 Task: Look for space in Rosamond, United States from 15th August, 2023 to 20th August, 2023 for 1 adult in price range Rs.5000 to Rs.10000. Place can be private room with 1  bedroom having 1 bed and 1 bathroom. Property type can be house, flat, guest house, hotel. Booking option can be shelf check-in. Required host language is English.
Action: Mouse moved to (524, 129)
Screenshot: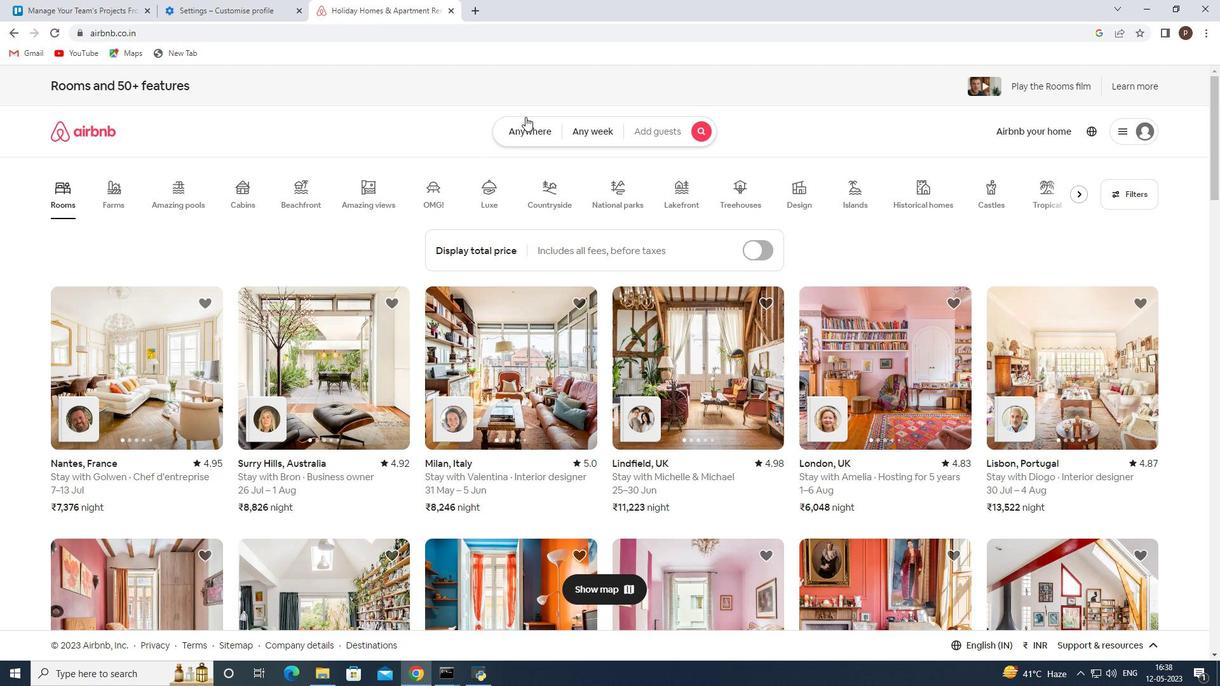
Action: Mouse pressed left at (524, 129)
Screenshot: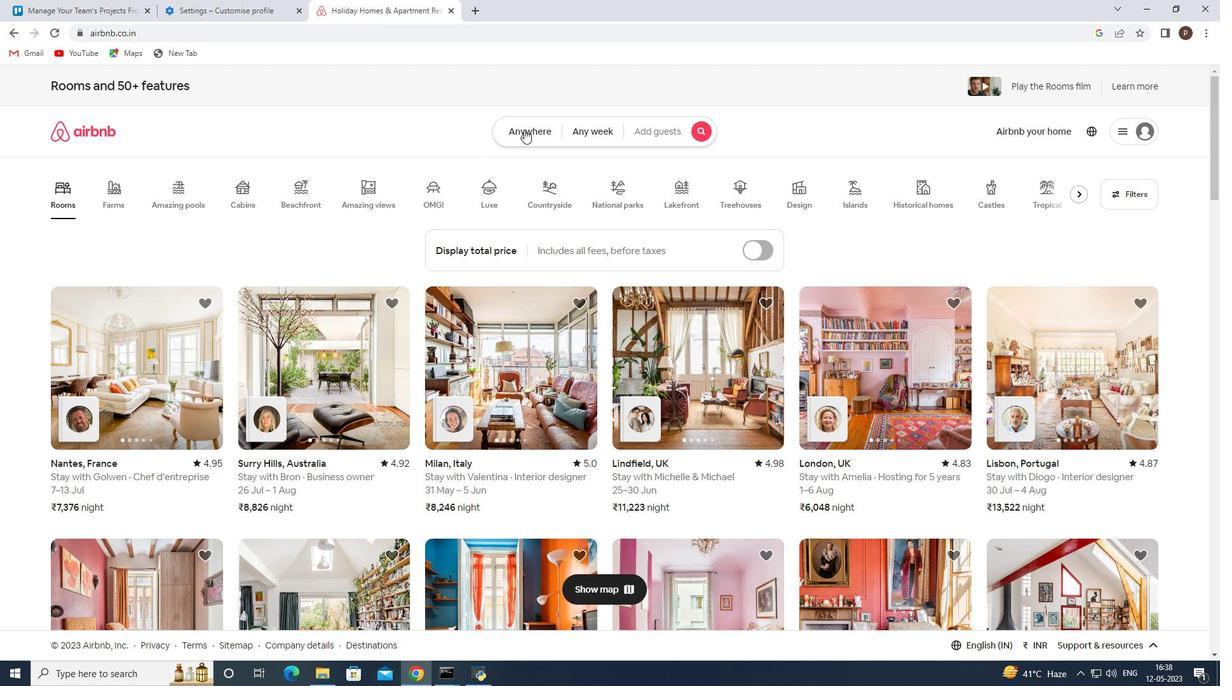 
Action: Mouse moved to (436, 178)
Screenshot: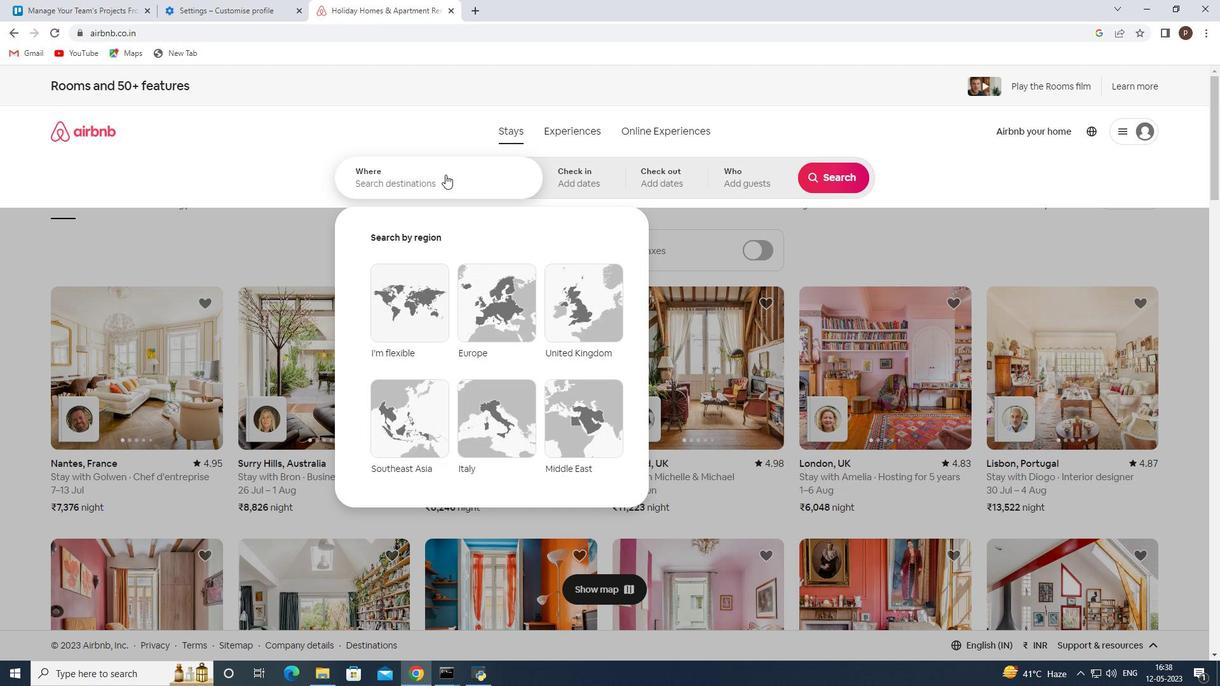 
Action: Mouse pressed left at (436, 178)
Screenshot: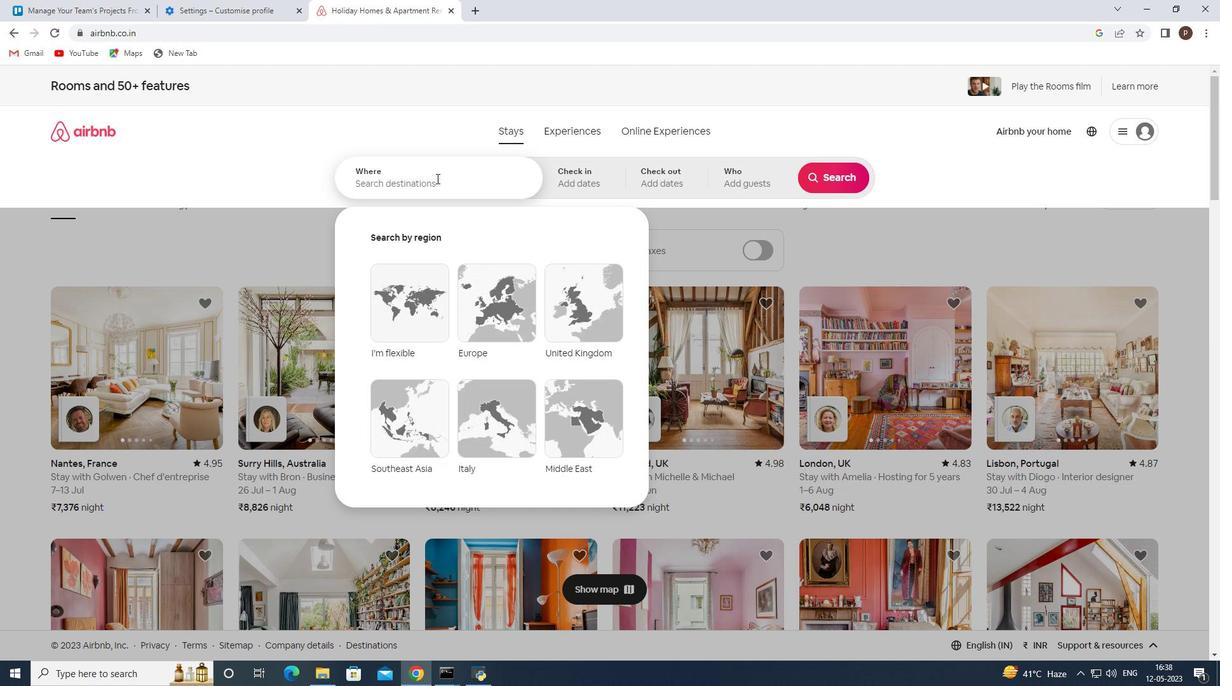 
Action: Key pressed <Key.caps_lock>R<Key.caps_lock>osamond<Key.space>
Screenshot: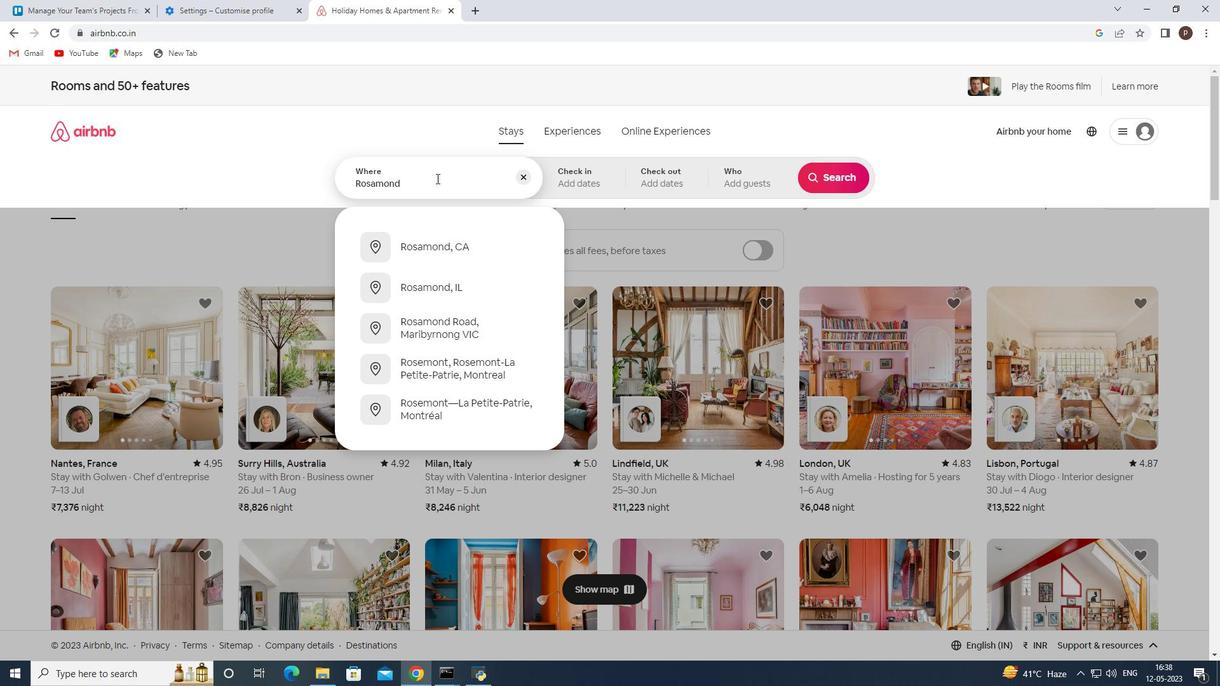 
Action: Mouse moved to (445, 242)
Screenshot: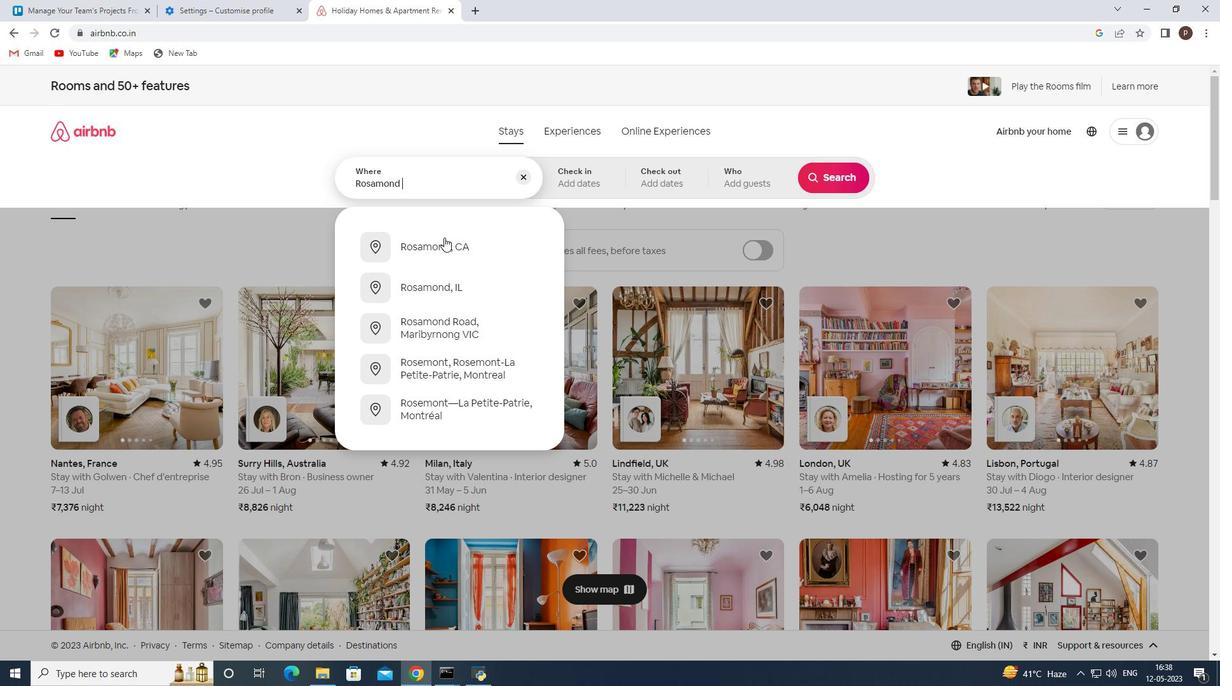 
Action: Mouse pressed left at (445, 242)
Screenshot: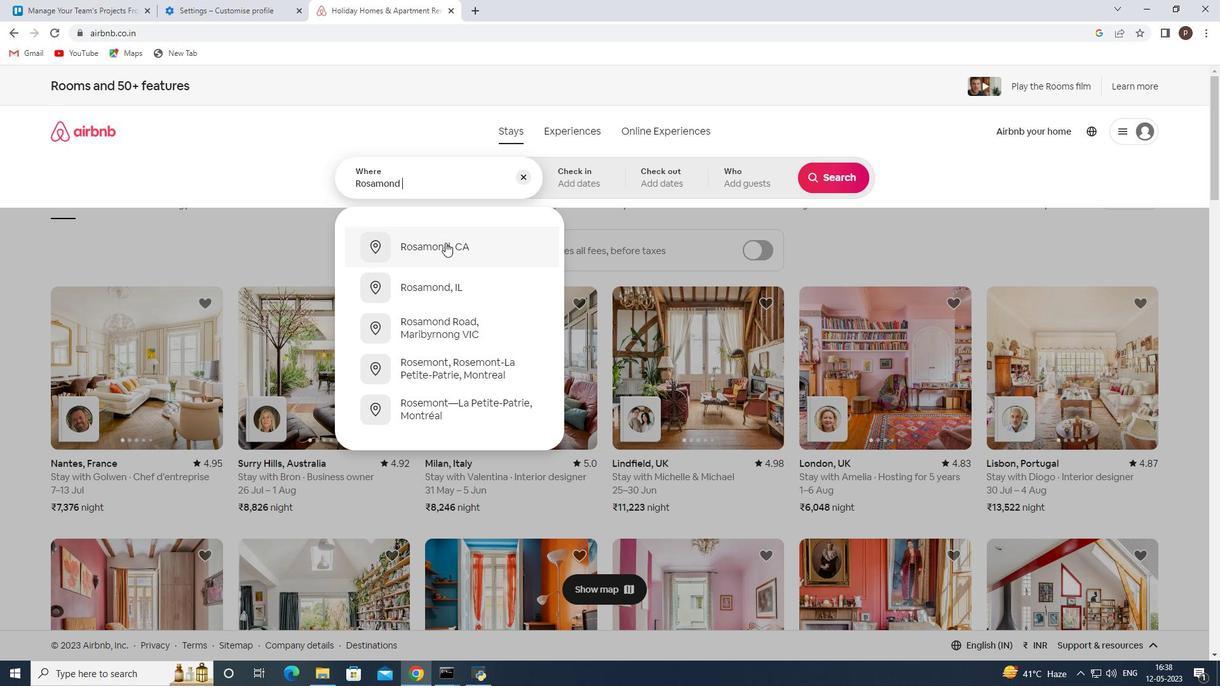
Action: Mouse moved to (826, 272)
Screenshot: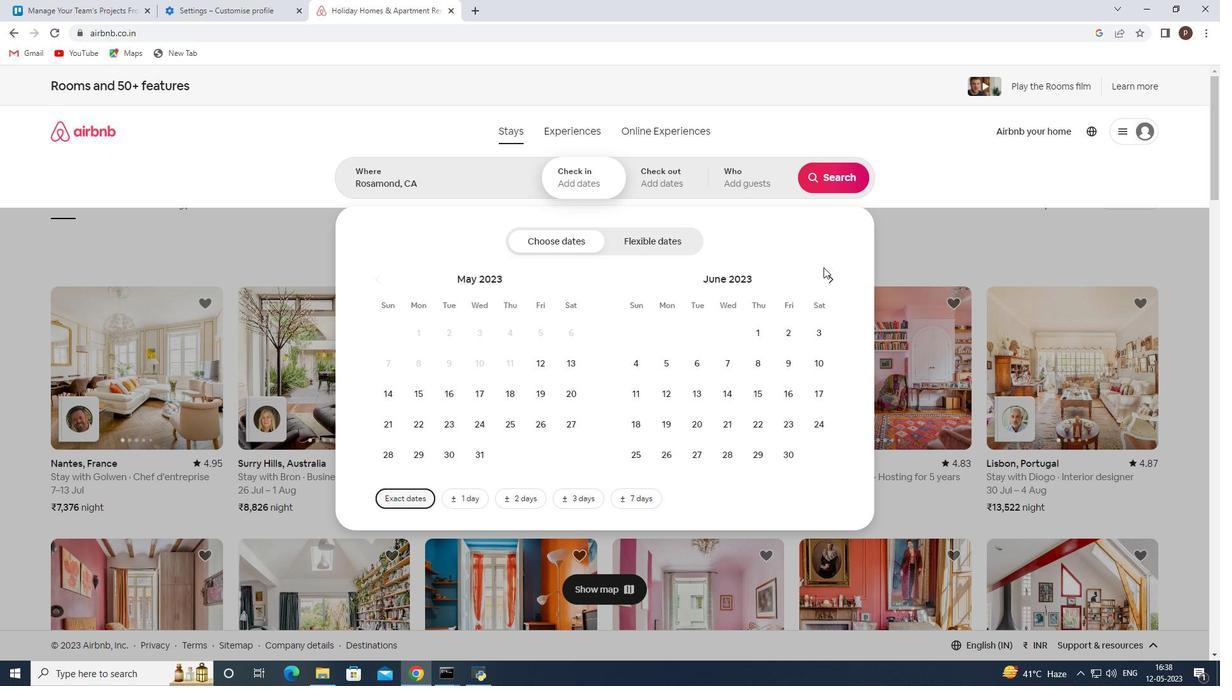 
Action: Mouse pressed left at (826, 272)
Screenshot: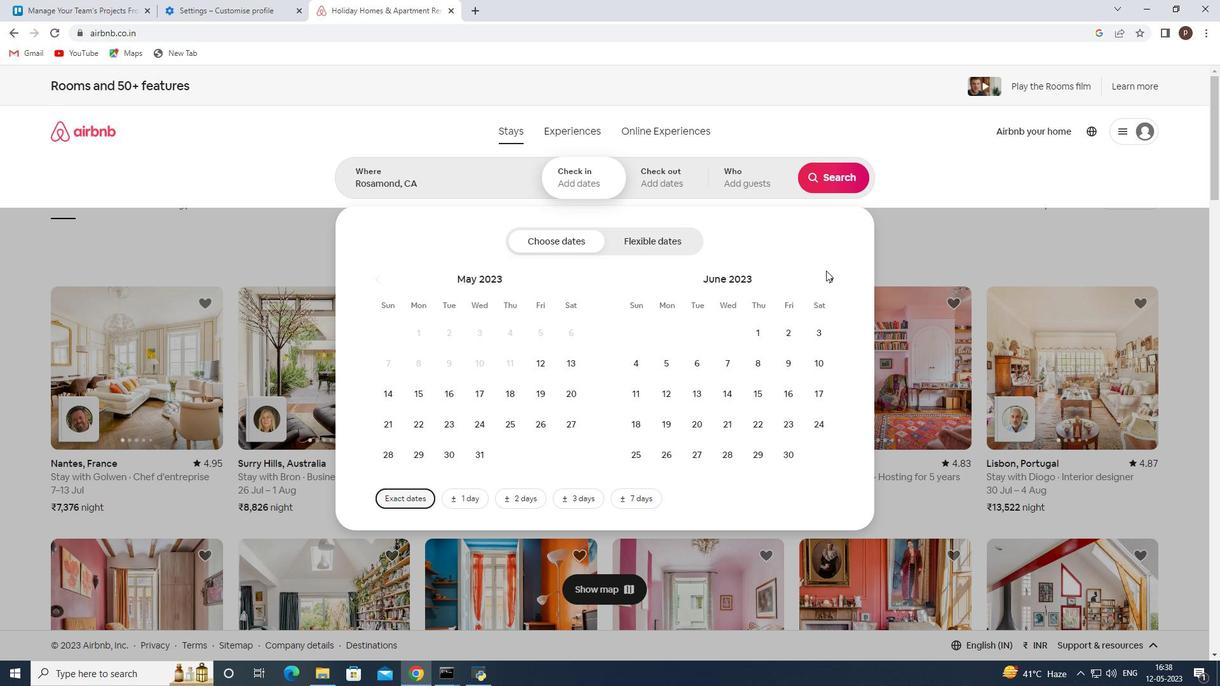 
Action: Mouse pressed left at (826, 272)
Screenshot: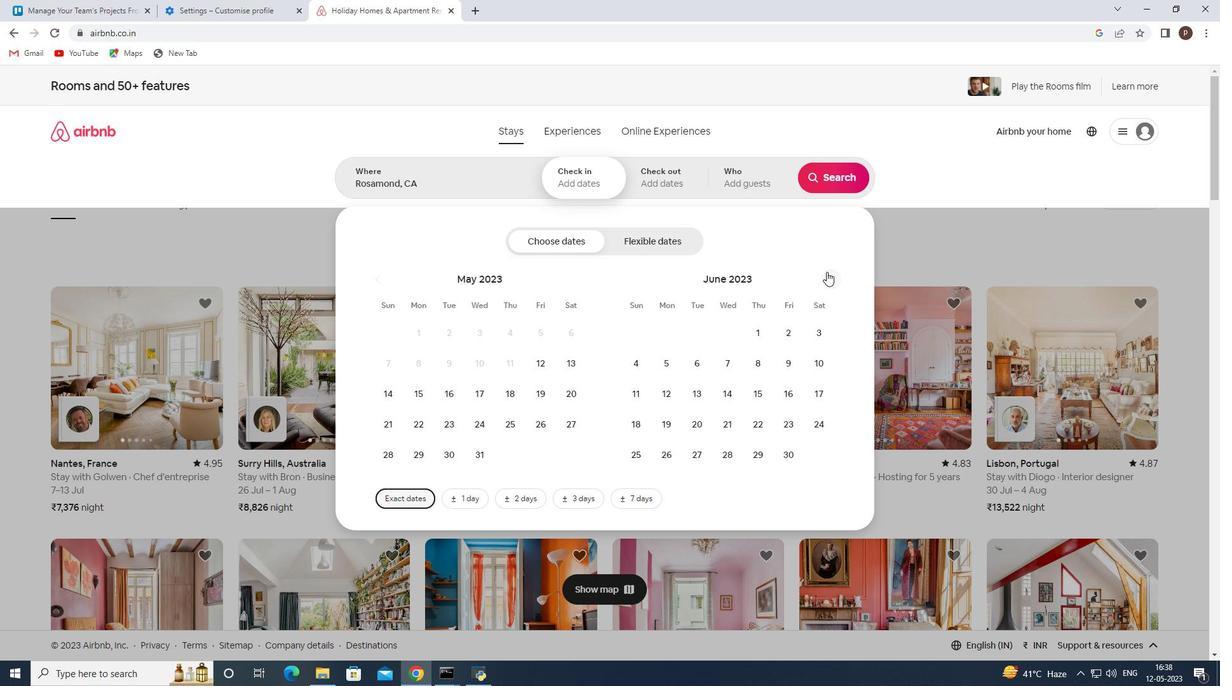 
Action: Mouse pressed left at (826, 272)
Screenshot: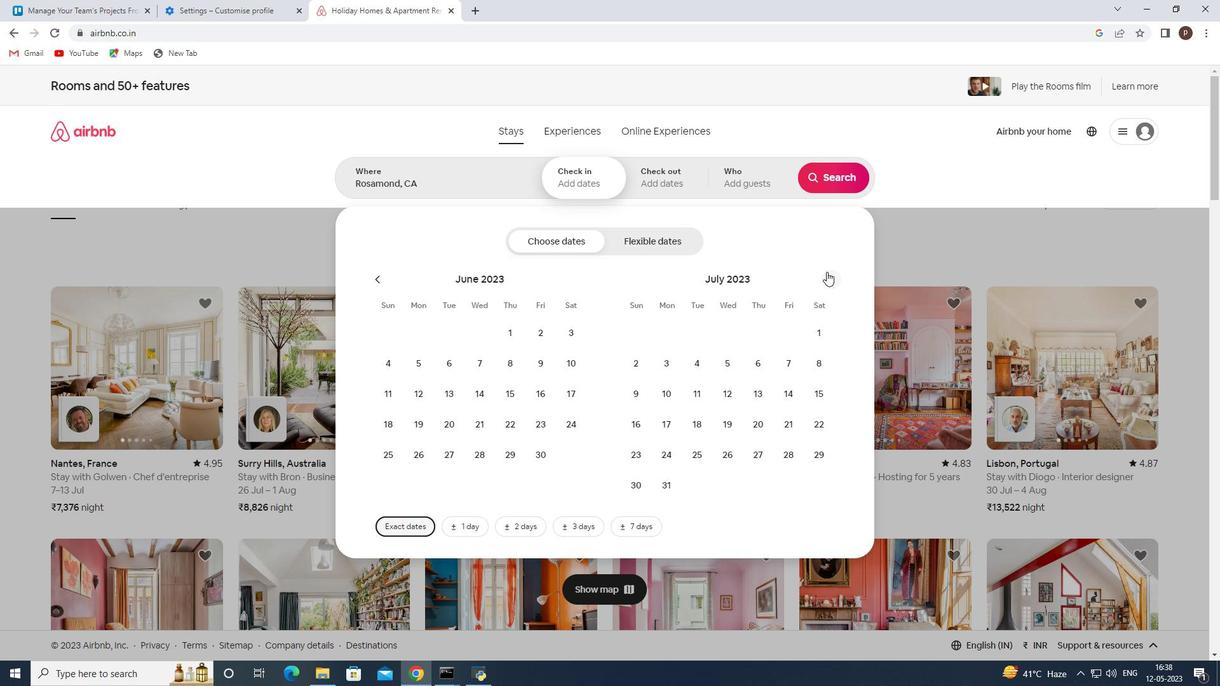 
Action: Mouse moved to (699, 388)
Screenshot: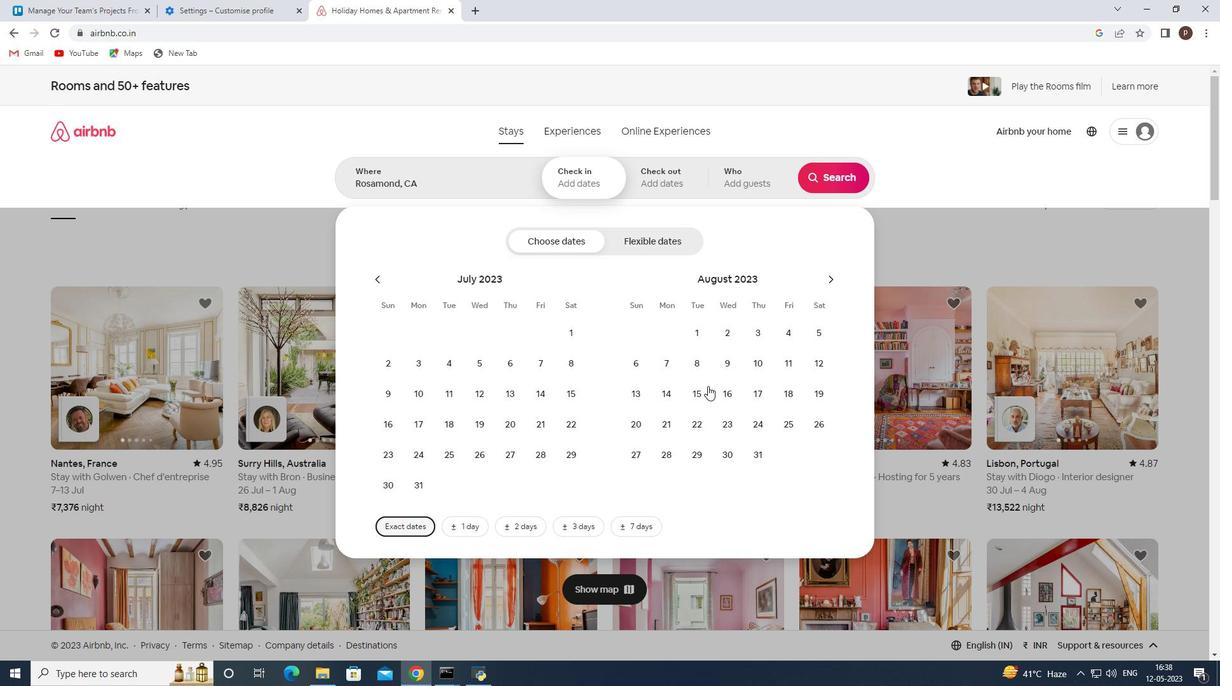 
Action: Mouse pressed left at (699, 388)
Screenshot: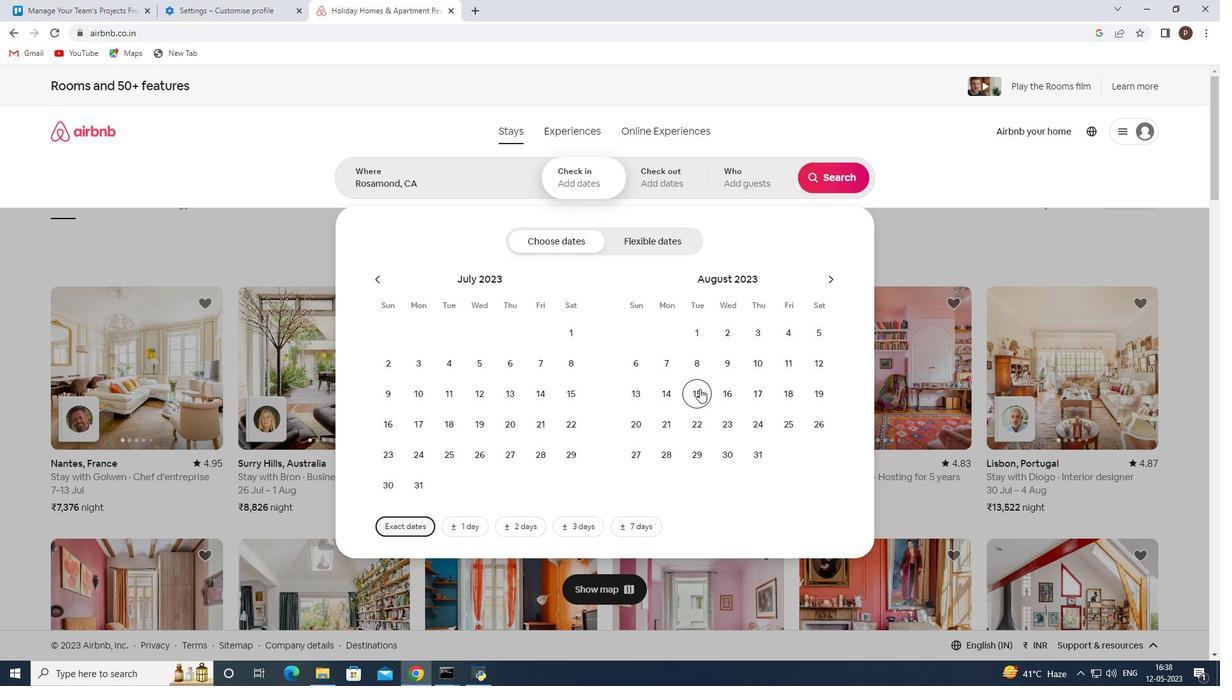 
Action: Mouse moved to (637, 425)
Screenshot: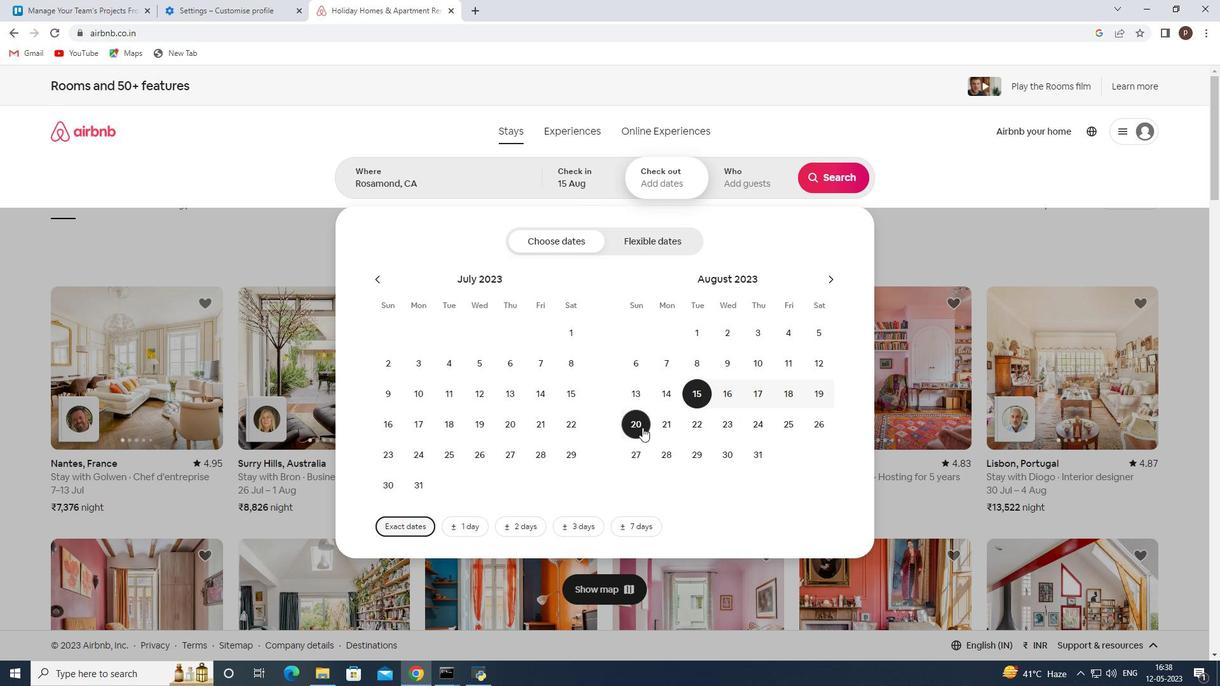 
Action: Mouse pressed left at (637, 425)
Screenshot: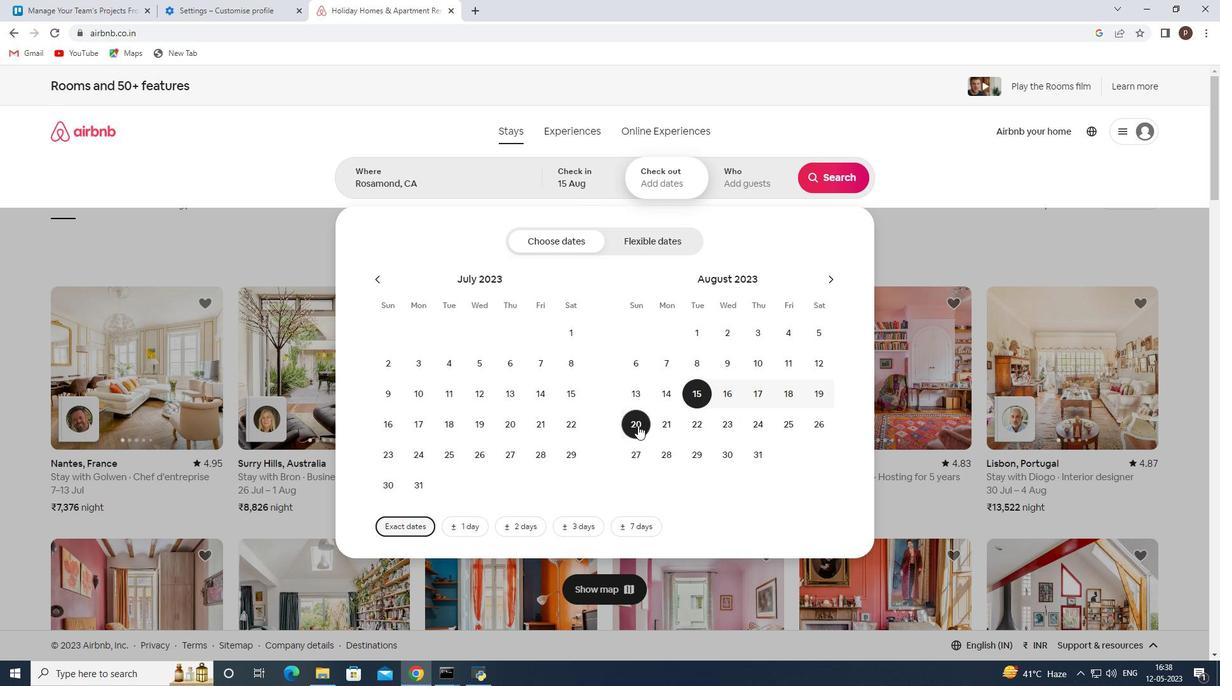 
Action: Mouse moved to (749, 174)
Screenshot: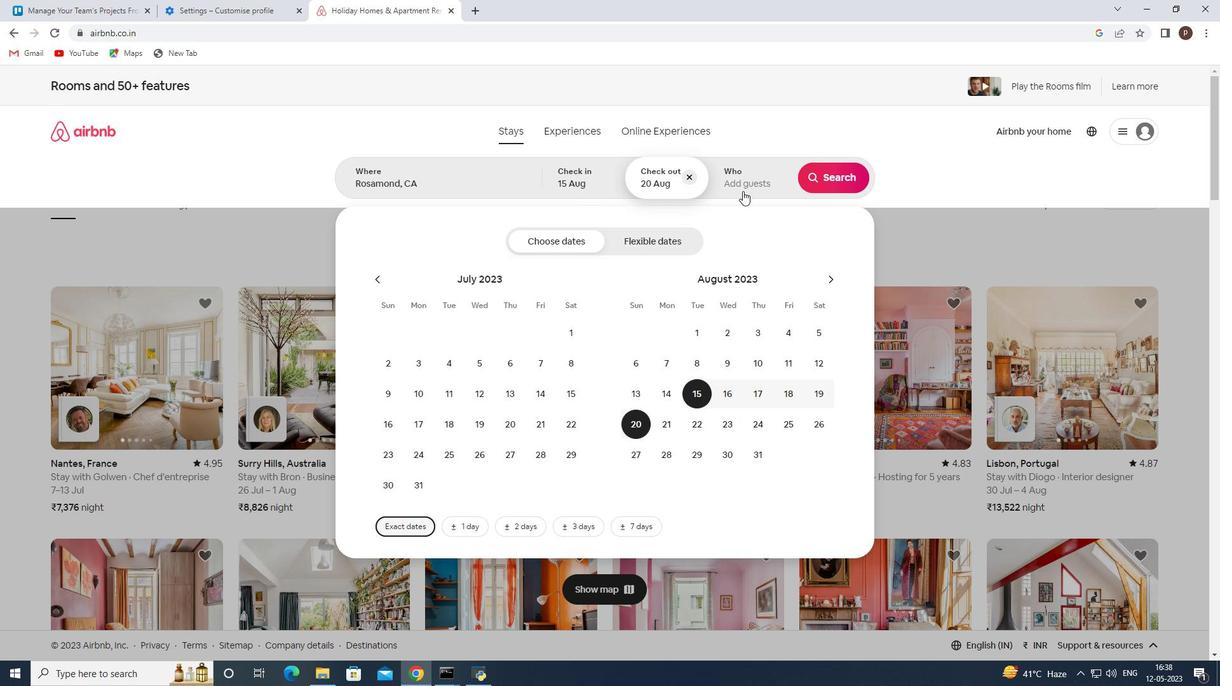 
Action: Mouse pressed left at (749, 174)
Screenshot: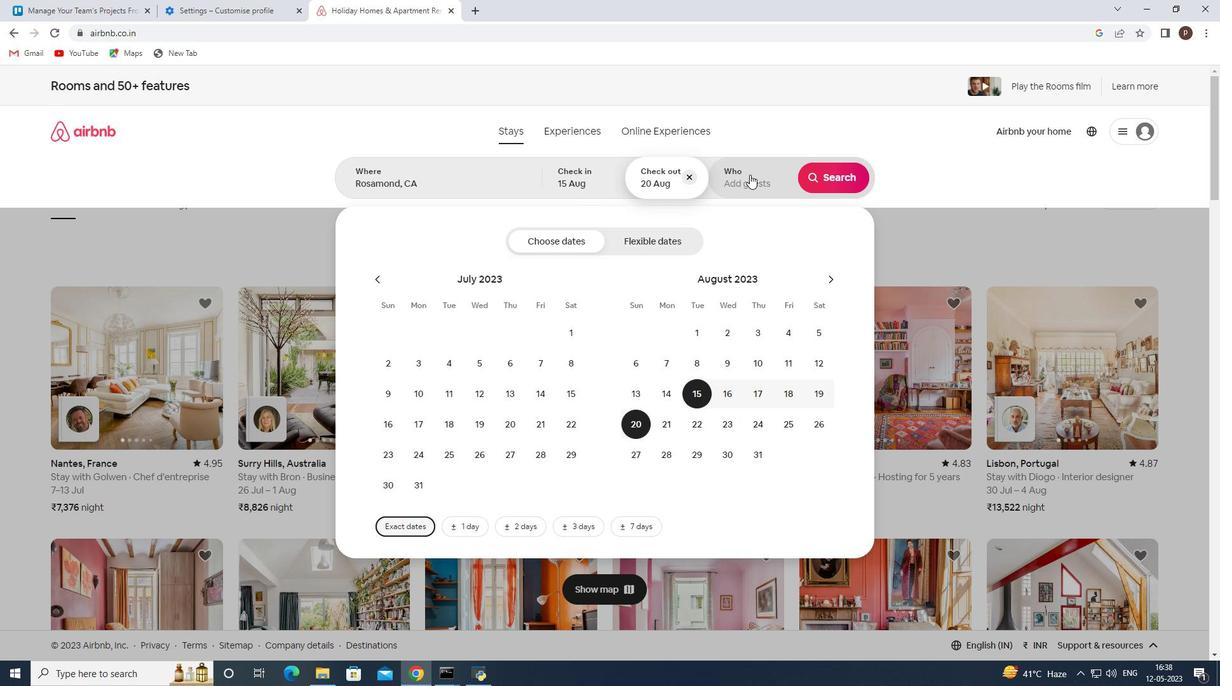 
Action: Mouse moved to (838, 244)
Screenshot: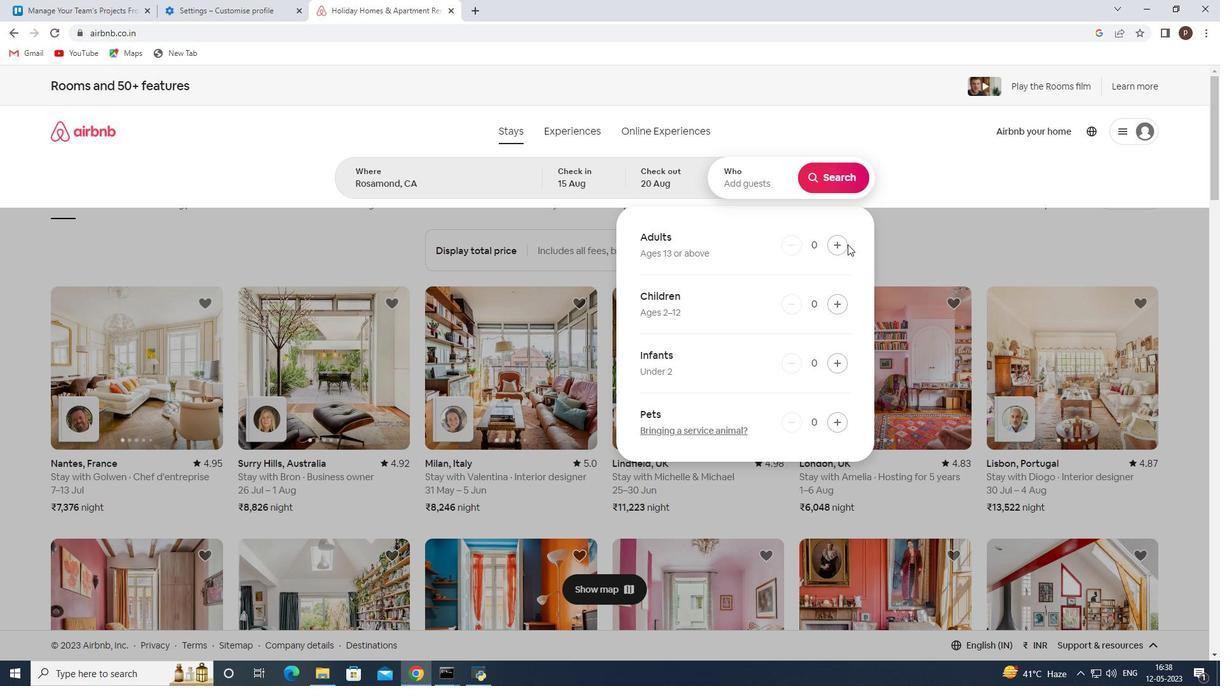 
Action: Mouse pressed left at (838, 244)
Screenshot: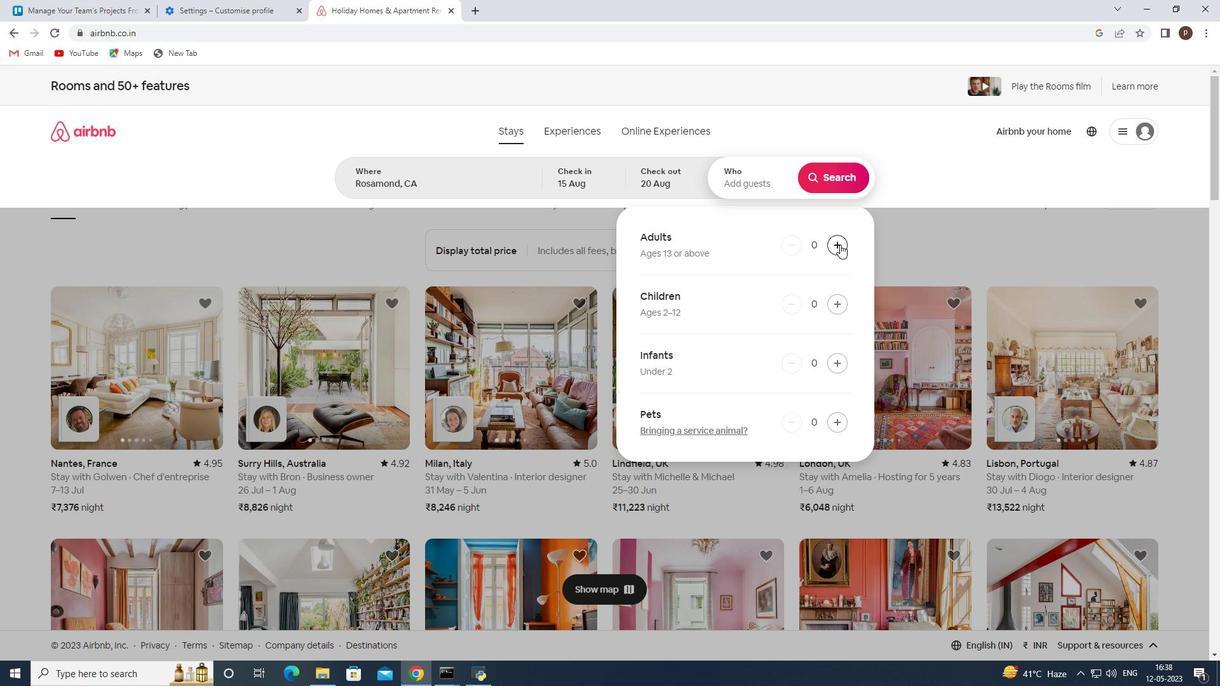 
Action: Mouse moved to (839, 175)
Screenshot: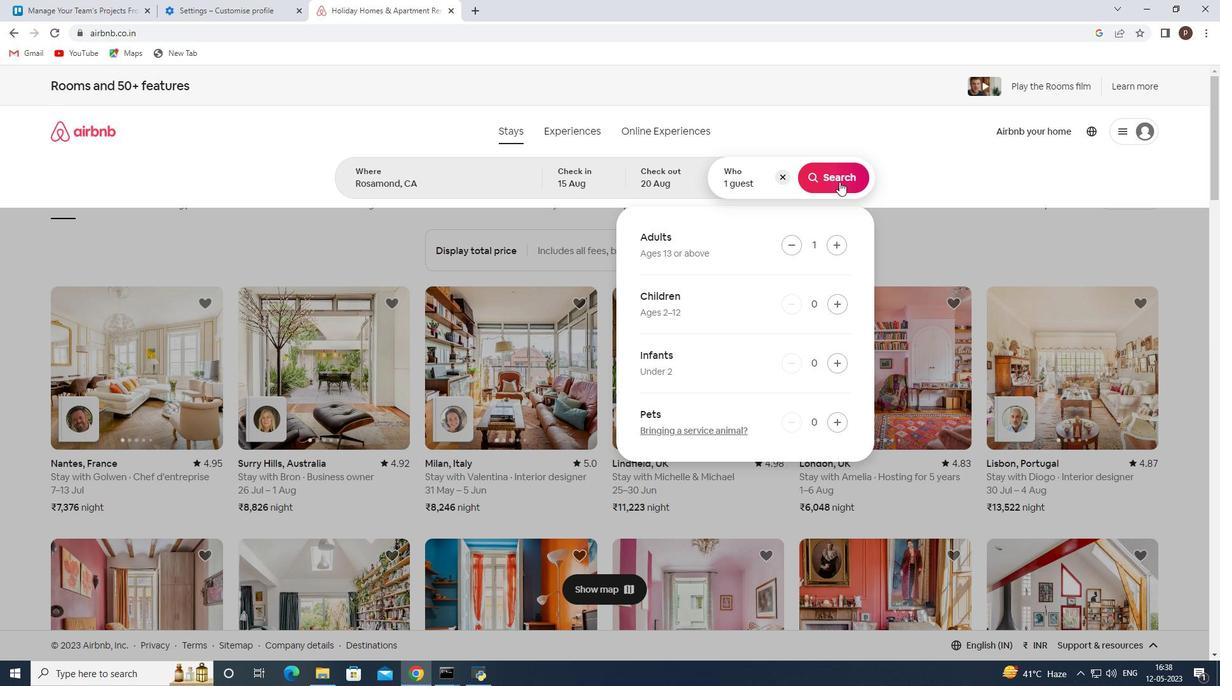 
Action: Mouse pressed left at (839, 175)
Screenshot: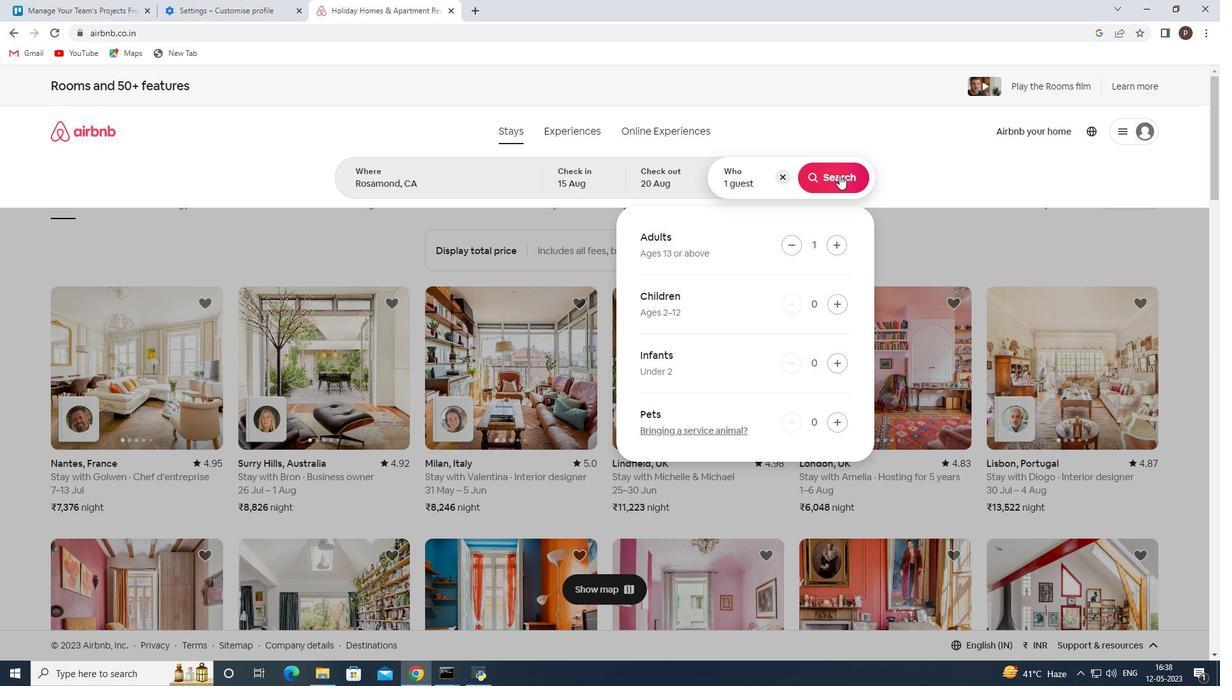 
Action: Mouse moved to (1146, 141)
Screenshot: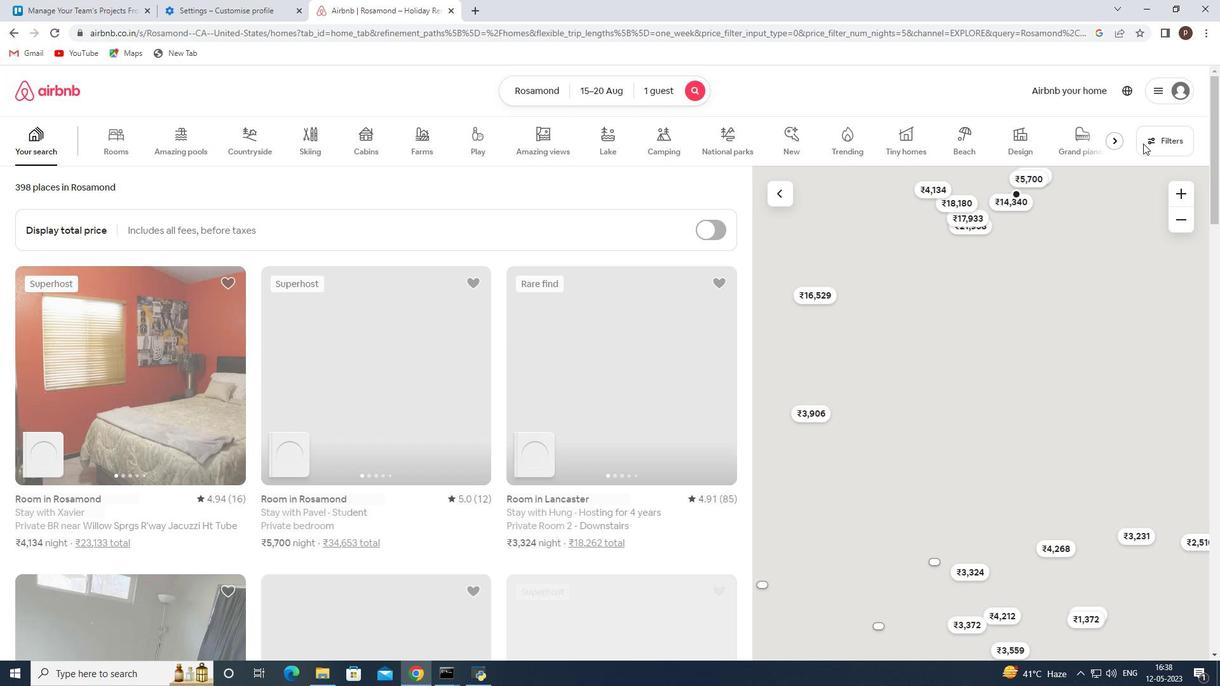 
Action: Mouse pressed left at (1146, 141)
Screenshot: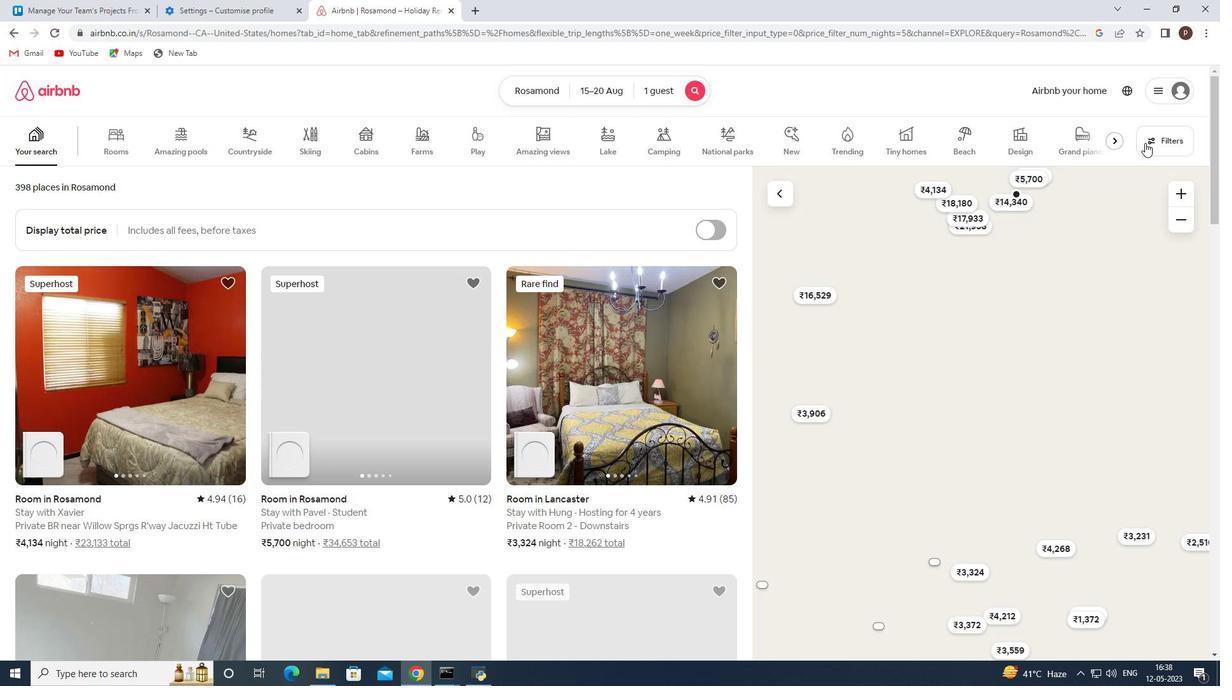 
Action: Mouse moved to (422, 453)
Screenshot: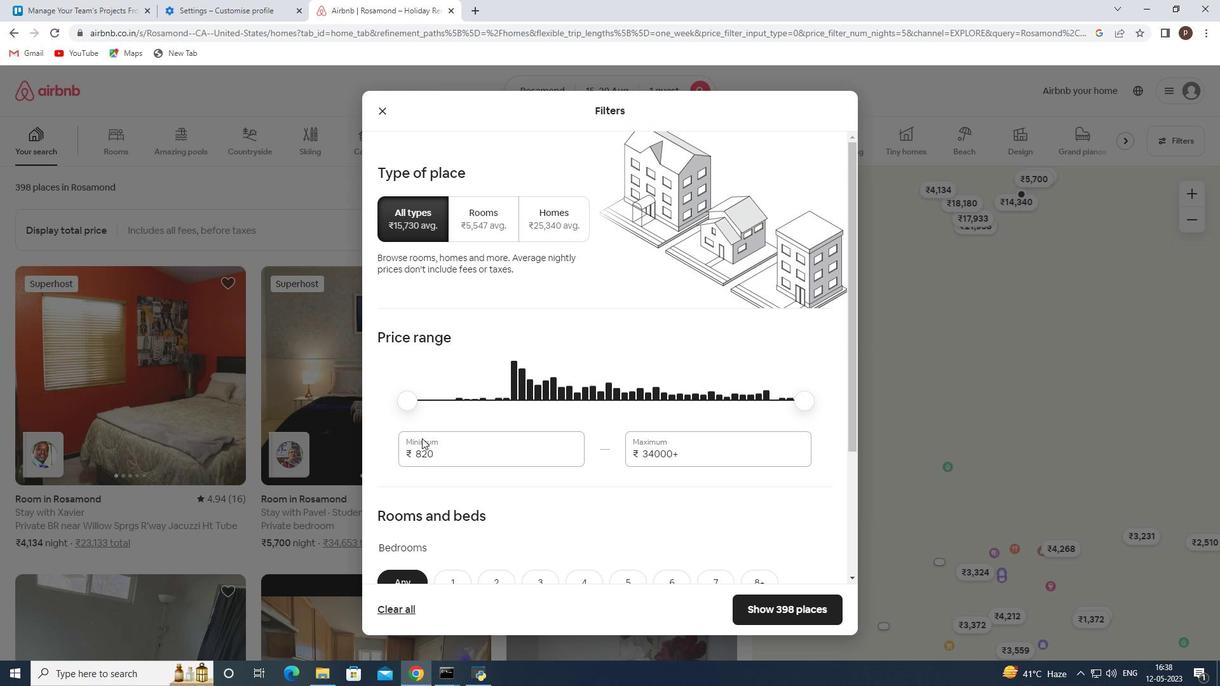 
Action: Mouse pressed left at (422, 453)
Screenshot: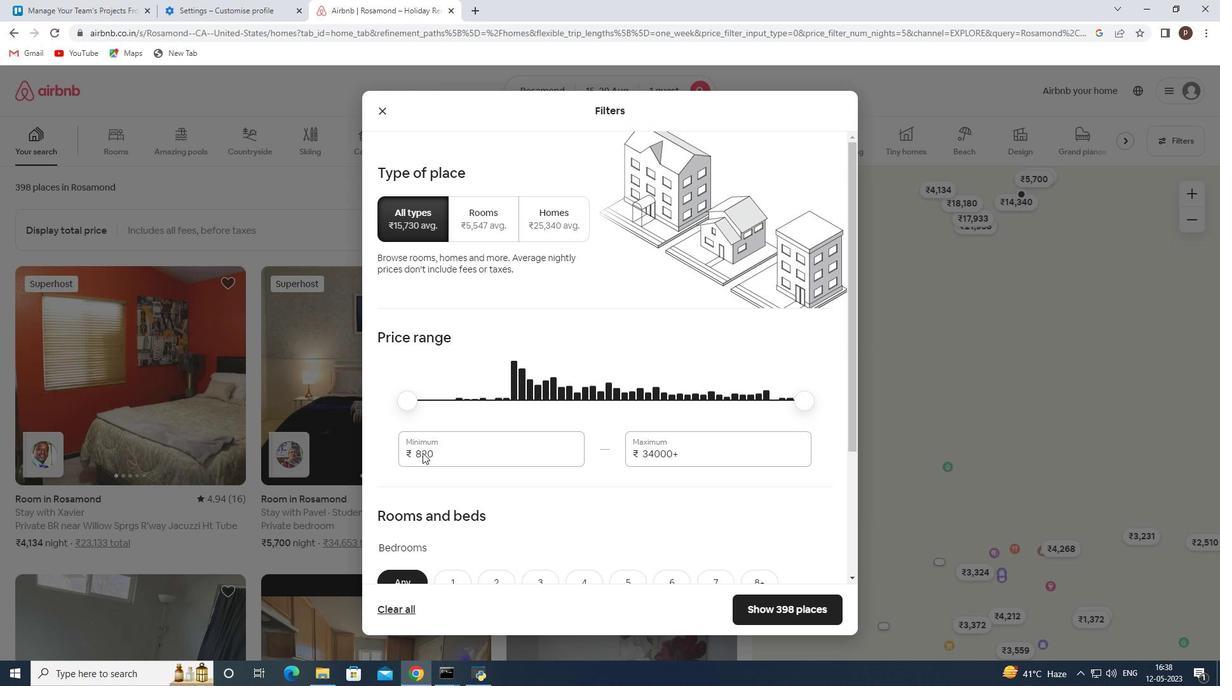 
Action: Mouse pressed left at (422, 453)
Screenshot: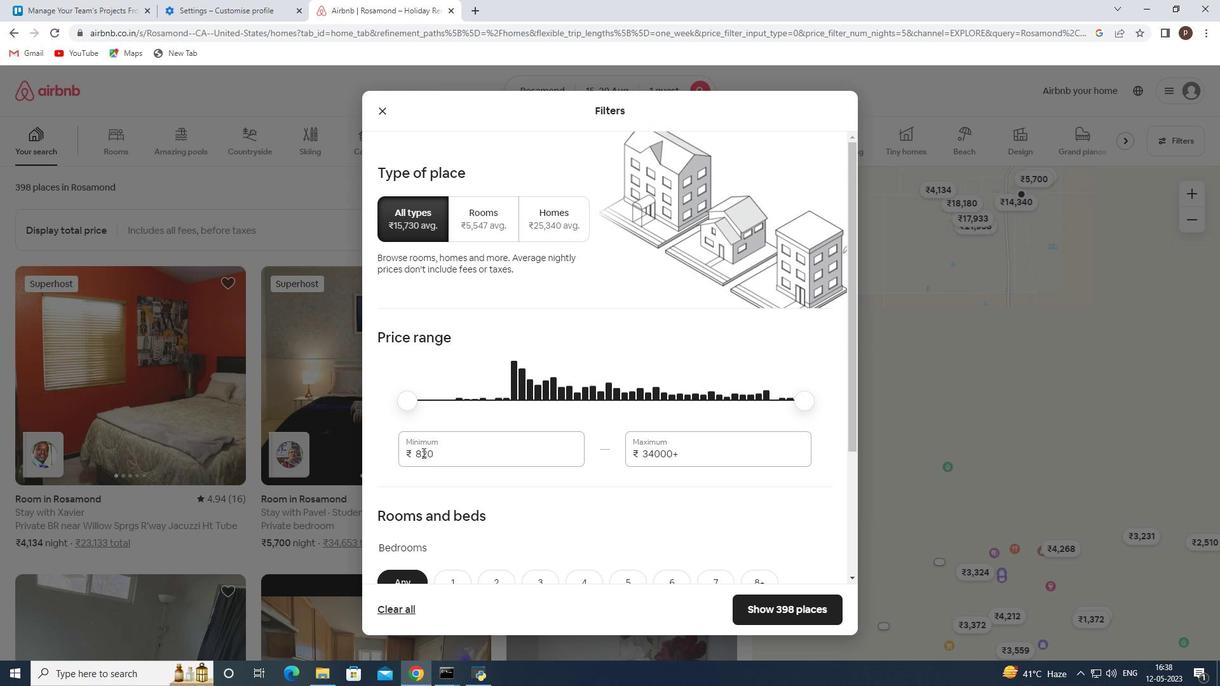
Action: Key pressed 5000<Key.tab>10000
Screenshot: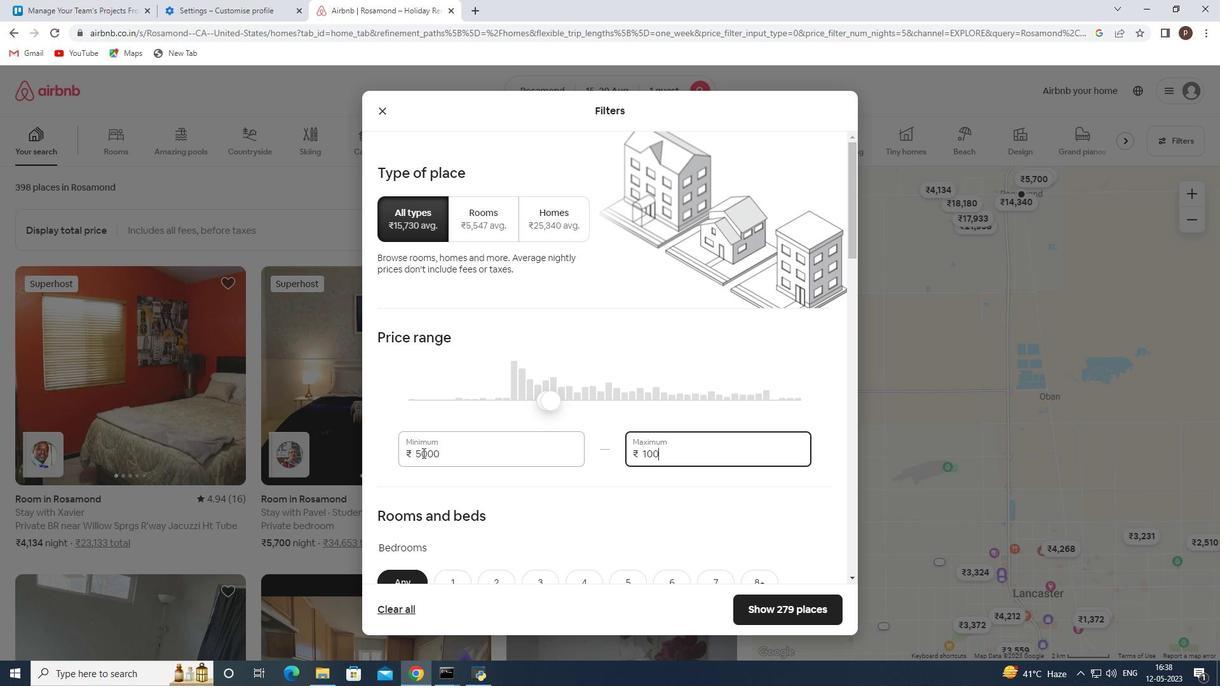 
Action: Mouse moved to (434, 452)
Screenshot: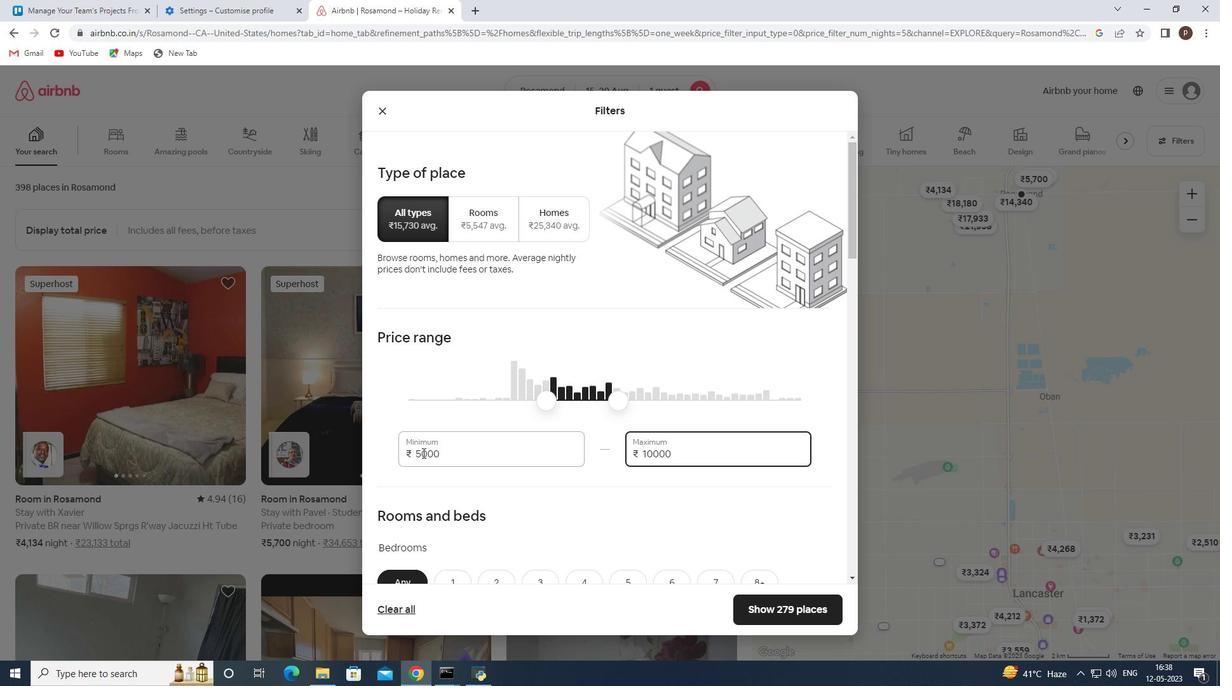 
Action: Mouse scrolled (434, 451) with delta (0, 0)
Screenshot: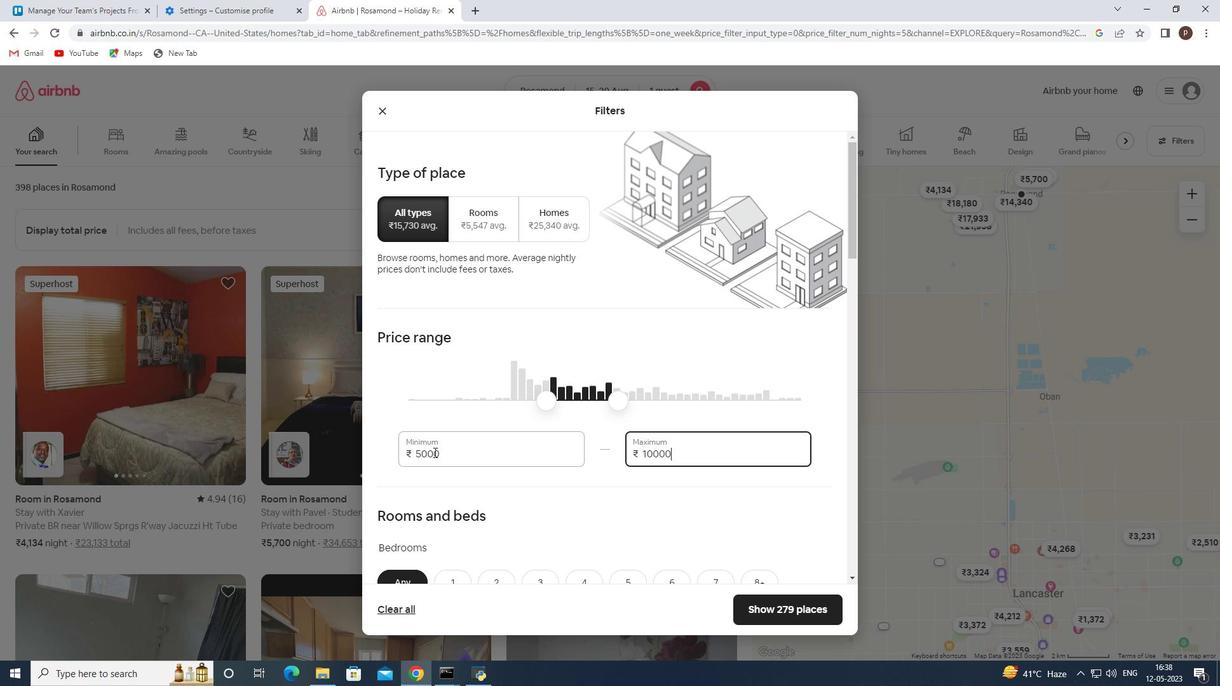 
Action: Mouse moved to (434, 452)
Screenshot: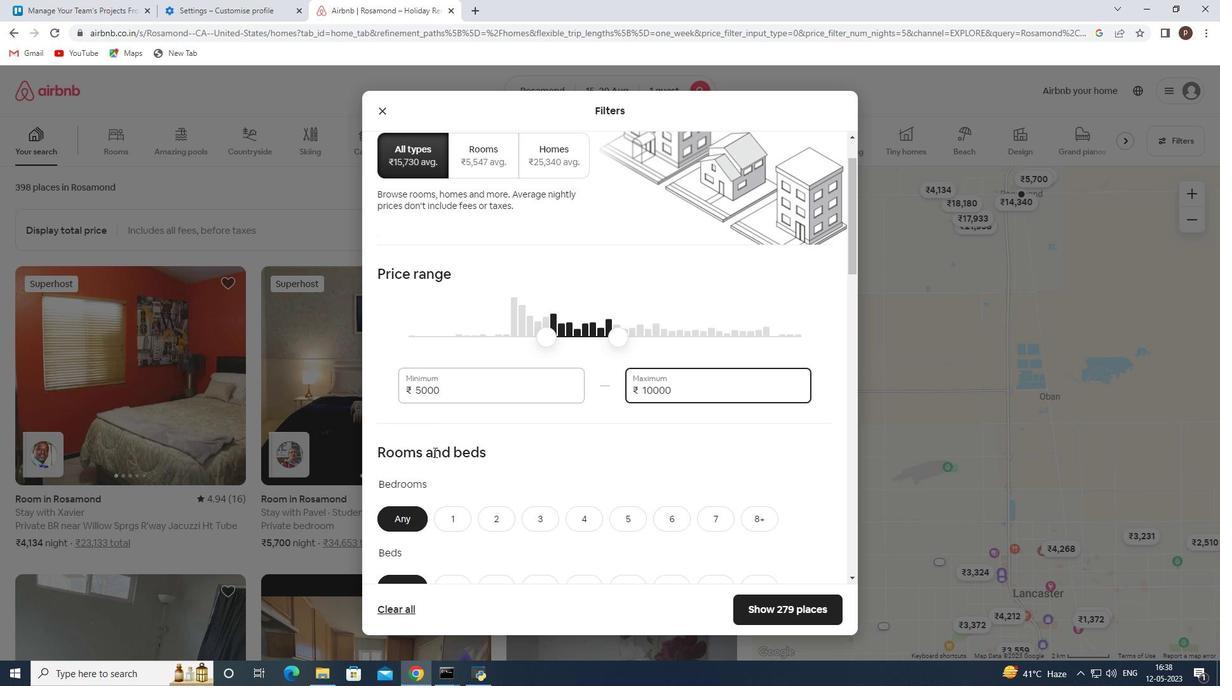 
Action: Mouse scrolled (434, 451) with delta (0, 0)
Screenshot: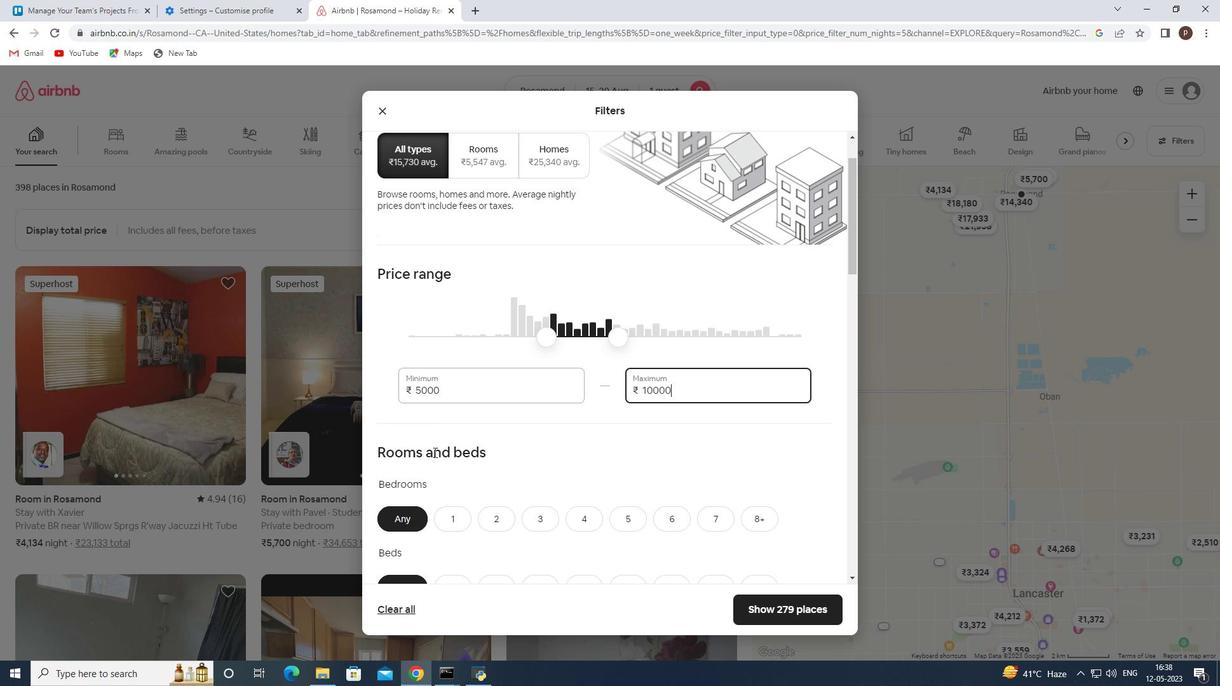
Action: Mouse moved to (462, 450)
Screenshot: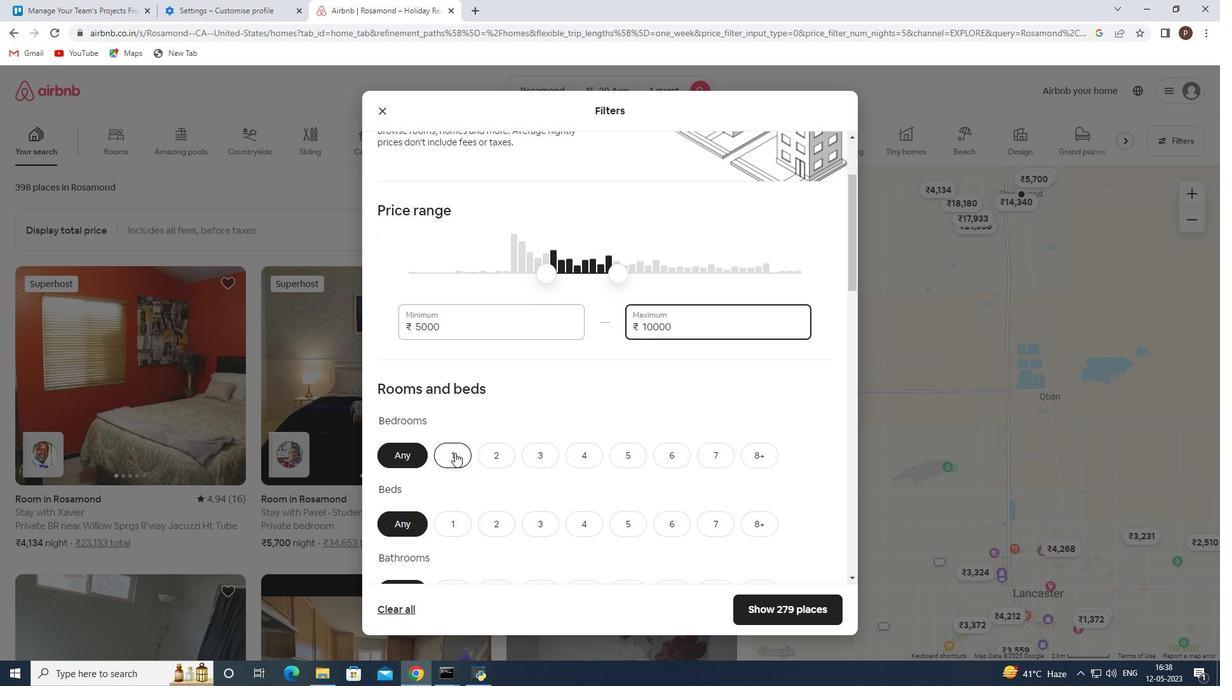 
Action: Mouse scrolled (462, 449) with delta (0, 0)
Screenshot: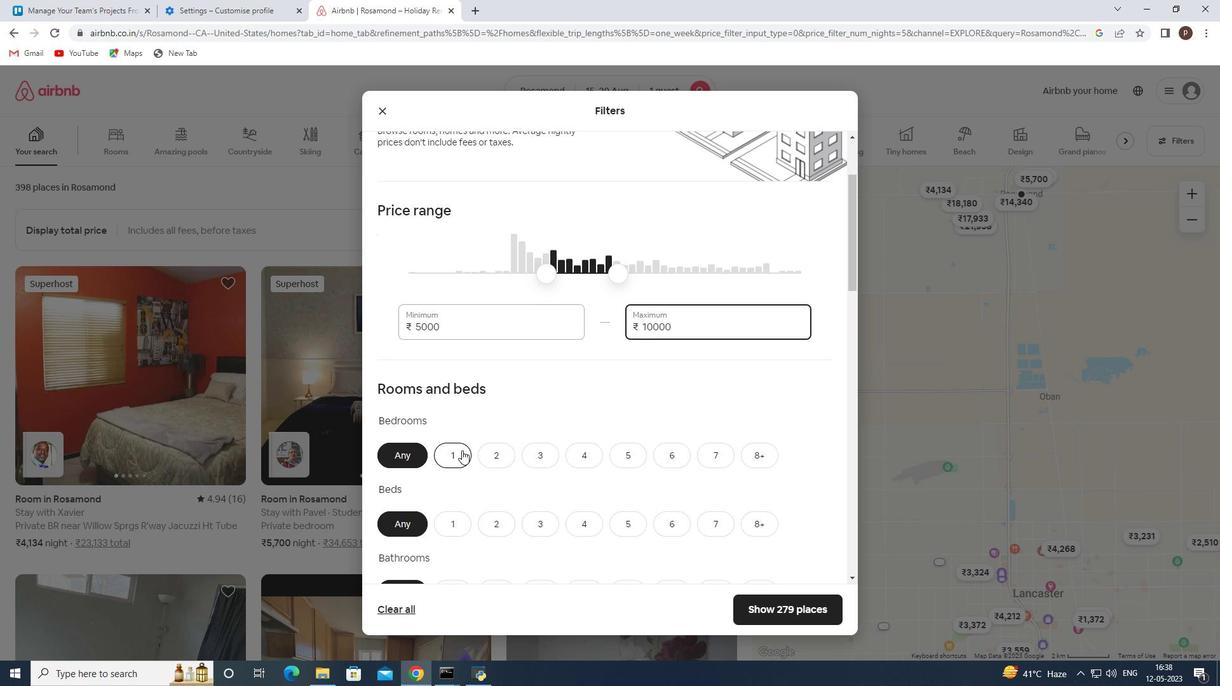 
Action: Mouse moved to (450, 384)
Screenshot: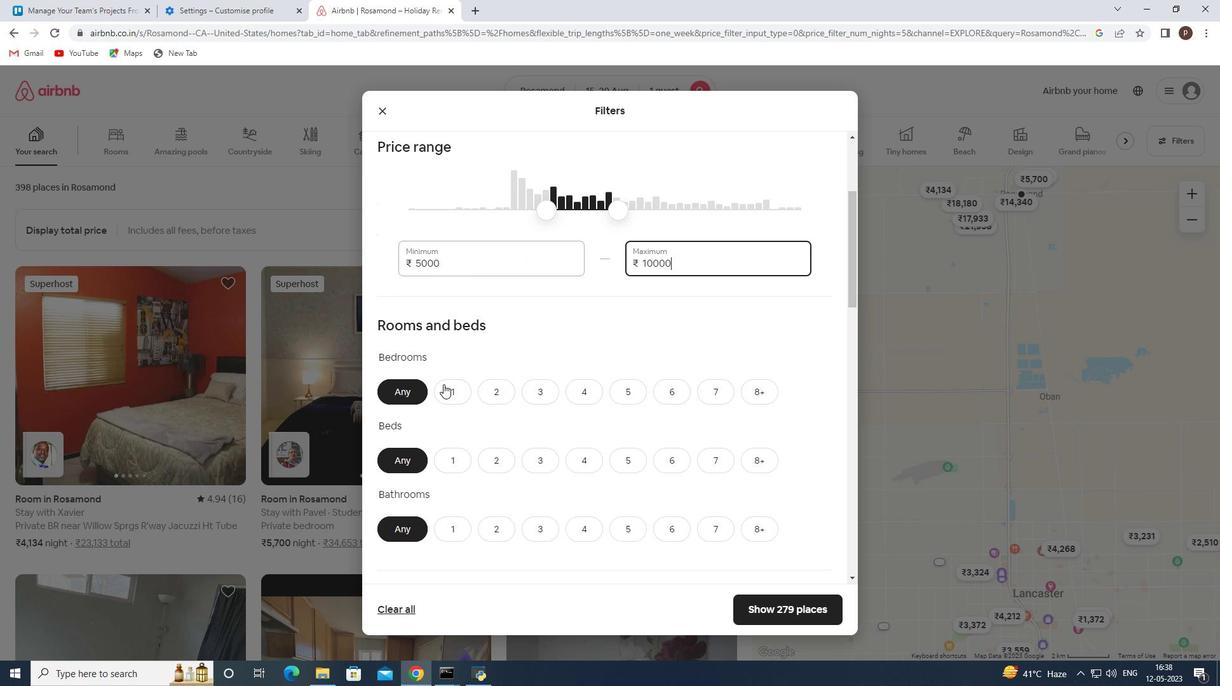 
Action: Mouse pressed left at (450, 384)
Screenshot: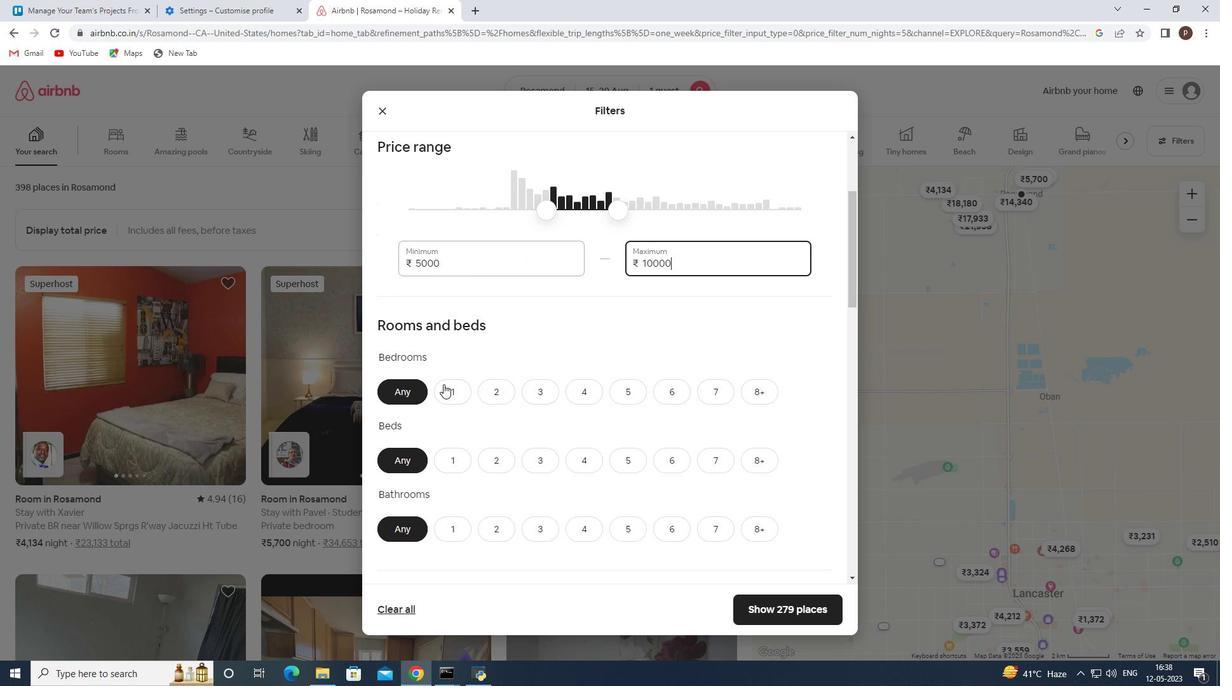 
Action: Mouse moved to (446, 462)
Screenshot: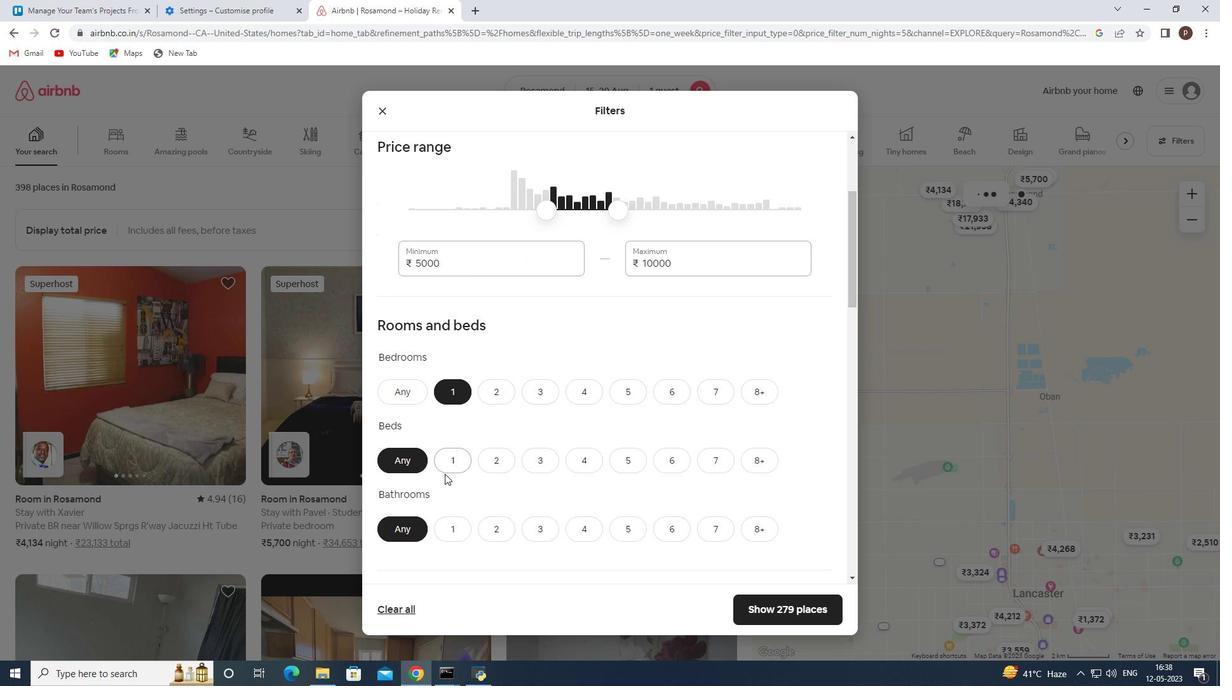 
Action: Mouse pressed left at (446, 462)
Screenshot: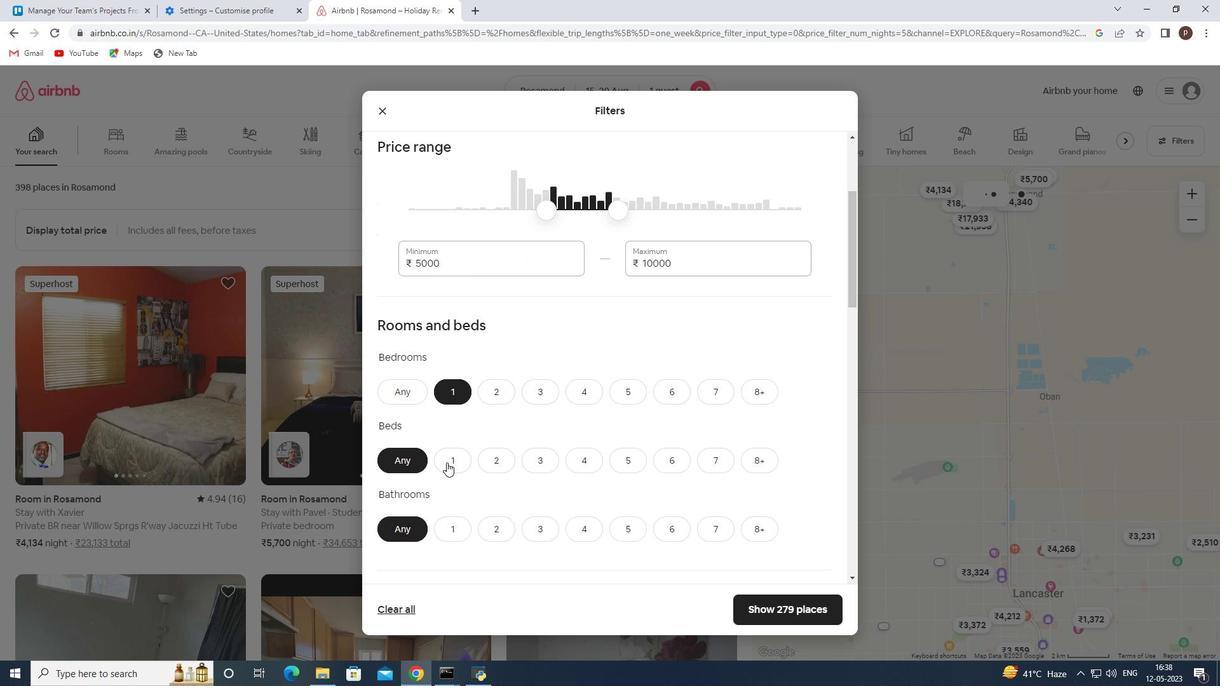 
Action: Mouse moved to (449, 527)
Screenshot: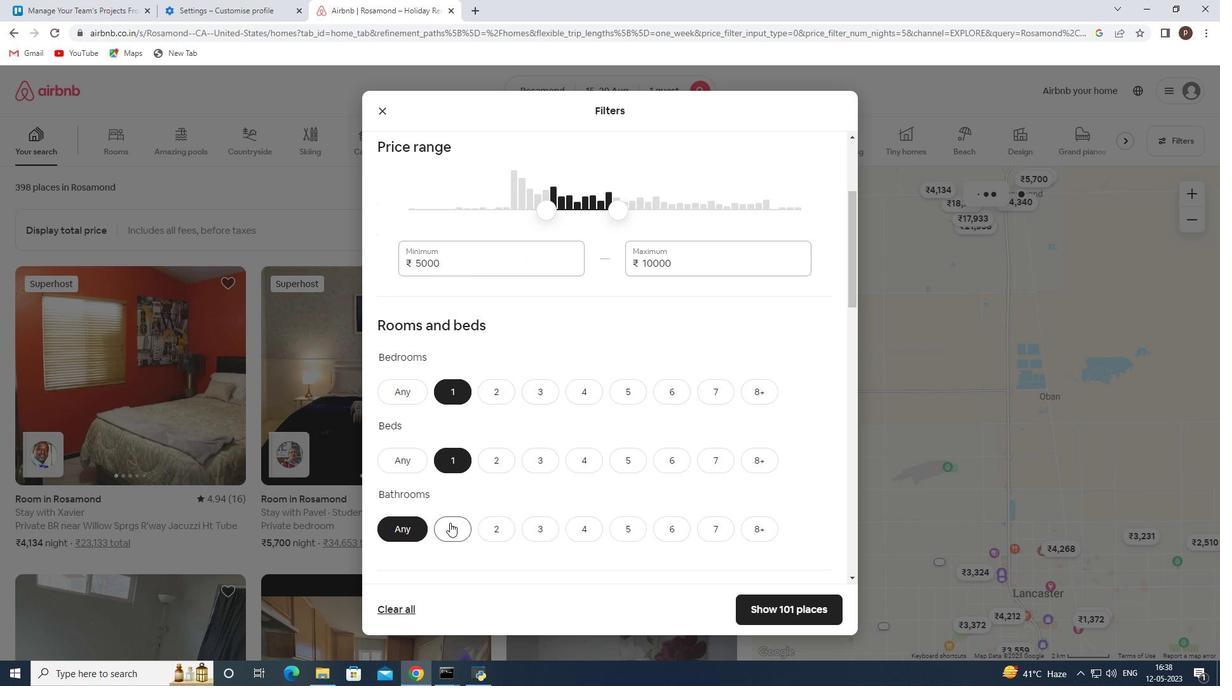 
Action: Mouse pressed left at (449, 527)
Screenshot: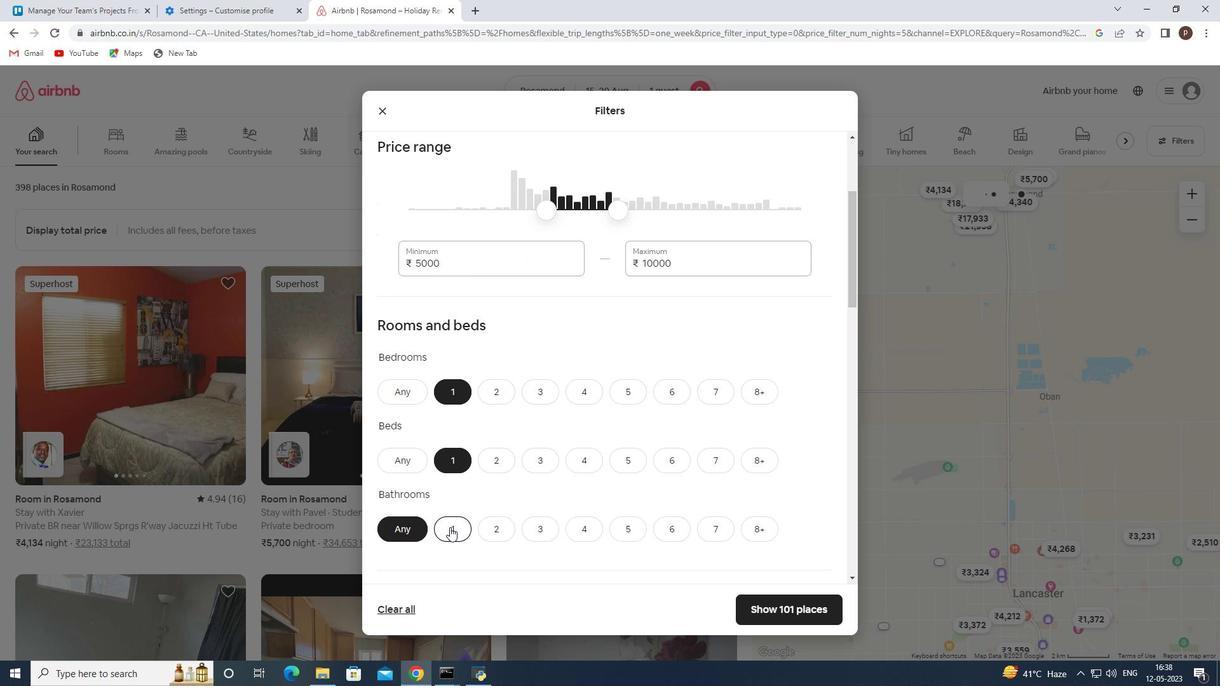 
Action: Mouse moved to (449, 507)
Screenshot: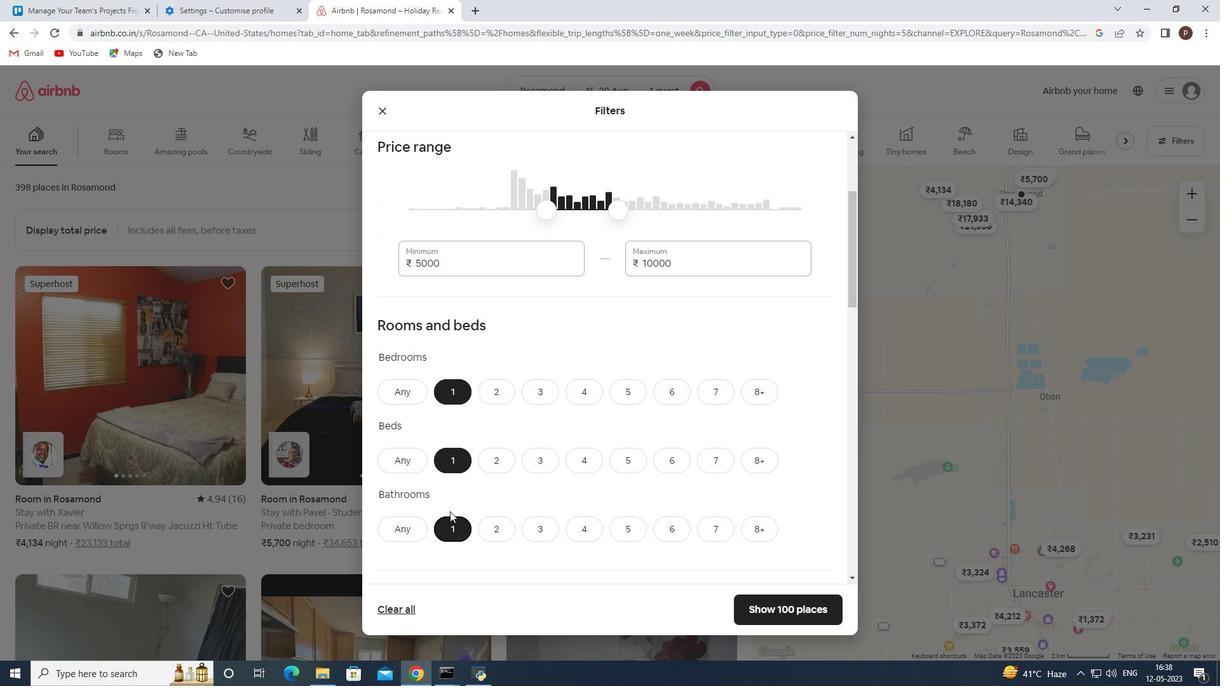 
Action: Mouse scrolled (449, 506) with delta (0, 0)
Screenshot: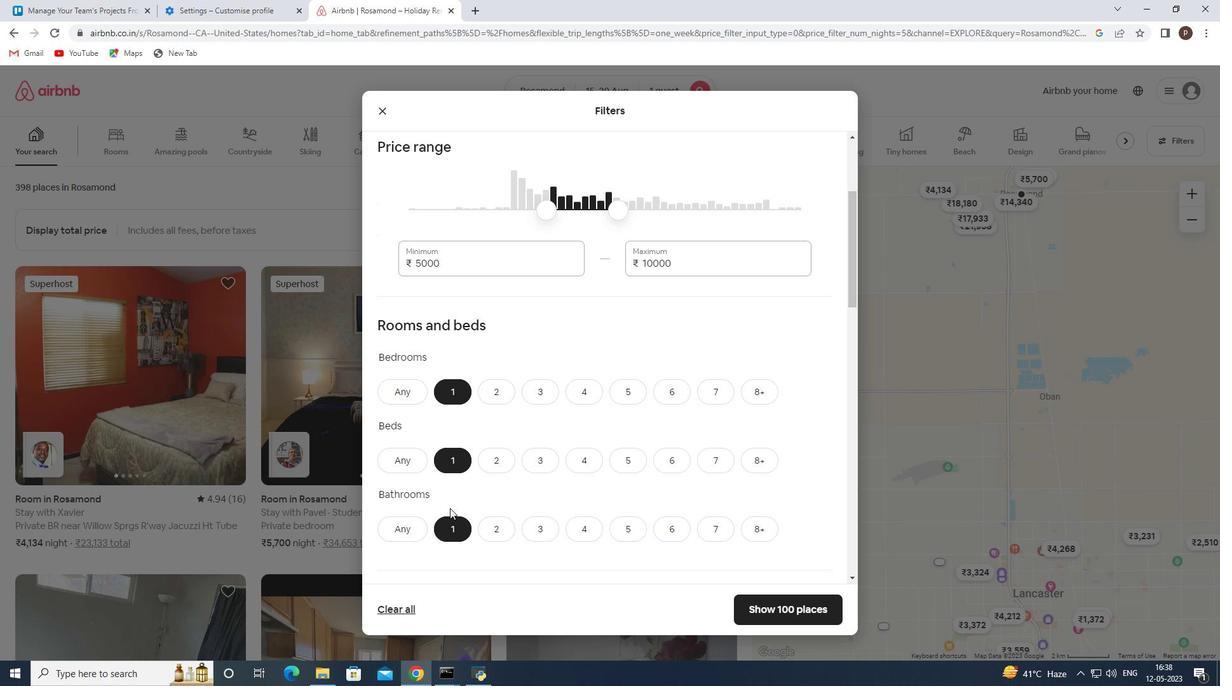 
Action: Mouse moved to (476, 467)
Screenshot: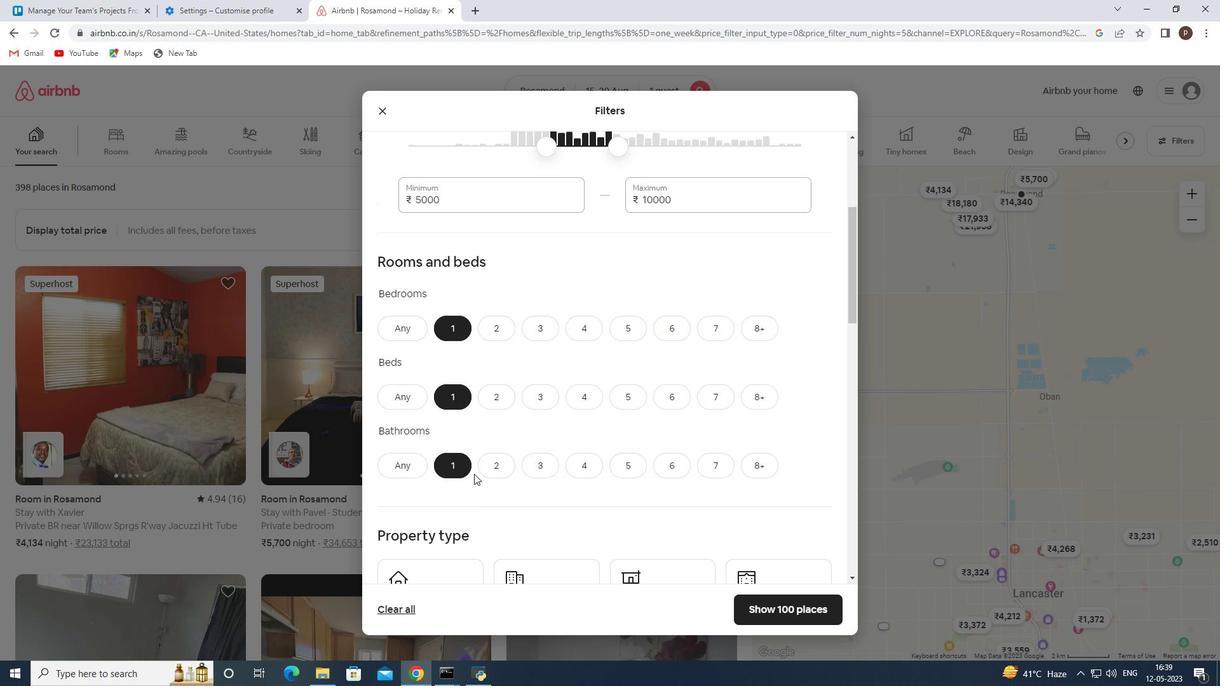 
Action: Mouse scrolled (476, 466) with delta (0, 0)
Screenshot: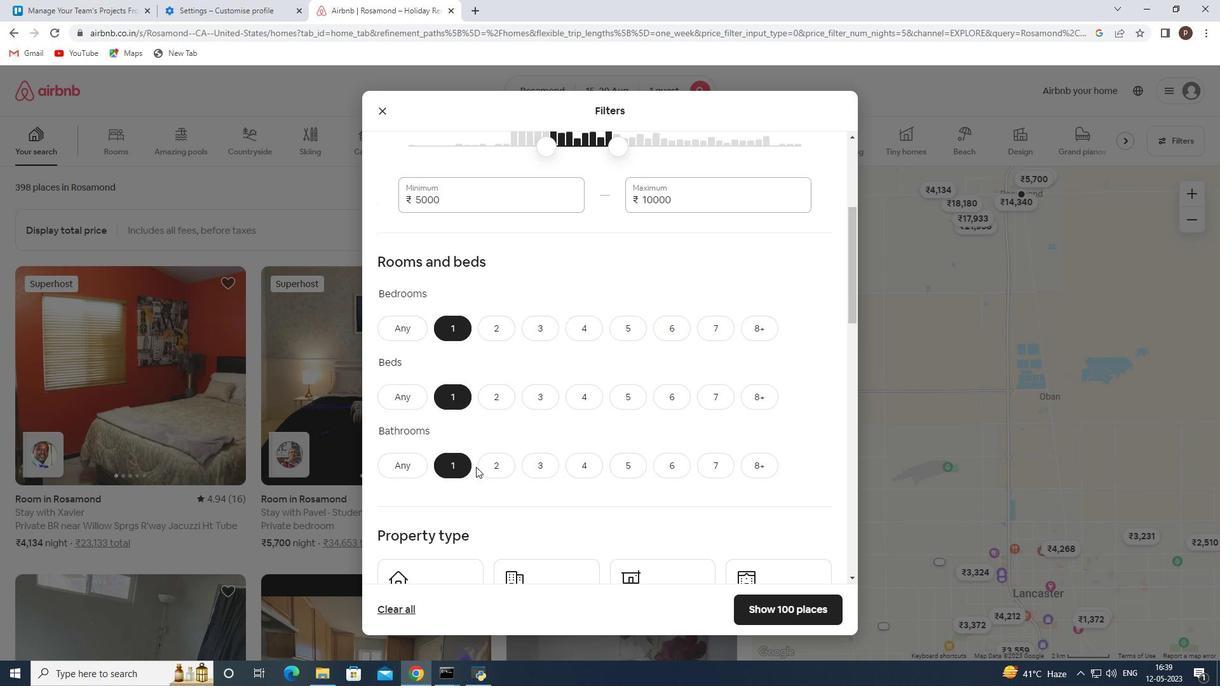 
Action: Mouse scrolled (476, 466) with delta (0, 0)
Screenshot: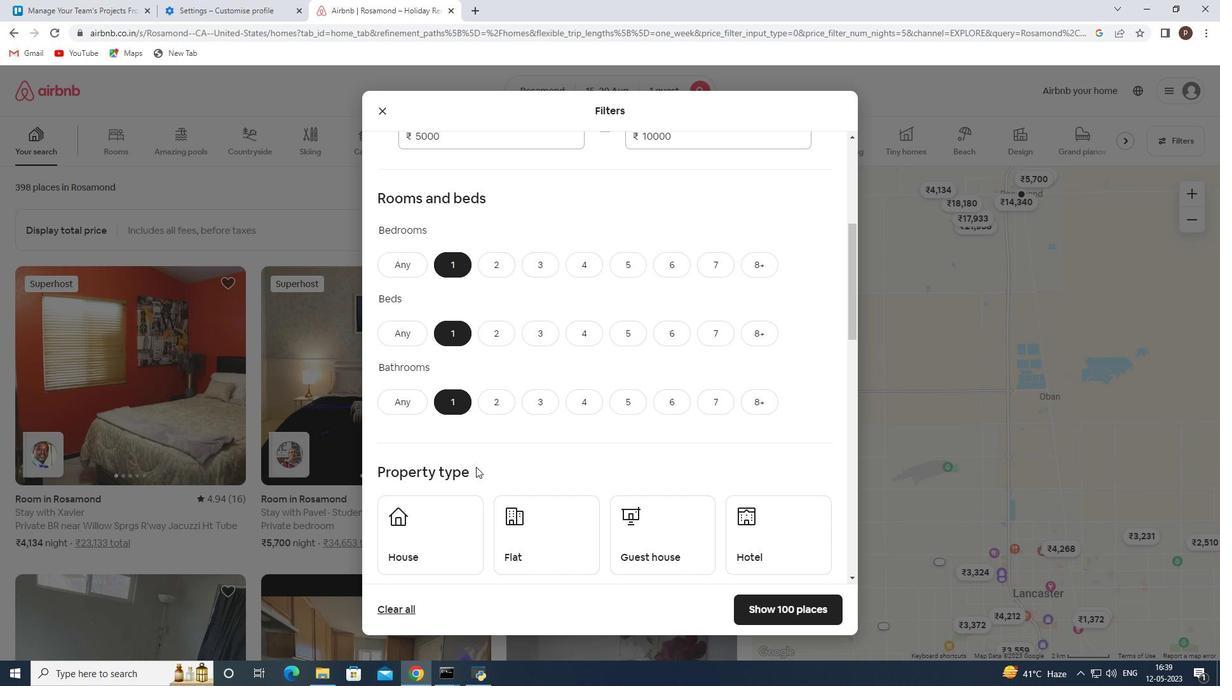 
Action: Mouse moved to (433, 465)
Screenshot: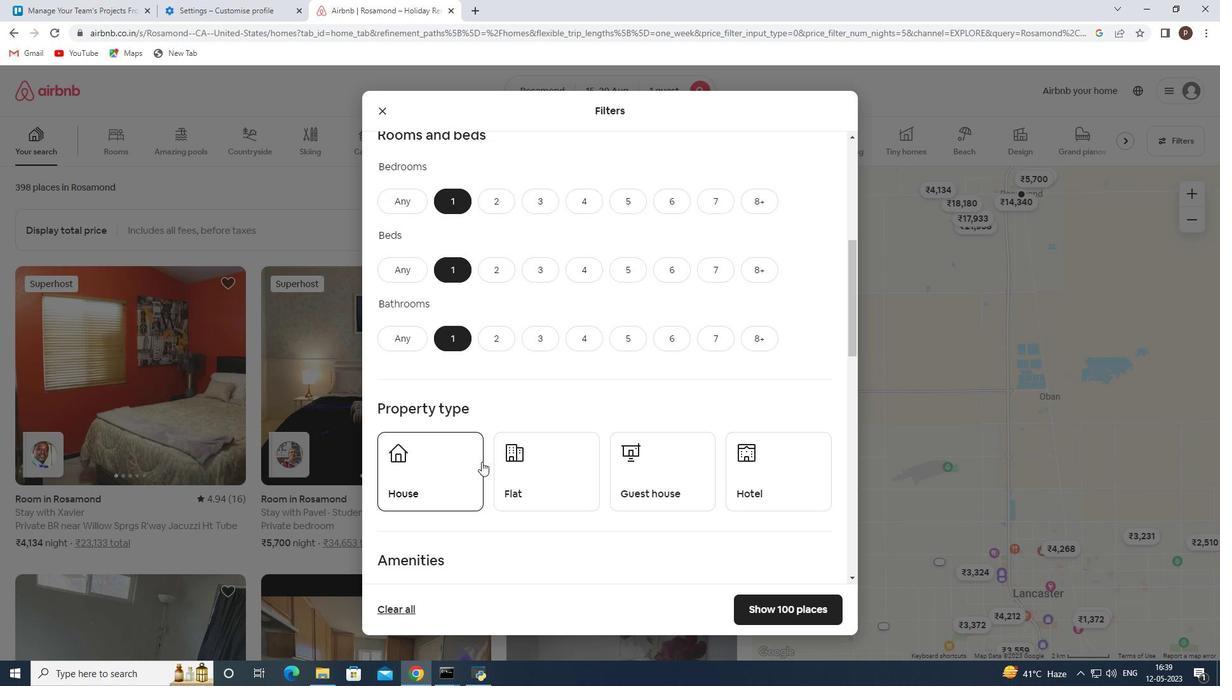 
Action: Mouse pressed left at (433, 465)
Screenshot: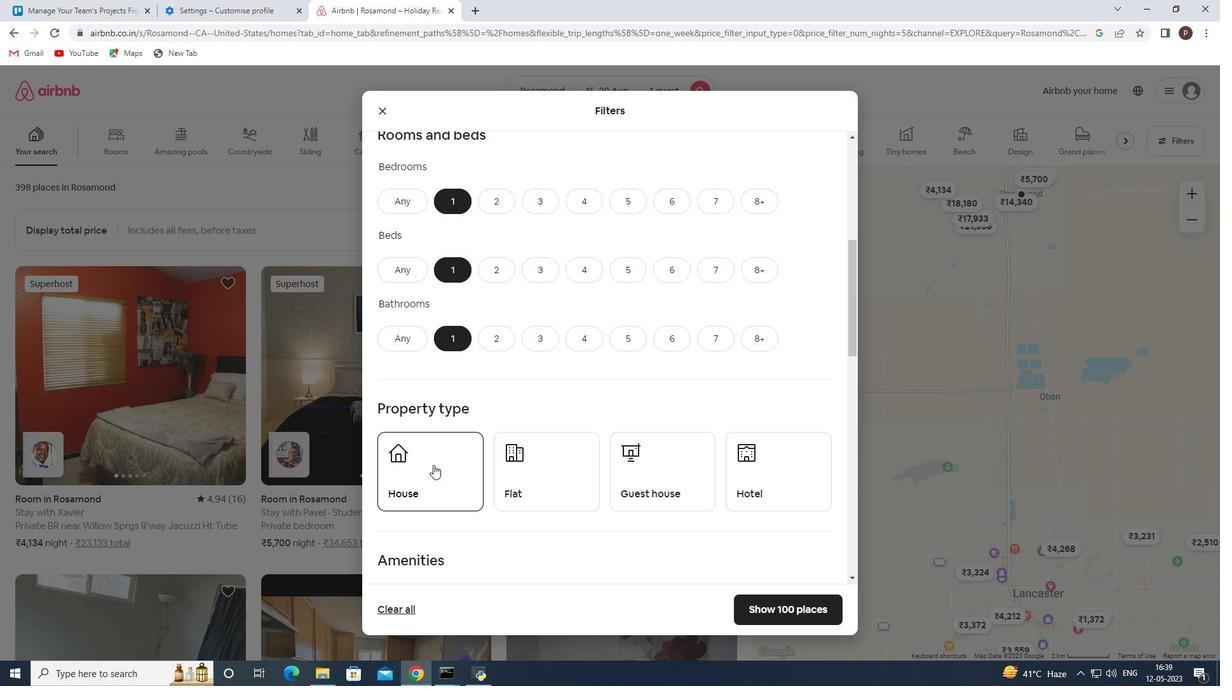 
Action: Mouse moved to (533, 477)
Screenshot: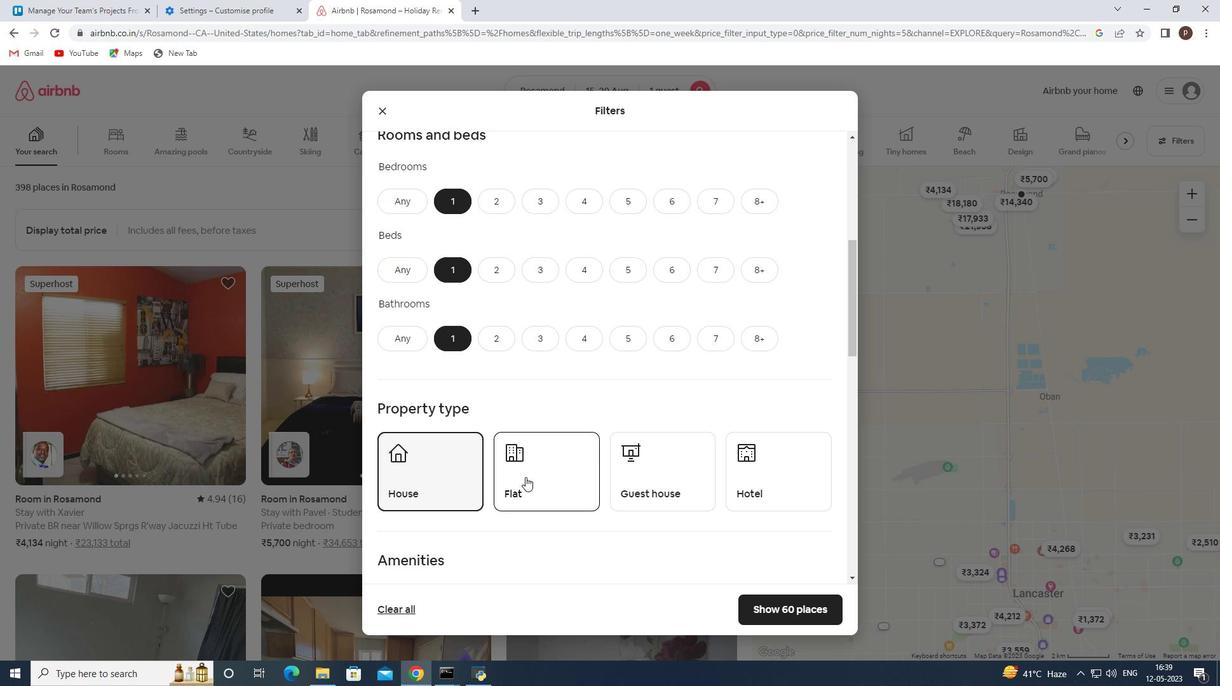 
Action: Mouse pressed left at (533, 477)
Screenshot: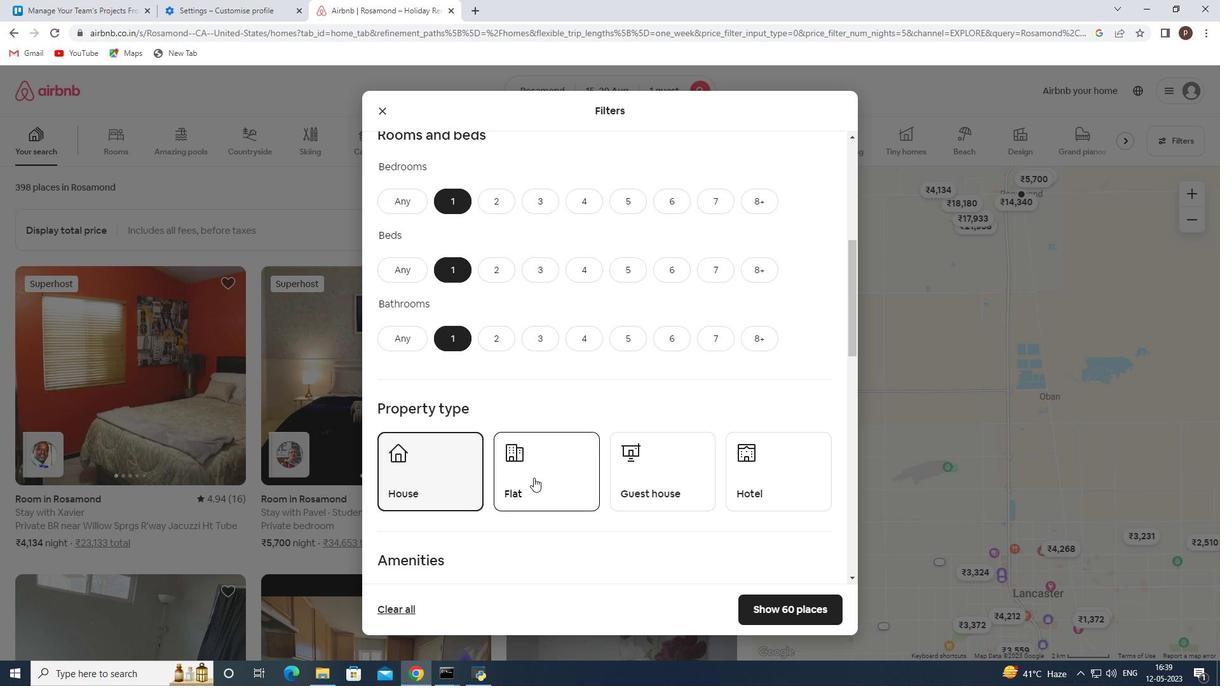 
Action: Mouse moved to (657, 493)
Screenshot: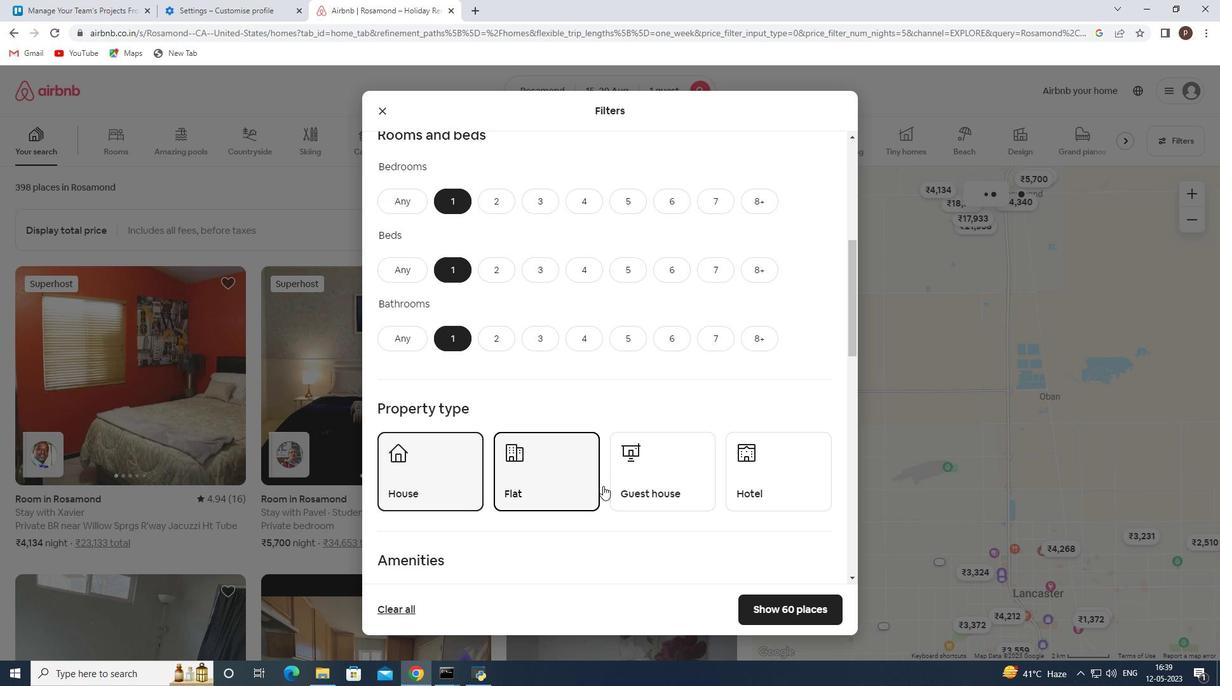 
Action: Mouse pressed left at (657, 493)
Screenshot: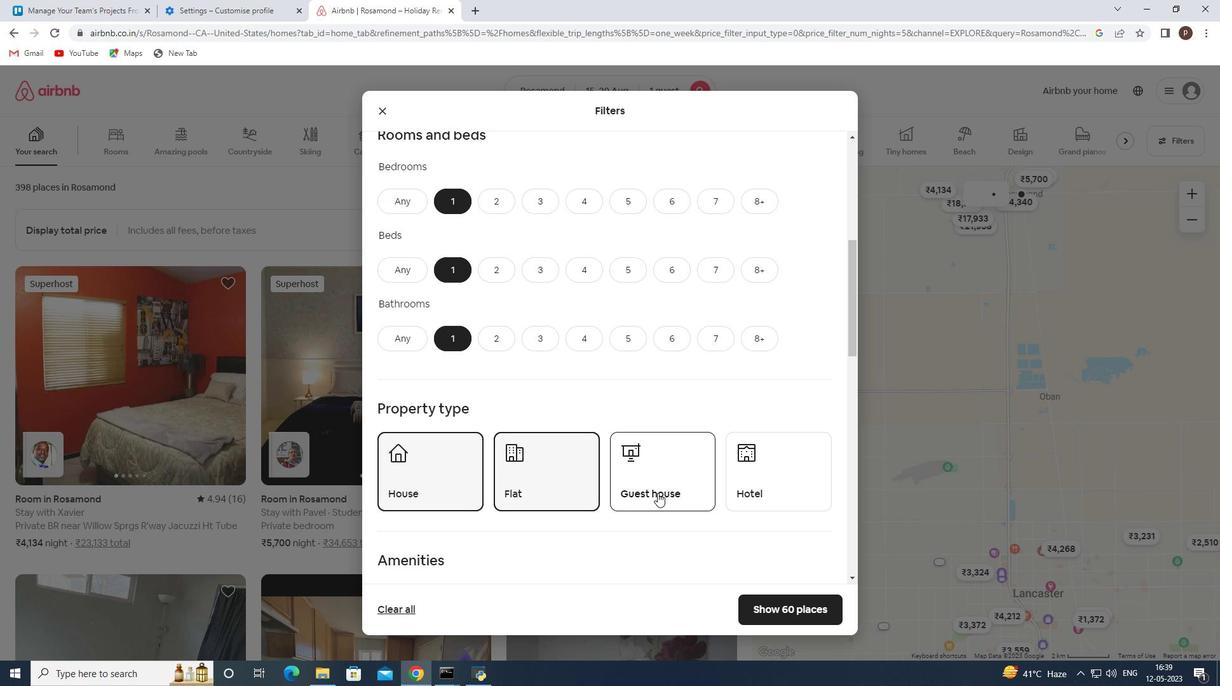 
Action: Mouse moved to (790, 488)
Screenshot: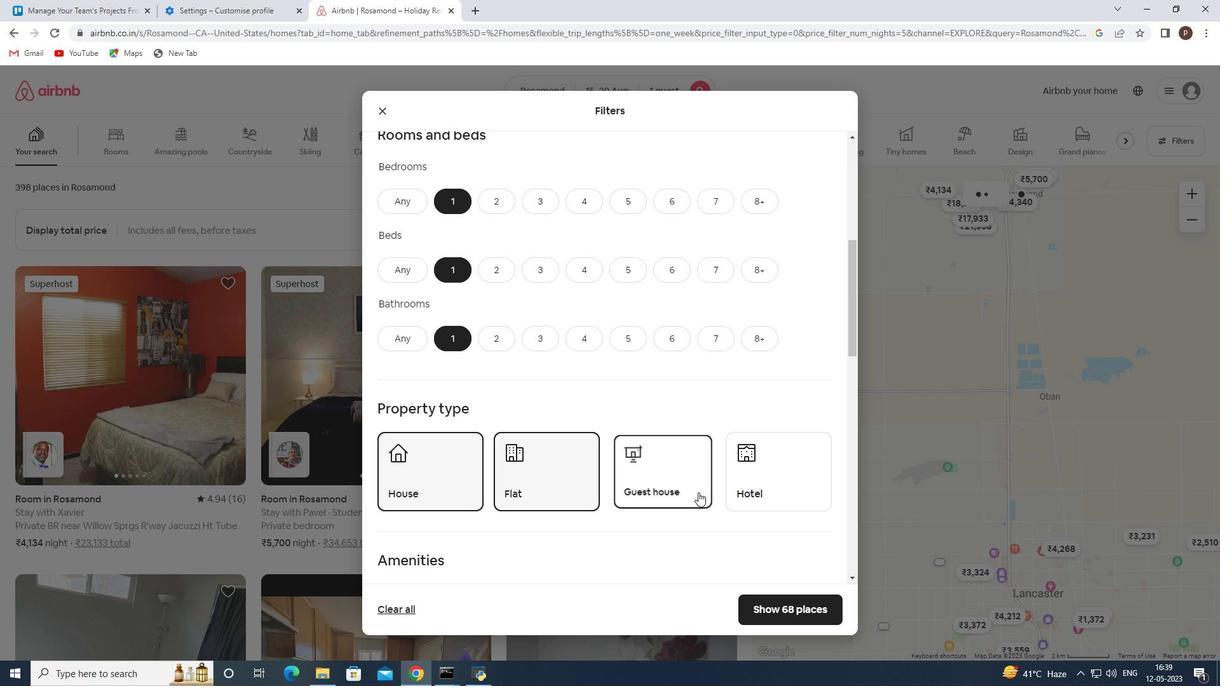 
Action: Mouse pressed left at (790, 488)
Screenshot: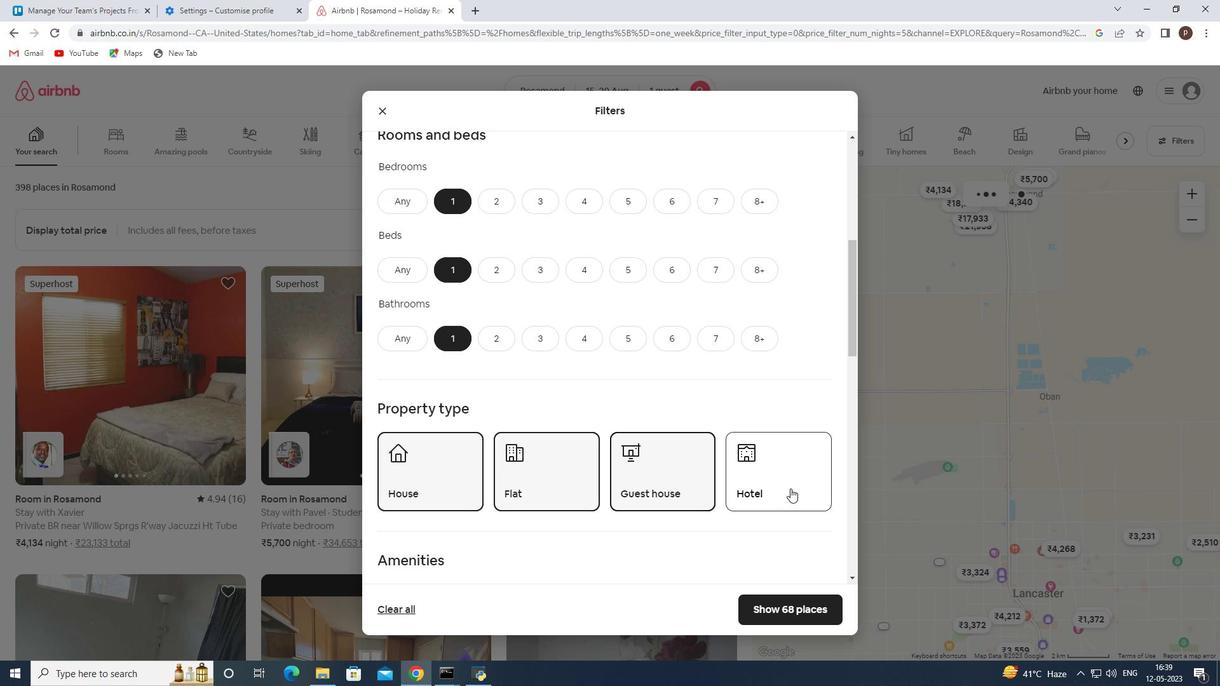 
Action: Mouse moved to (570, 481)
Screenshot: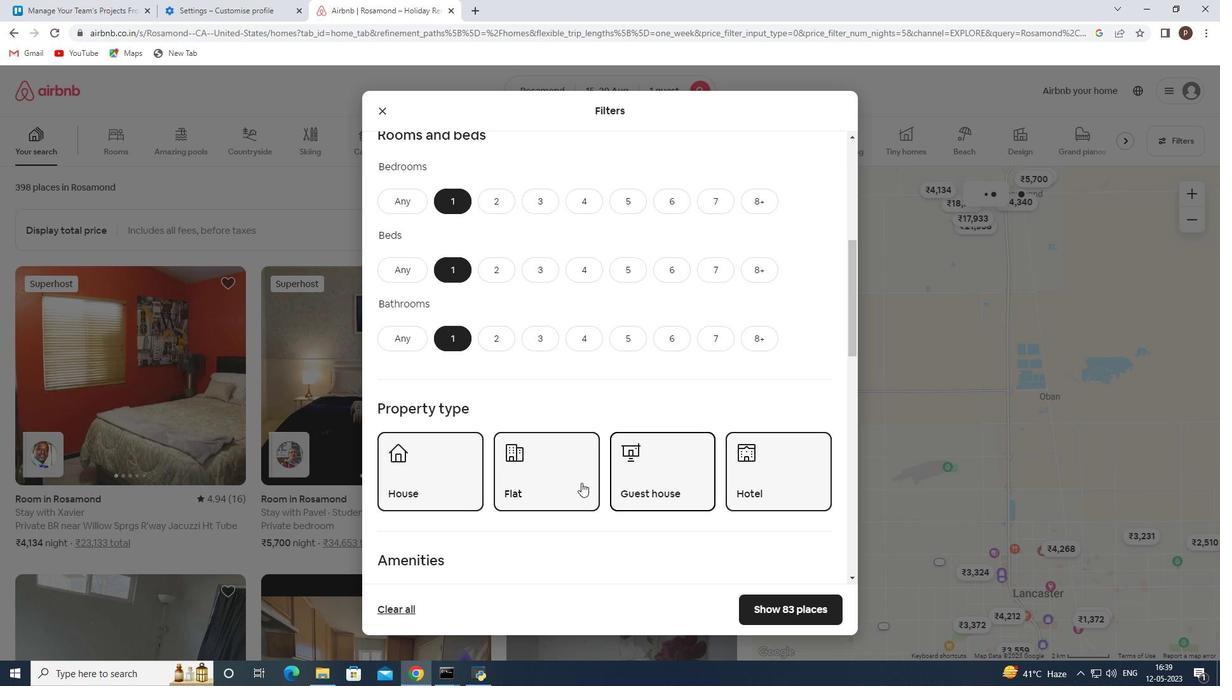
Action: Mouse scrolled (570, 480) with delta (0, 0)
Screenshot: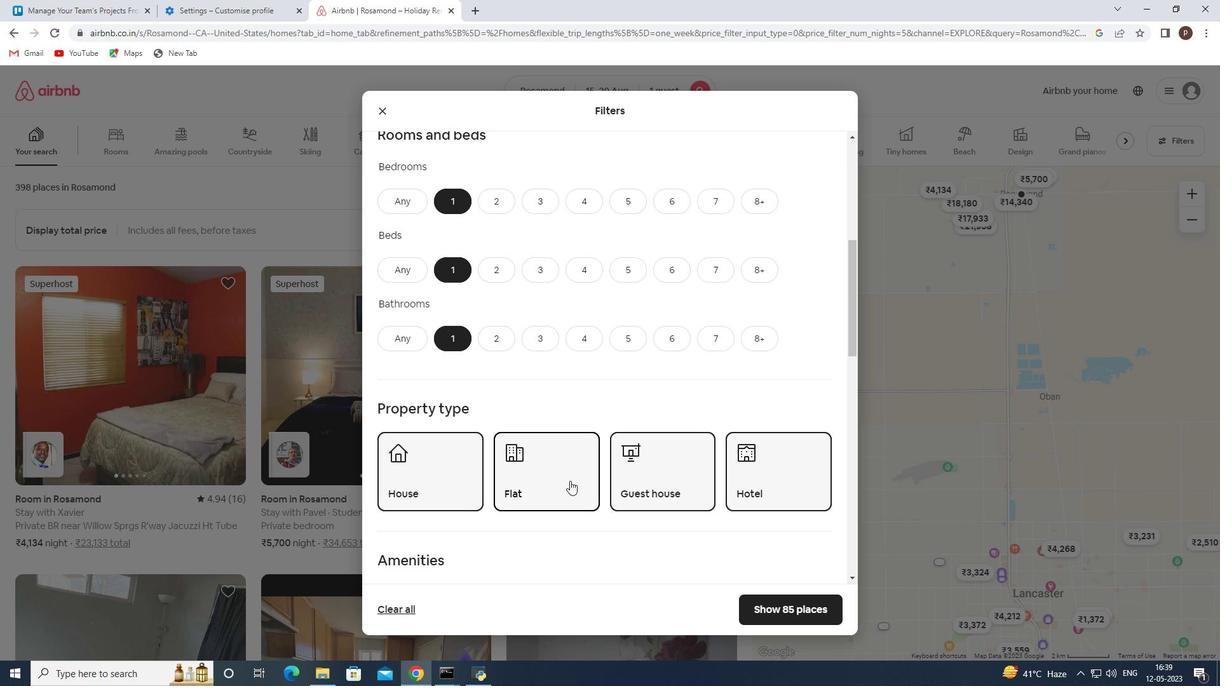 
Action: Mouse scrolled (570, 480) with delta (0, 0)
Screenshot: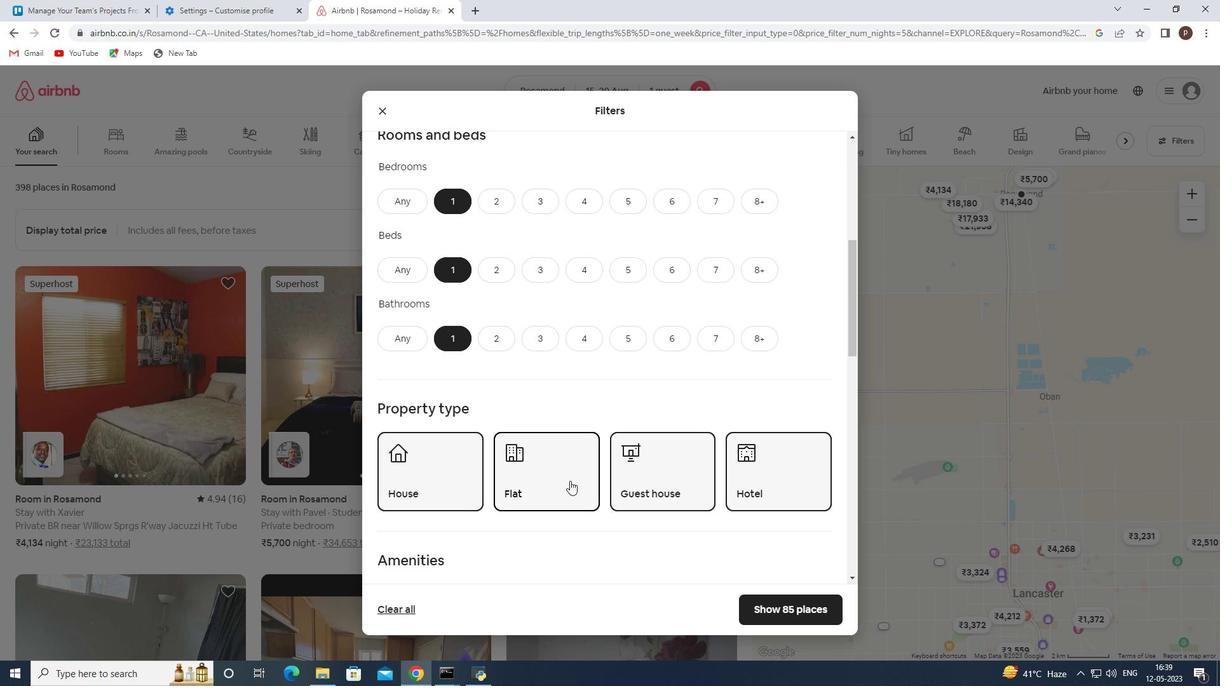 
Action: Mouse scrolled (570, 480) with delta (0, 0)
Screenshot: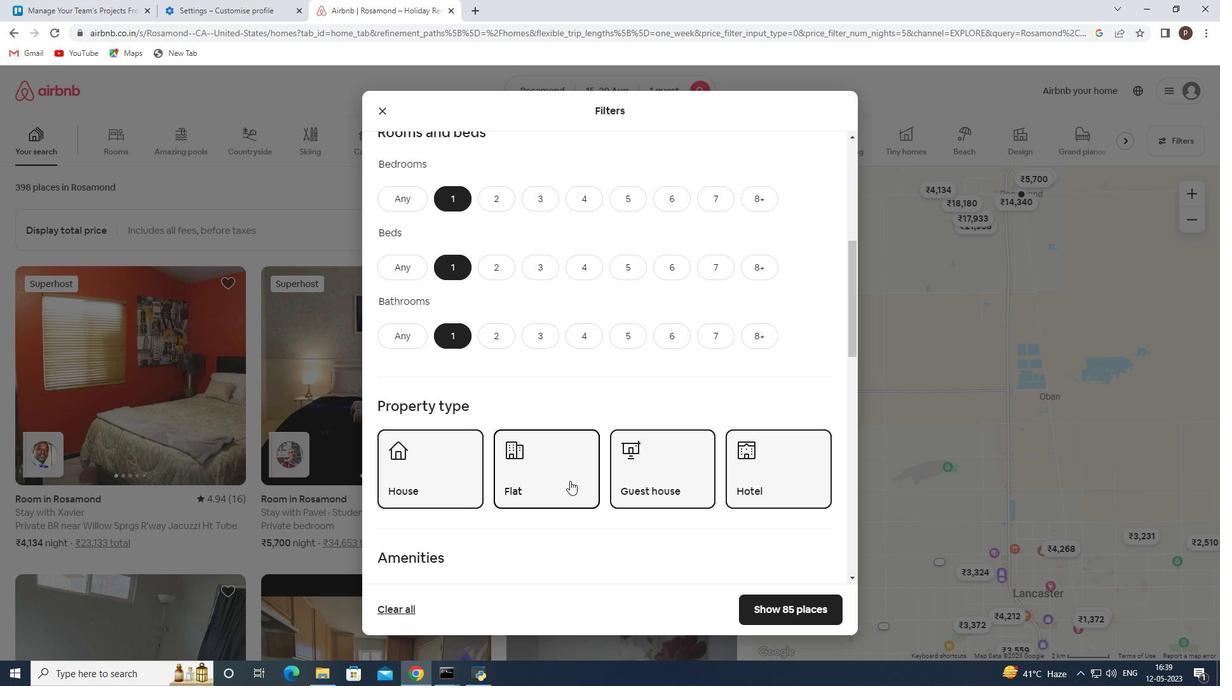 
Action: Mouse moved to (557, 474)
Screenshot: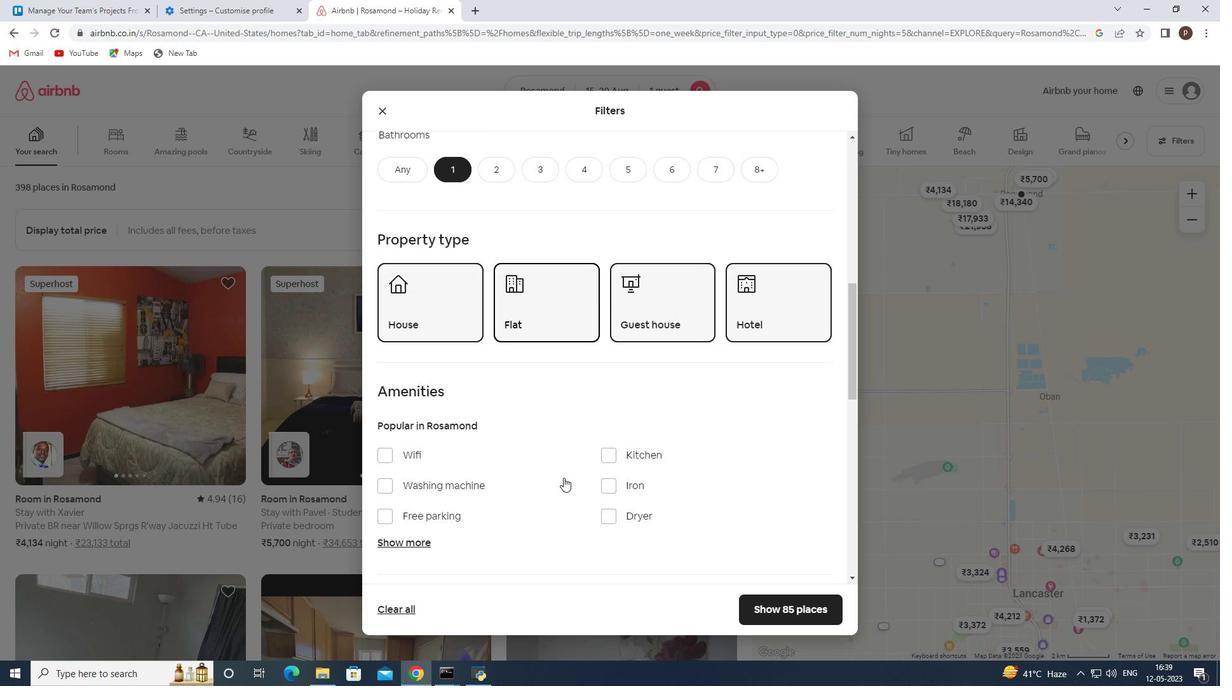 
Action: Mouse scrolled (557, 473) with delta (0, 0)
Screenshot: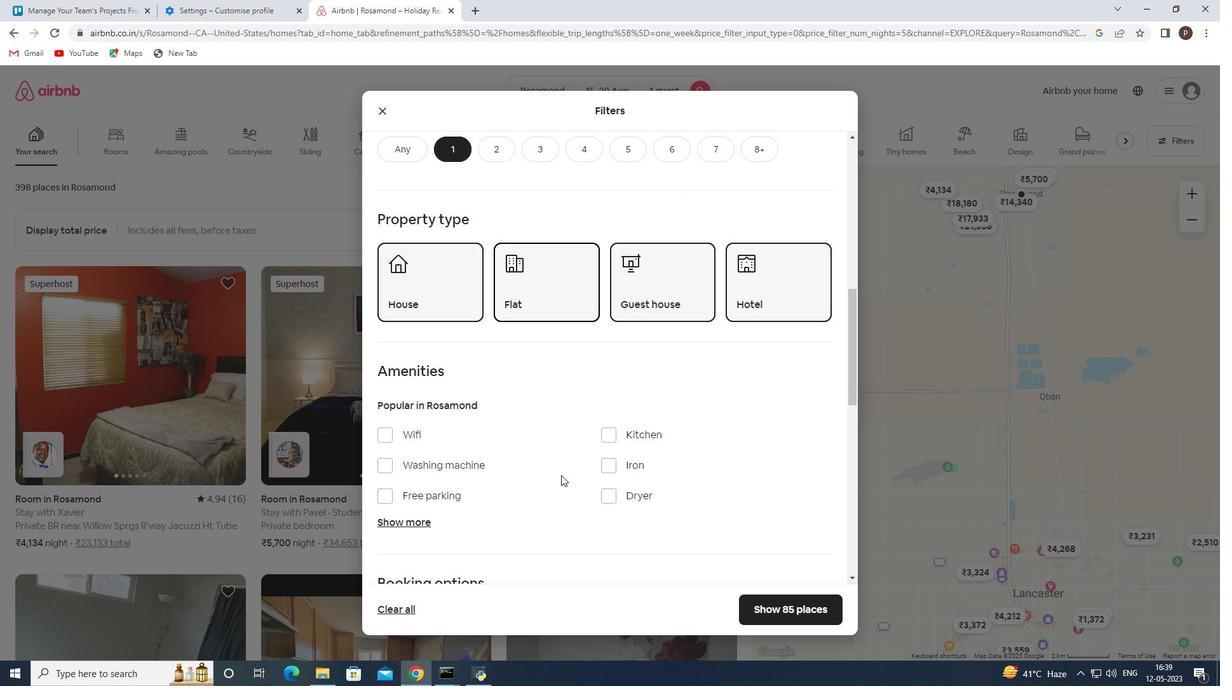 
Action: Mouse scrolled (557, 473) with delta (0, 0)
Screenshot: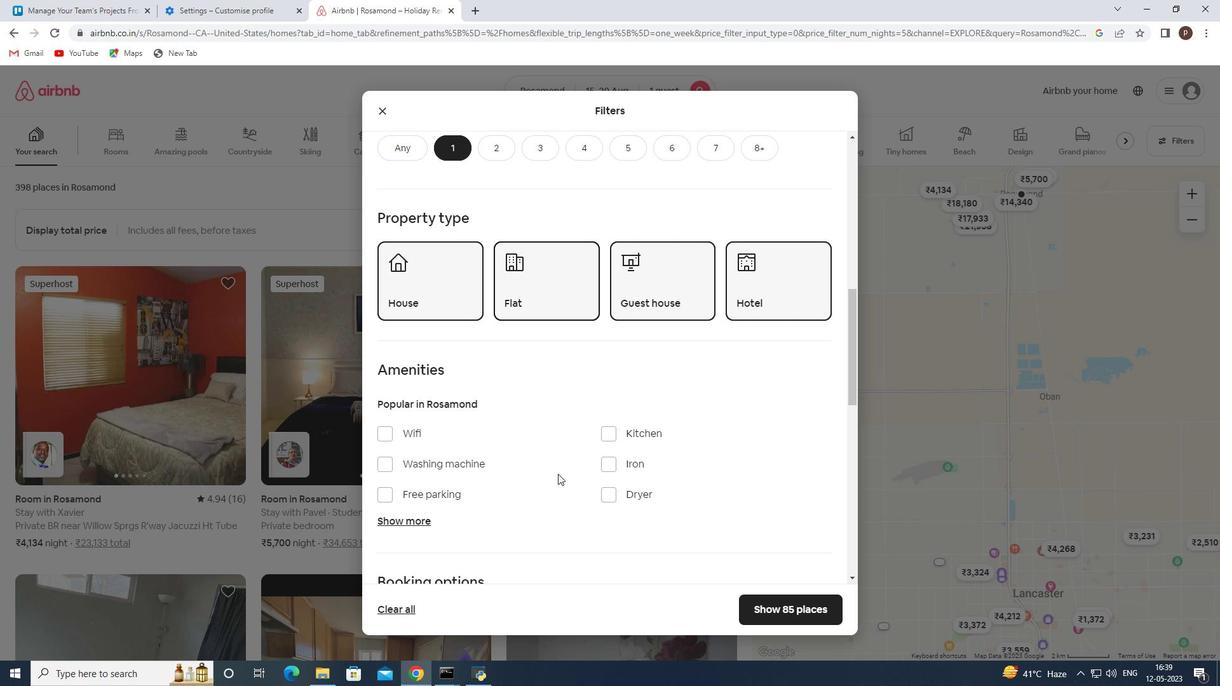 
Action: Mouse scrolled (557, 473) with delta (0, 0)
Screenshot: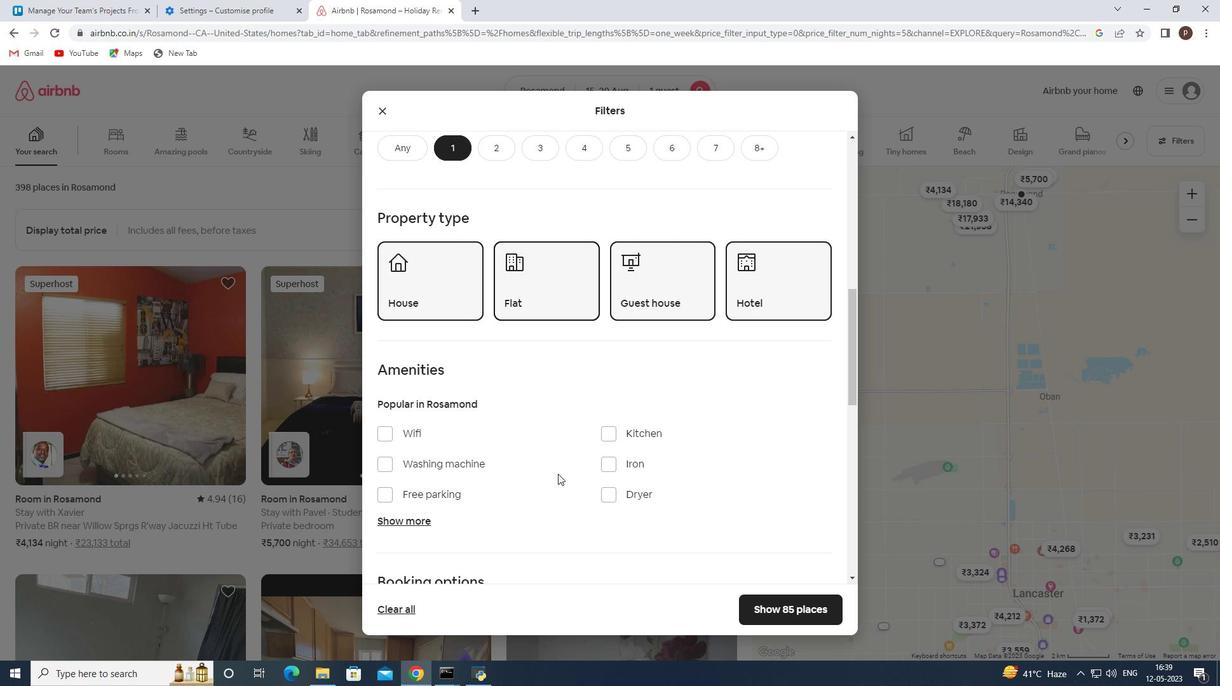 
Action: Mouse moved to (680, 465)
Screenshot: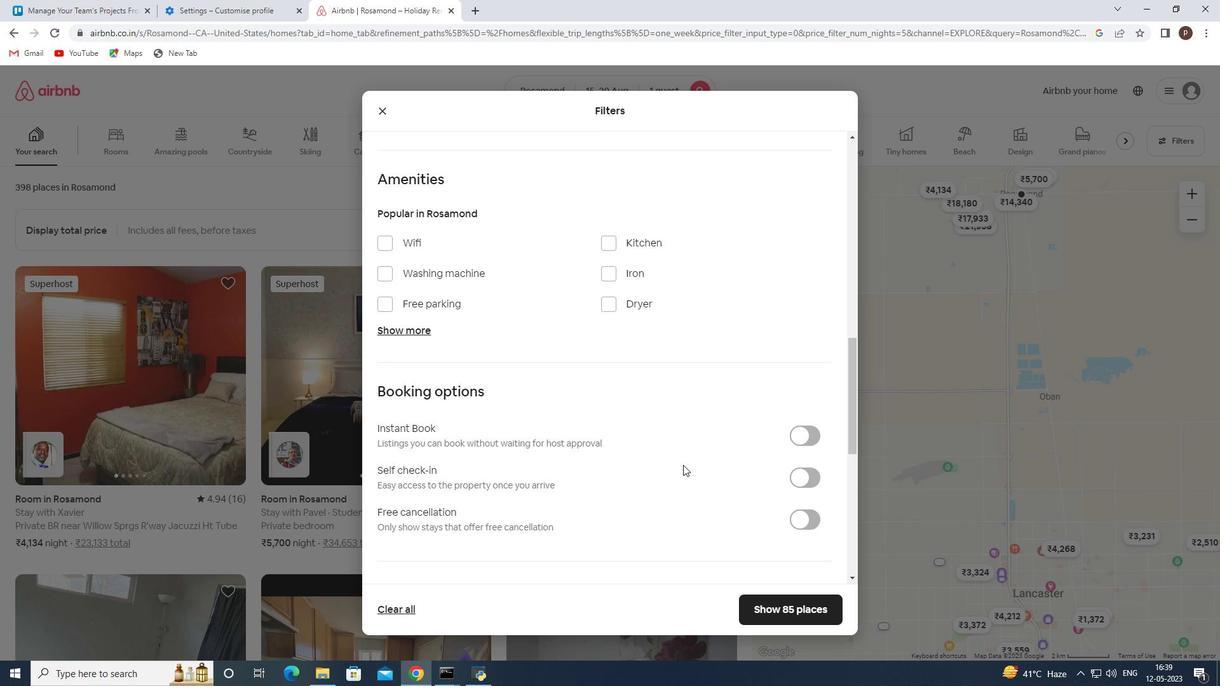 
Action: Mouse scrolled (680, 464) with delta (0, 0)
Screenshot: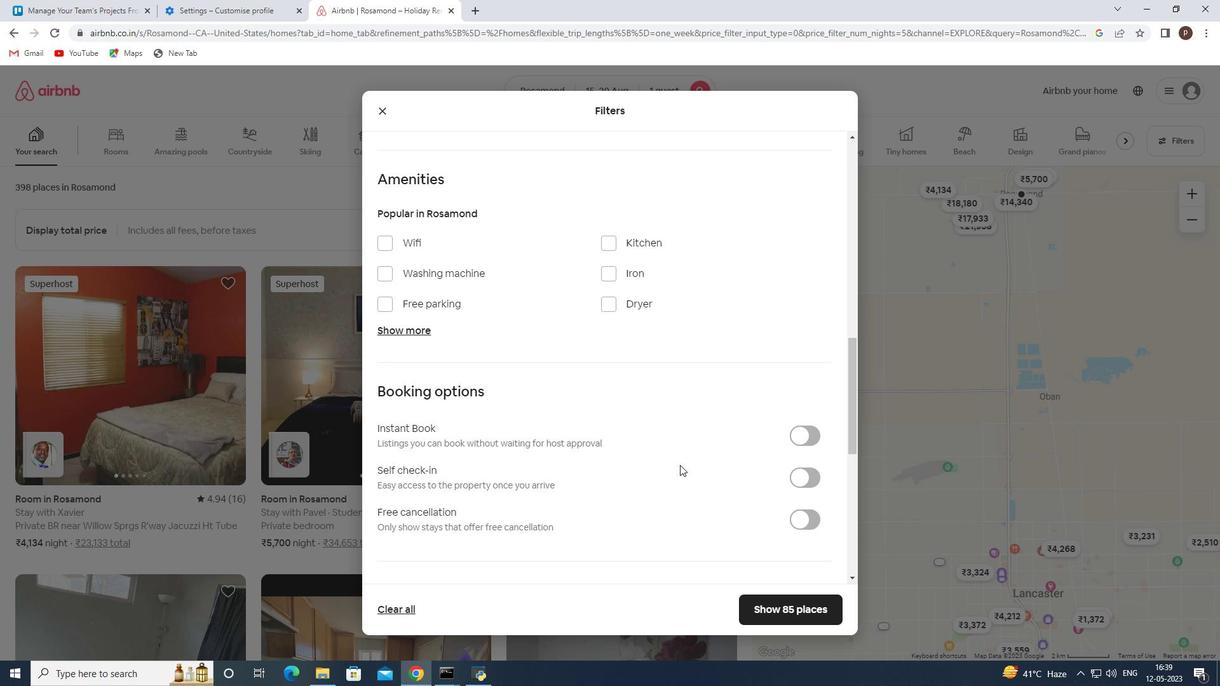 
Action: Mouse moved to (800, 418)
Screenshot: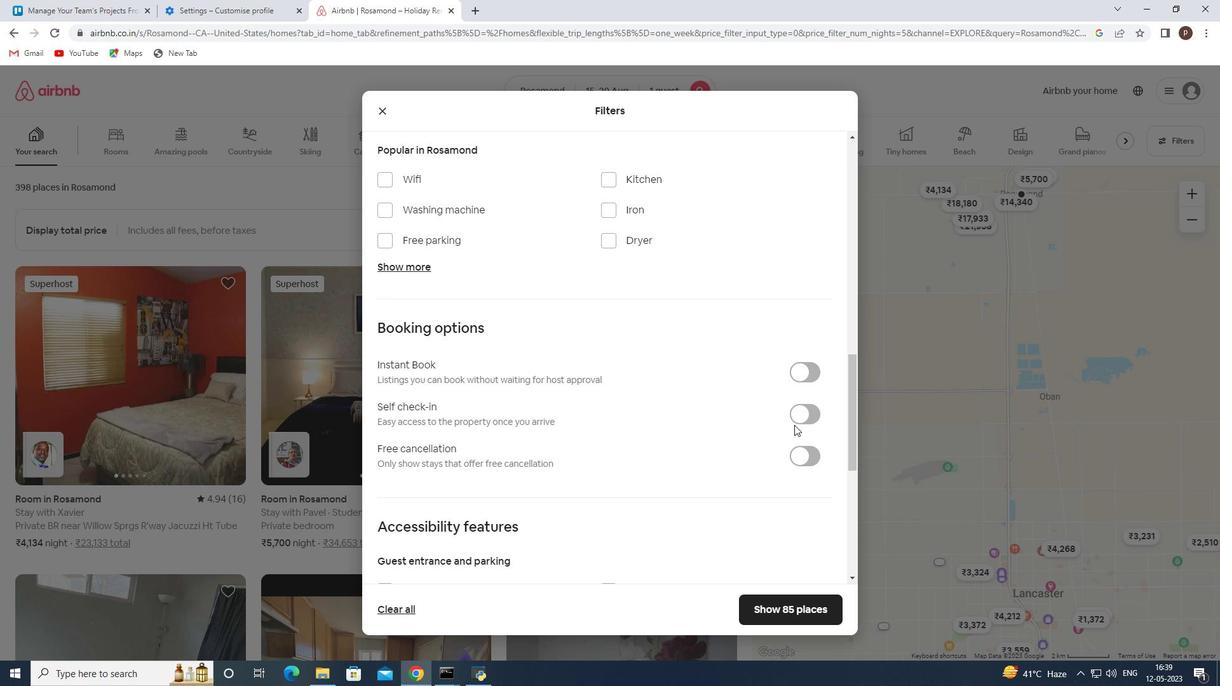 
Action: Mouse pressed left at (800, 418)
Screenshot: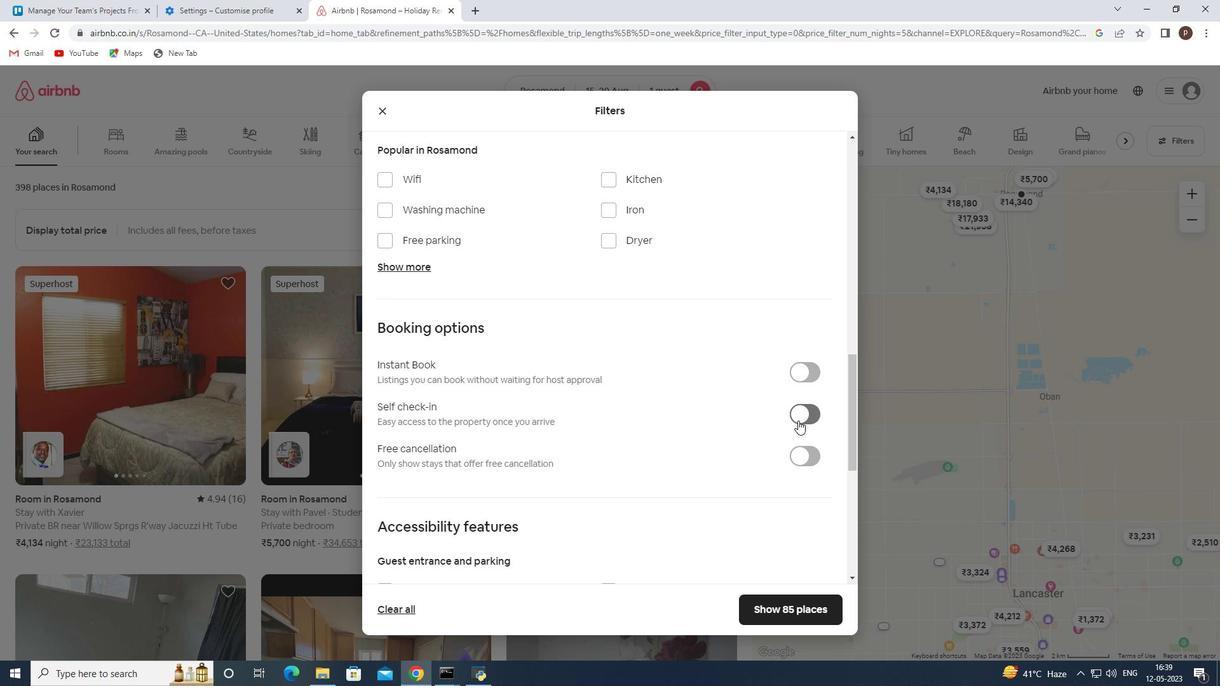 
Action: Mouse moved to (632, 444)
Screenshot: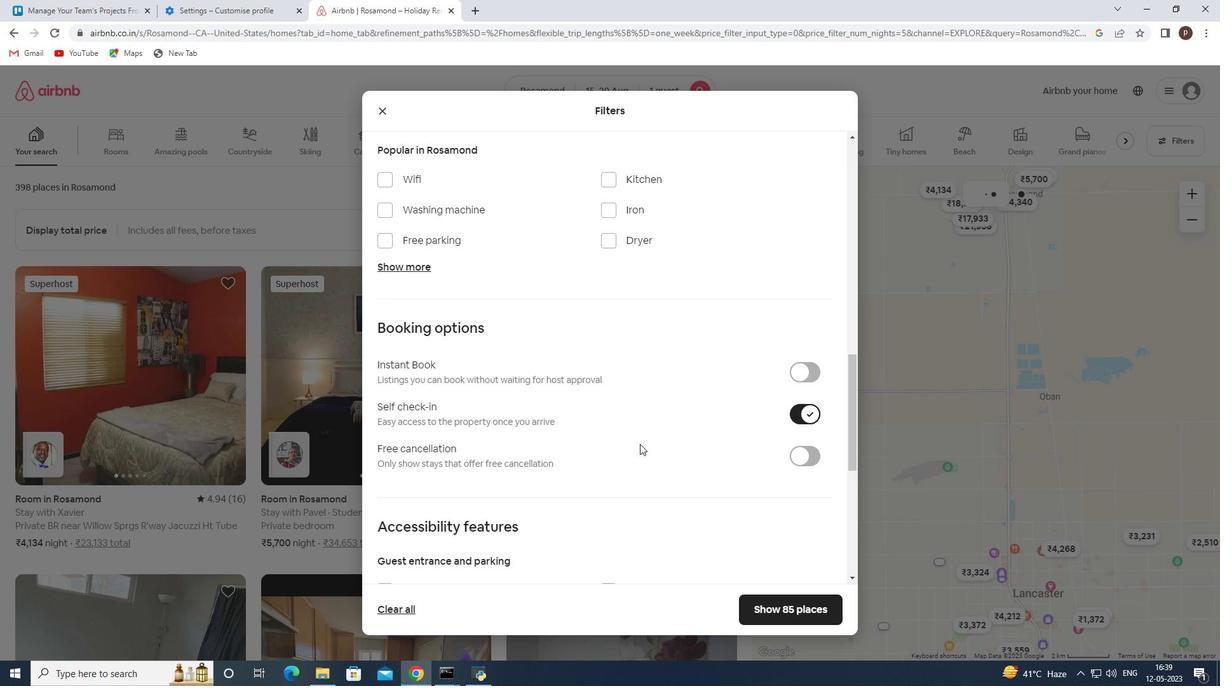 
Action: Mouse scrolled (632, 444) with delta (0, 0)
Screenshot: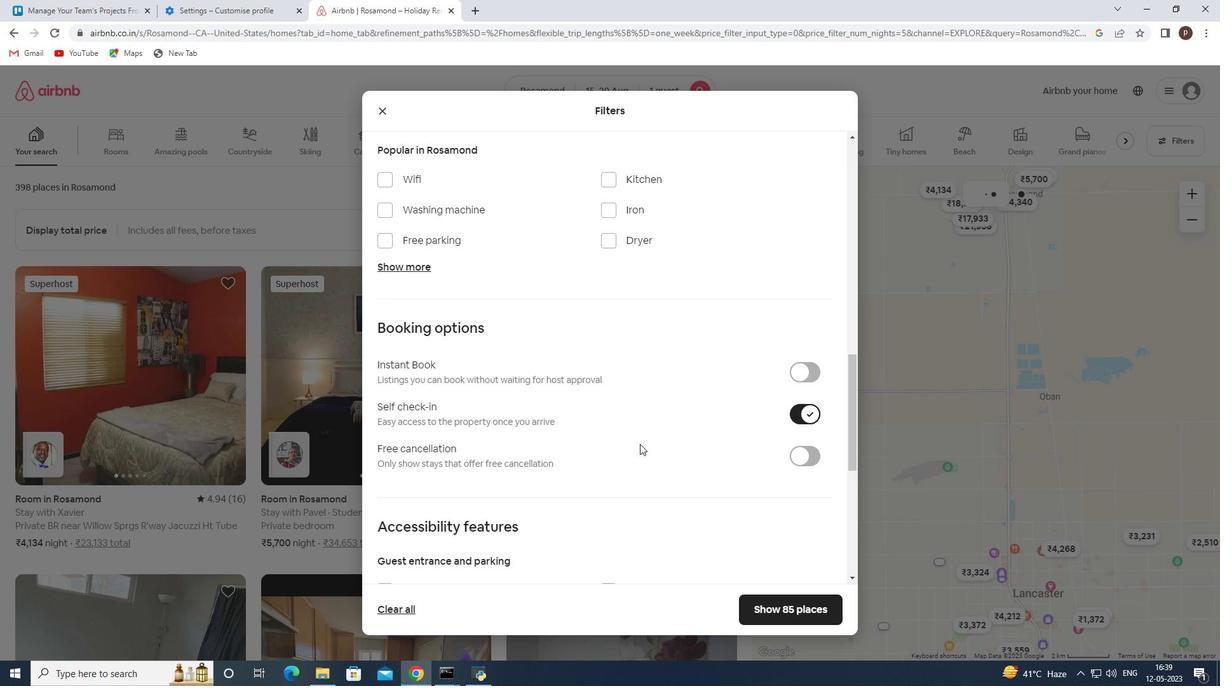 
Action: Mouse moved to (632, 445)
Screenshot: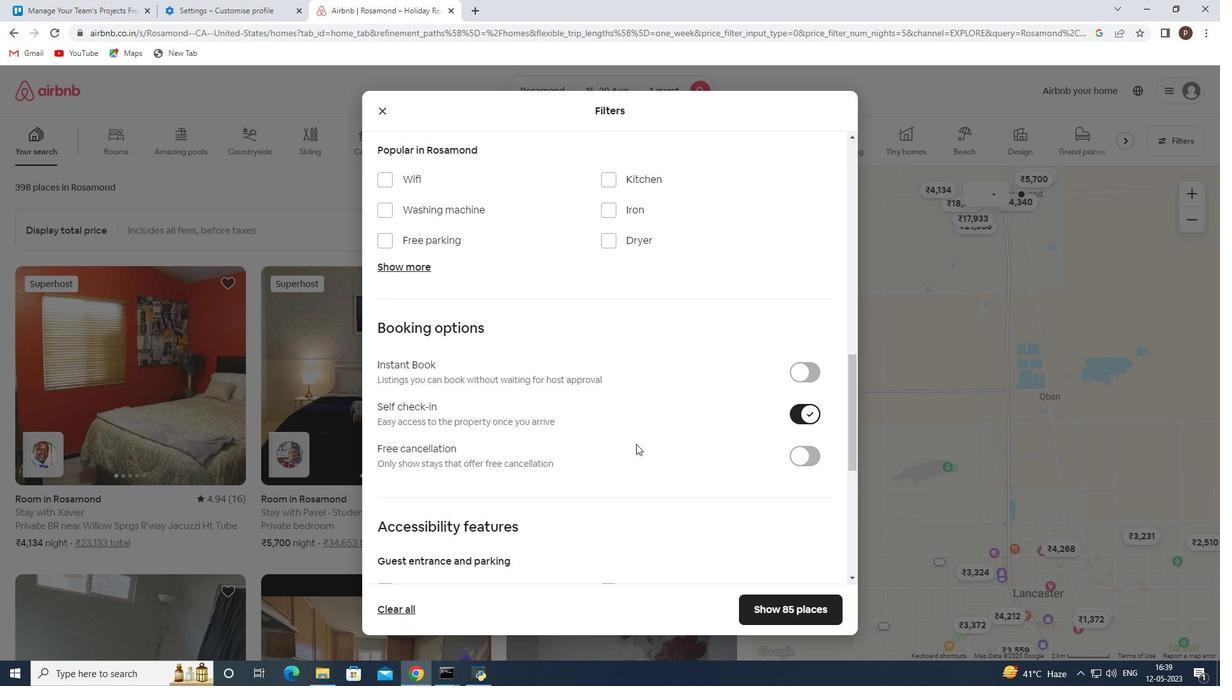 
Action: Mouse scrolled (632, 444) with delta (0, 0)
Screenshot: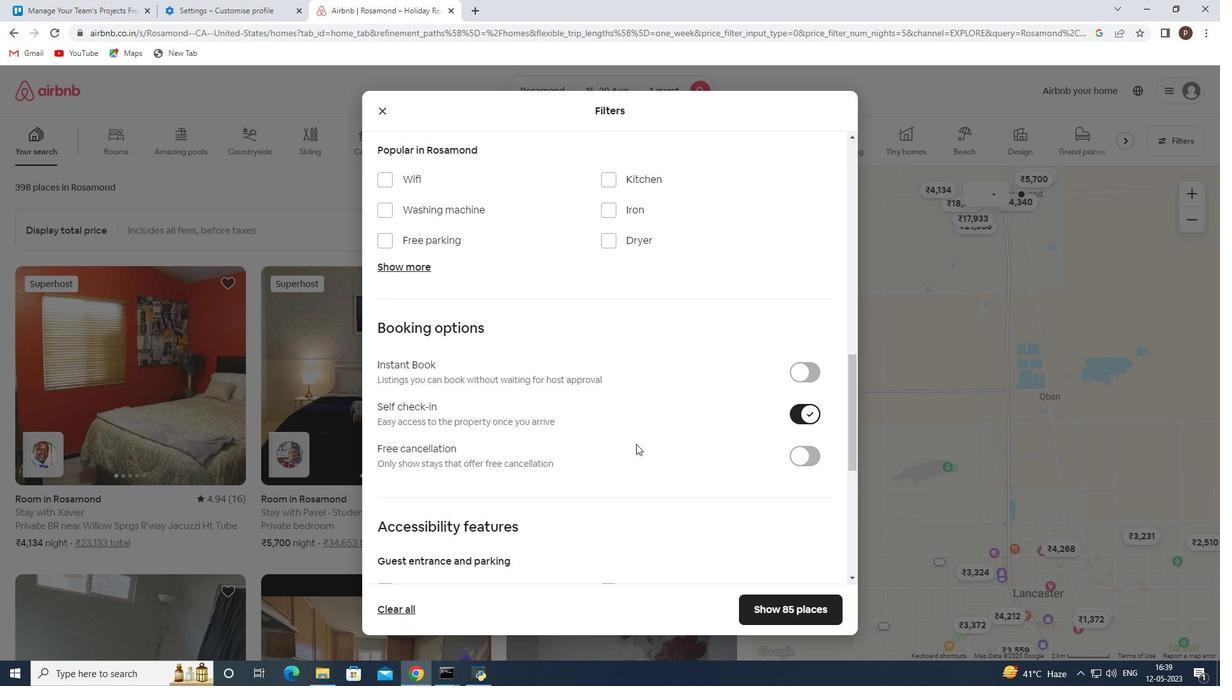 
Action: Mouse scrolled (632, 444) with delta (0, 0)
Screenshot: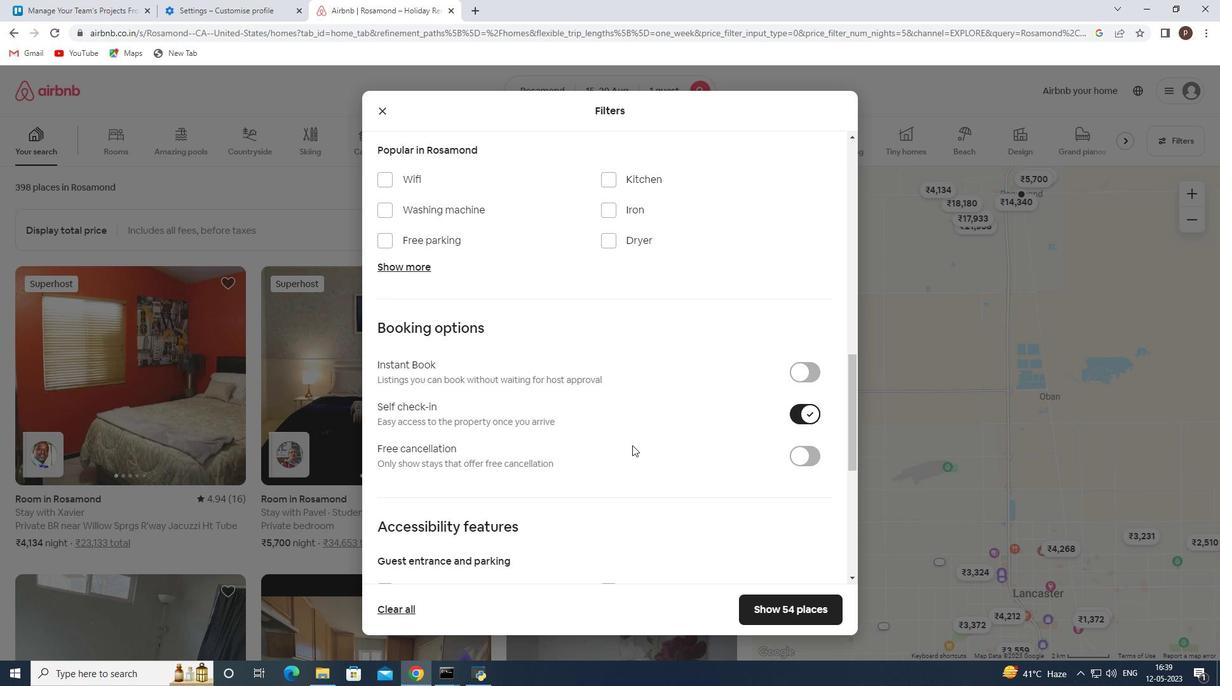 
Action: Mouse moved to (631, 445)
Screenshot: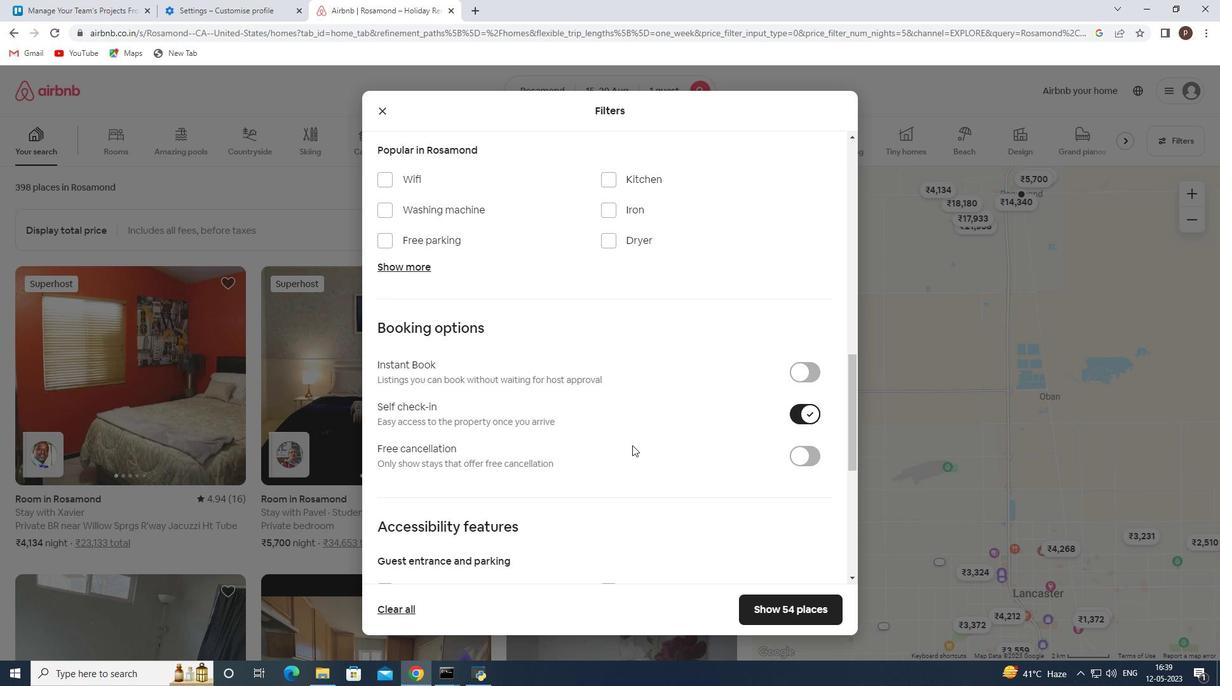 
Action: Mouse scrolled (631, 444) with delta (0, 0)
Screenshot: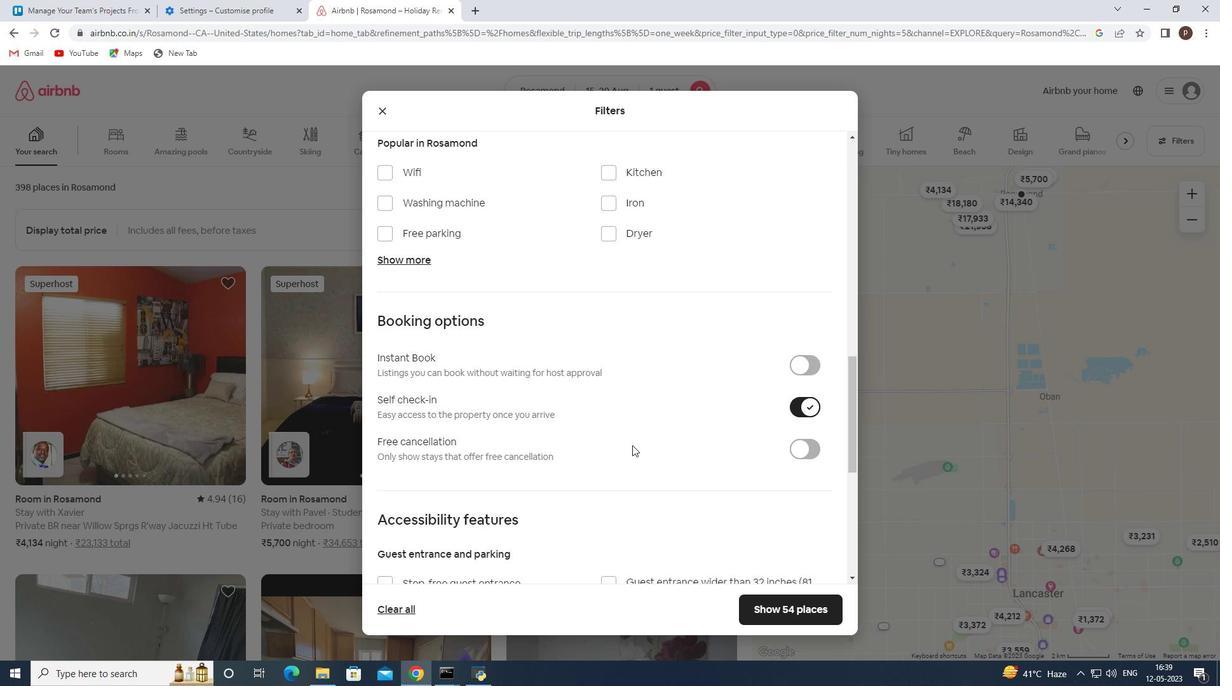 
Action: Mouse moved to (628, 445)
Screenshot: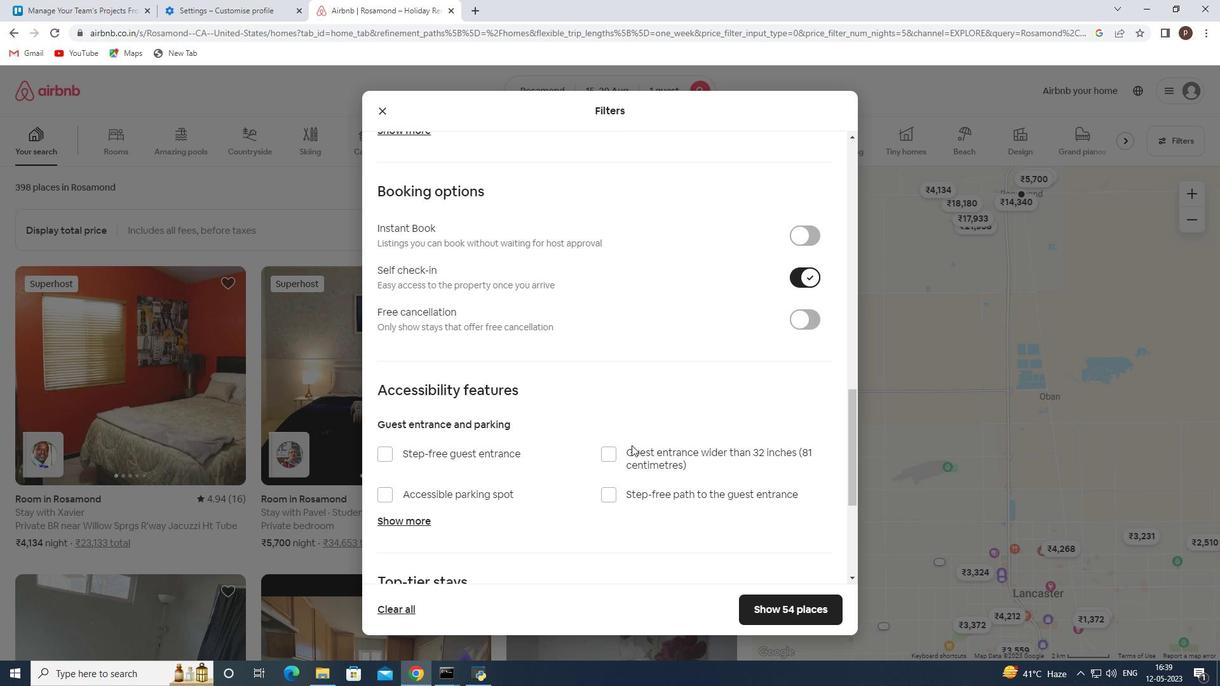 
Action: Mouse scrolled (628, 444) with delta (0, 0)
Screenshot: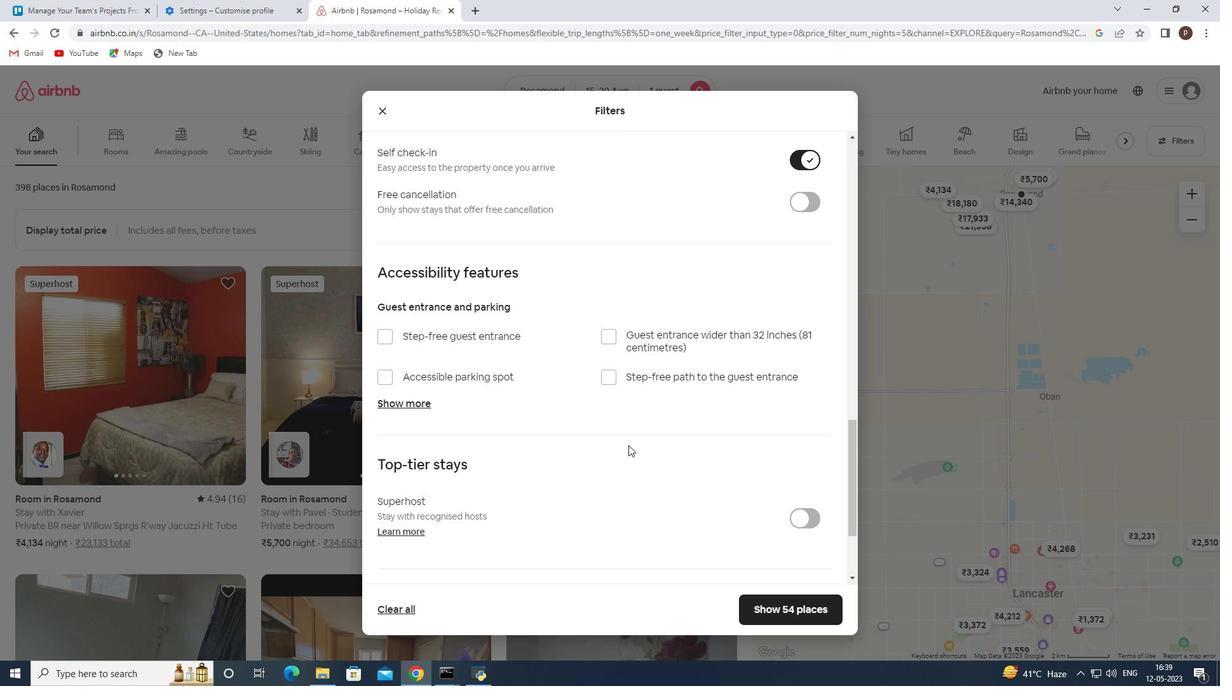 
Action: Mouse scrolled (628, 444) with delta (0, 0)
Screenshot: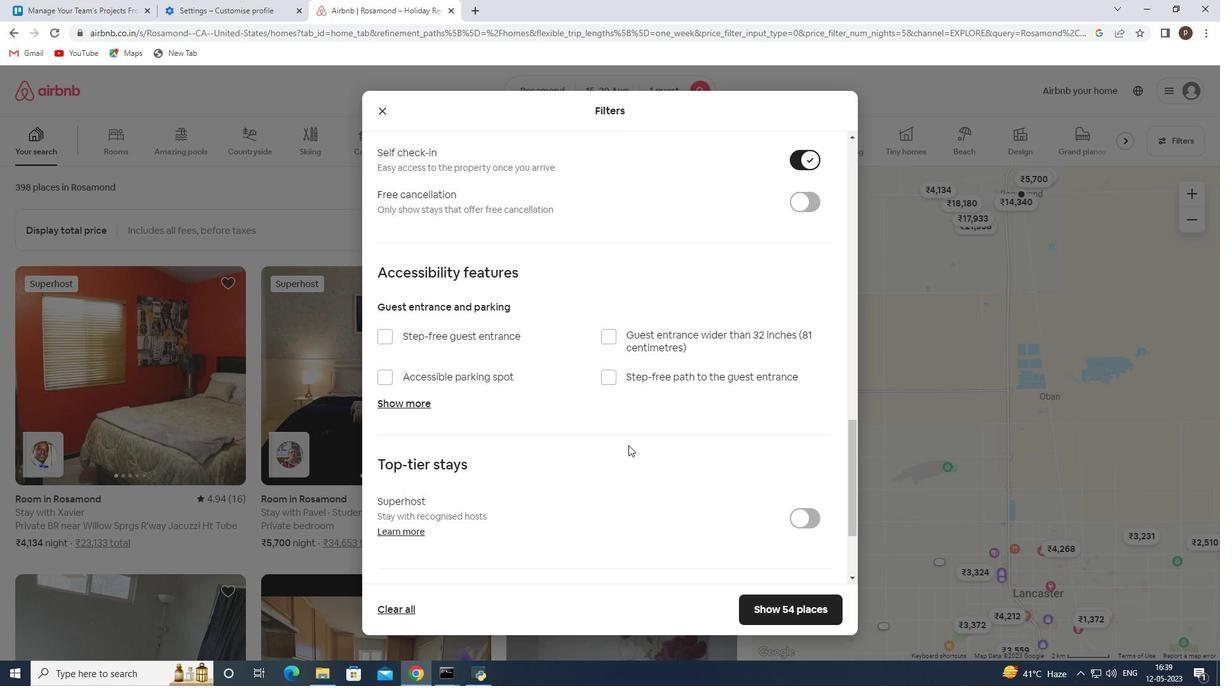 
Action: Mouse scrolled (628, 444) with delta (0, 0)
Screenshot: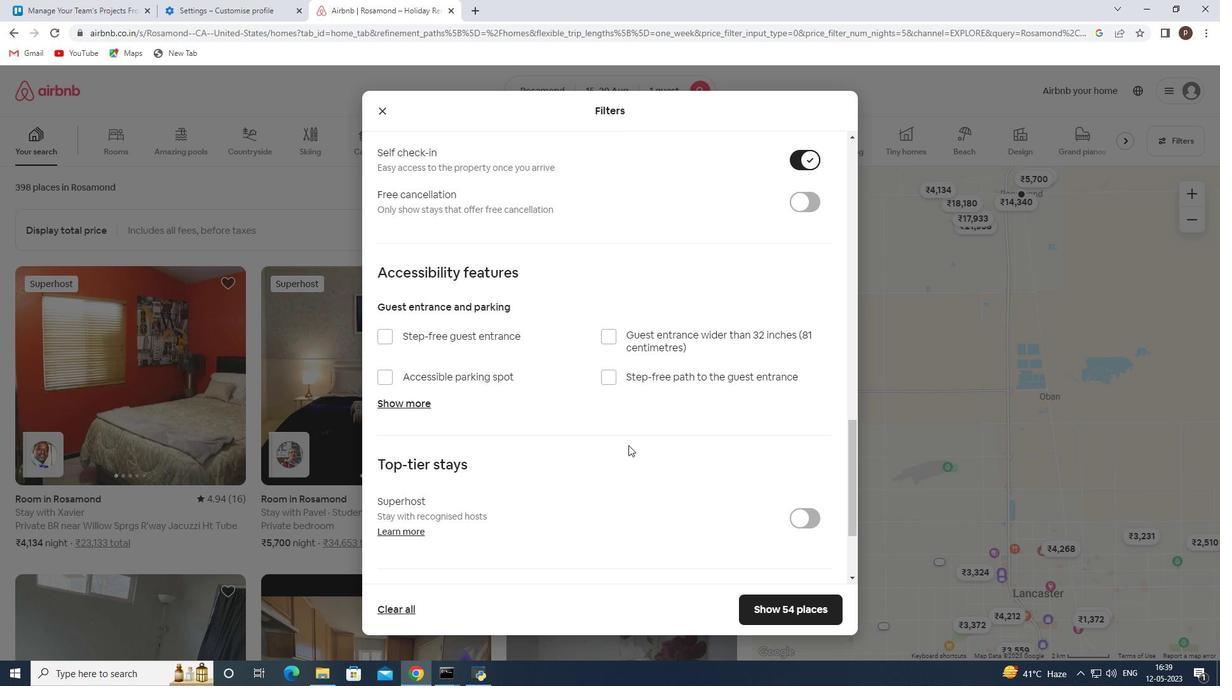 
Action: Mouse scrolled (628, 444) with delta (0, 0)
Screenshot: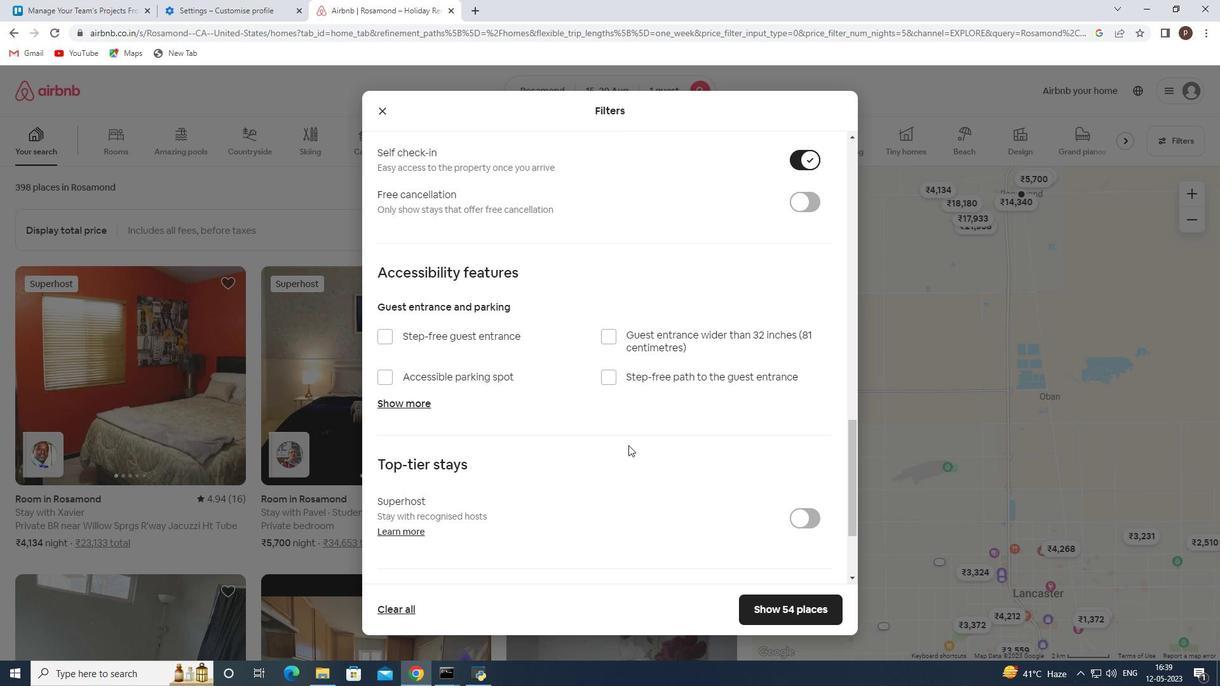 
Action: Mouse scrolled (628, 444) with delta (0, 0)
Screenshot: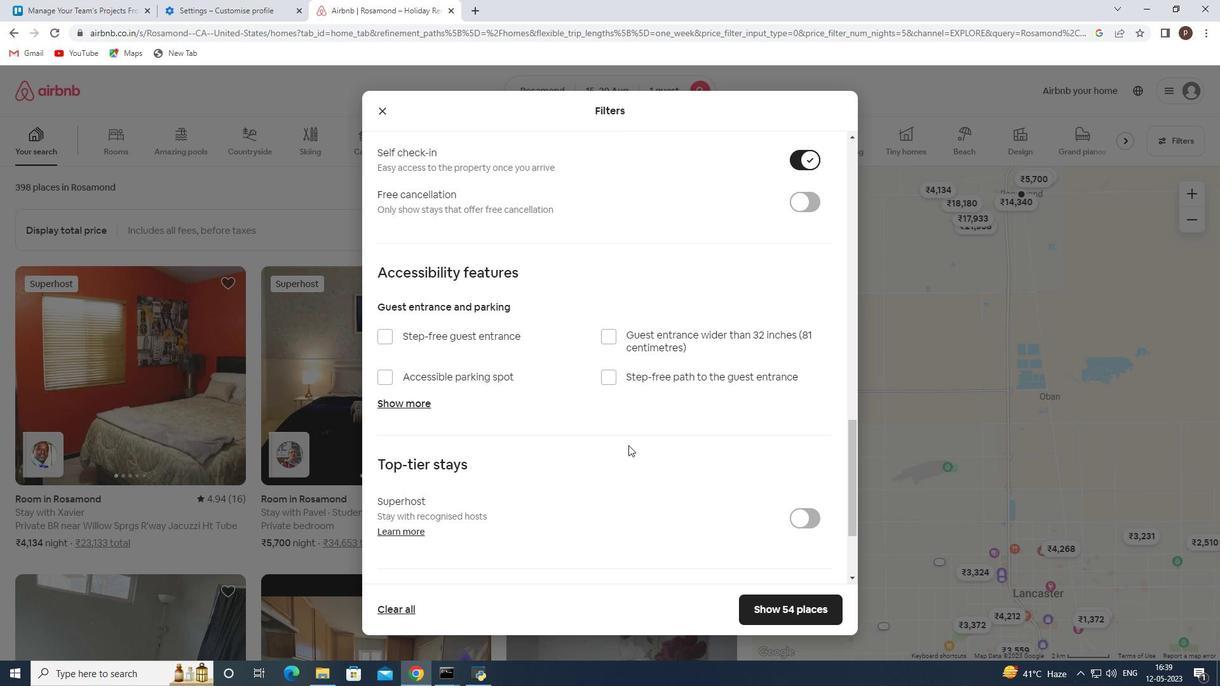 
Action: Mouse scrolled (628, 444) with delta (0, 0)
Screenshot: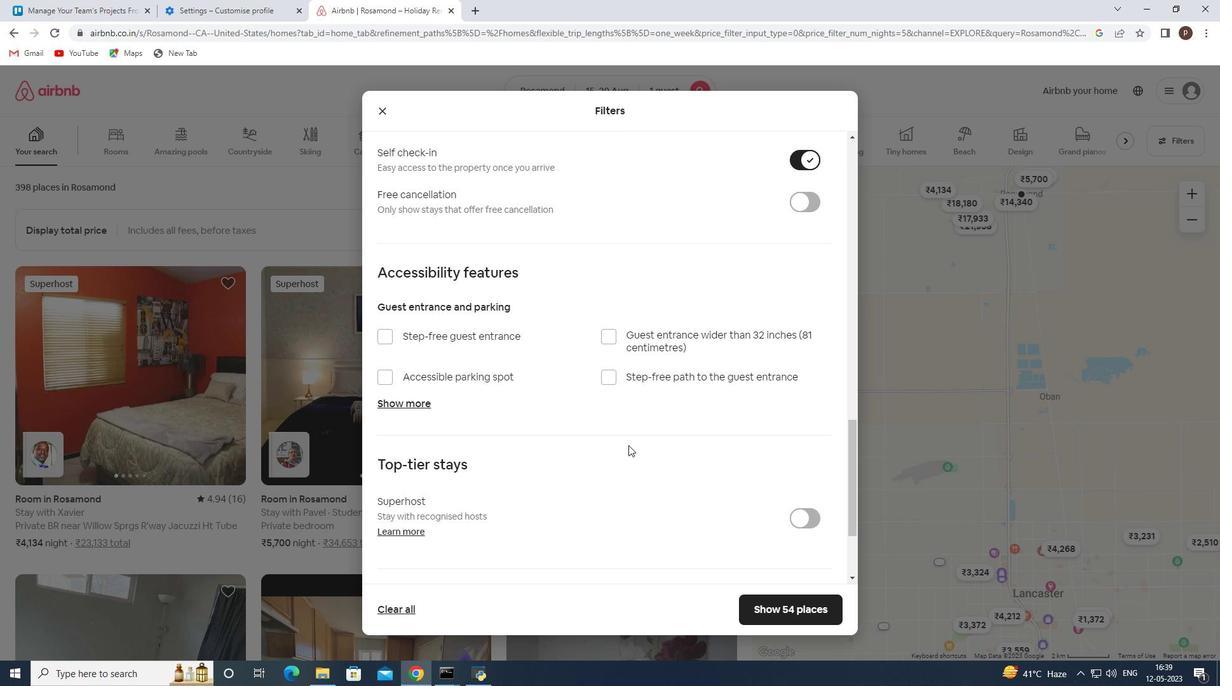 
Action: Mouse moved to (627, 445)
Screenshot: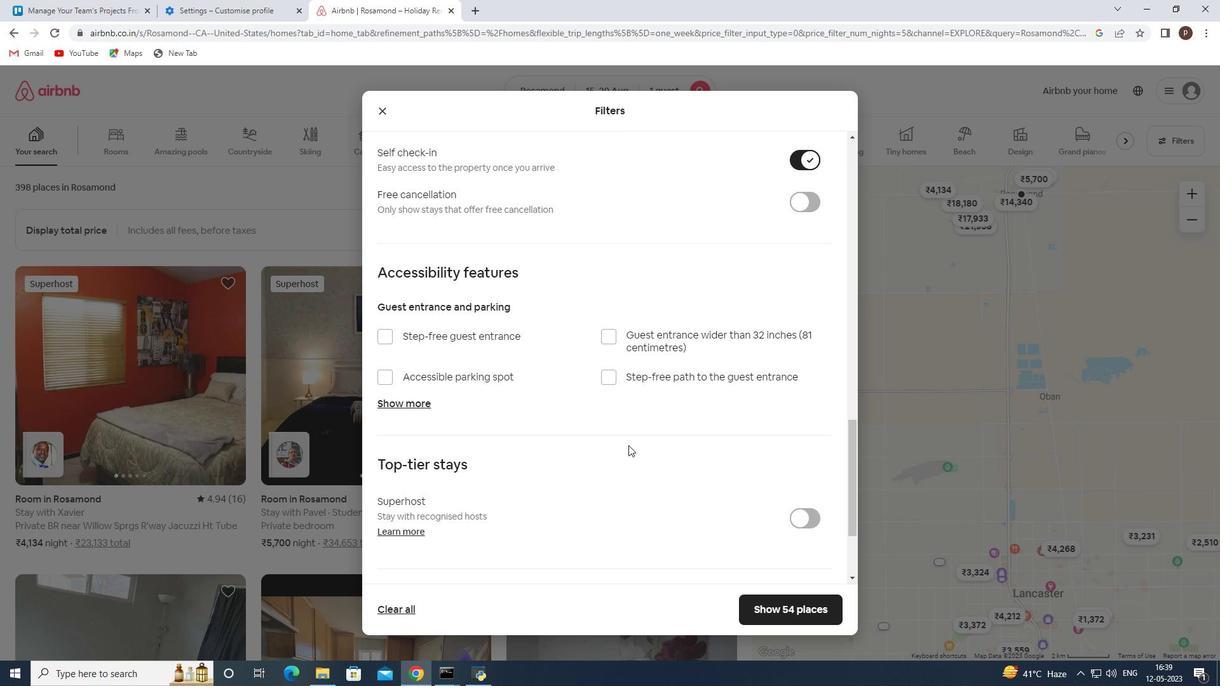 
Action: Mouse scrolled (627, 444) with delta (0, 0)
Screenshot: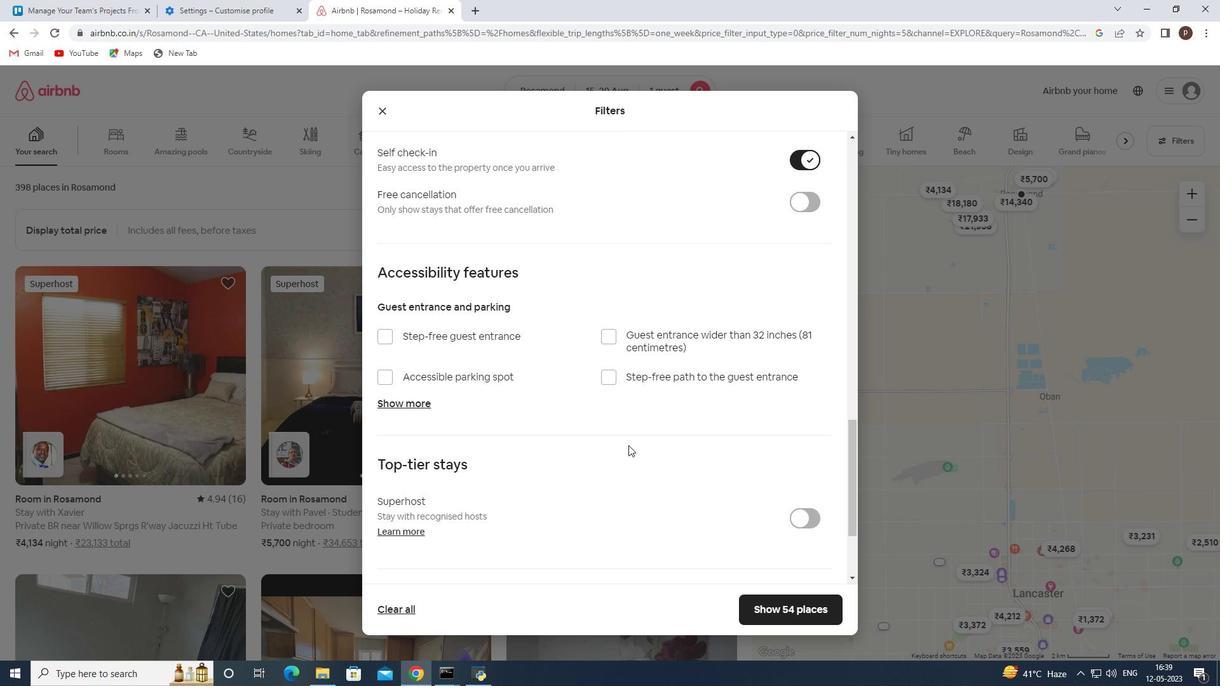 
Action: Mouse moved to (383, 495)
Screenshot: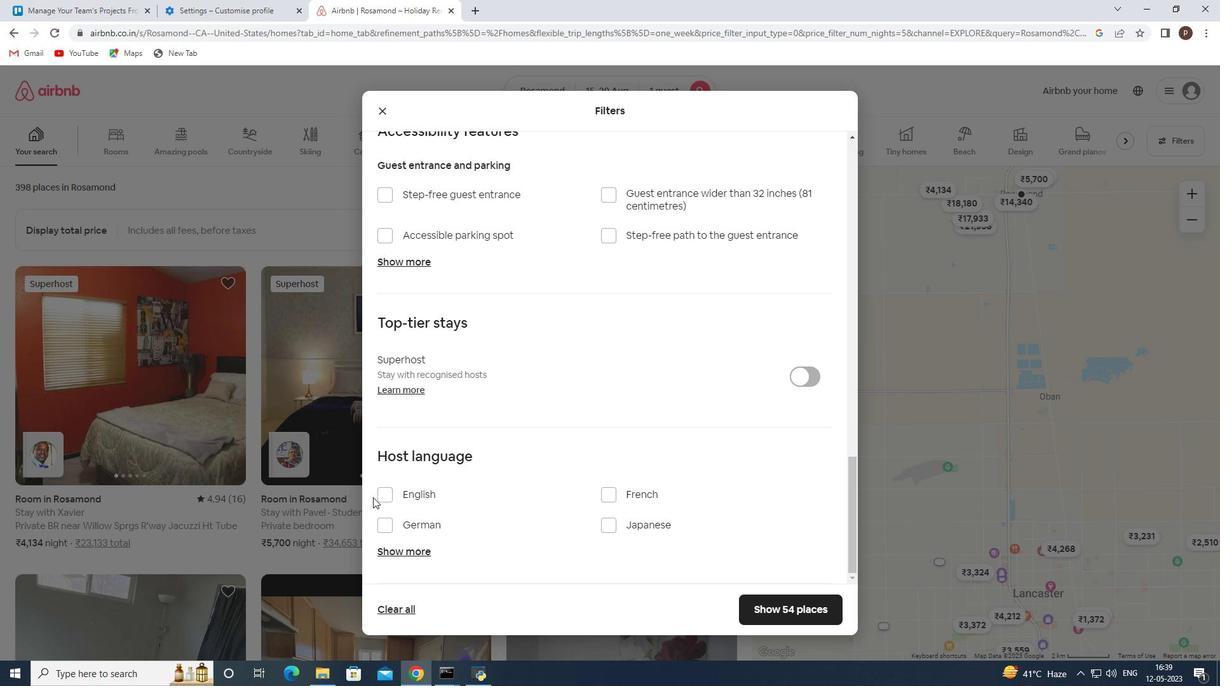 
Action: Mouse pressed left at (383, 495)
Screenshot: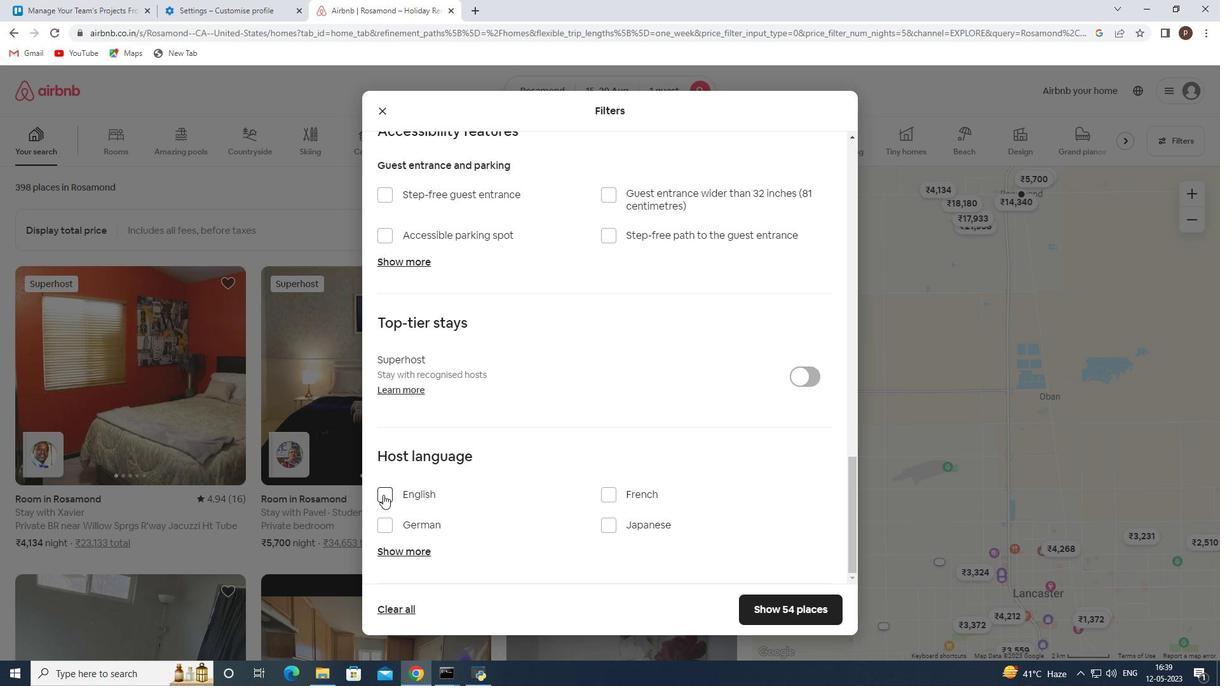 
Action: Mouse moved to (767, 610)
Screenshot: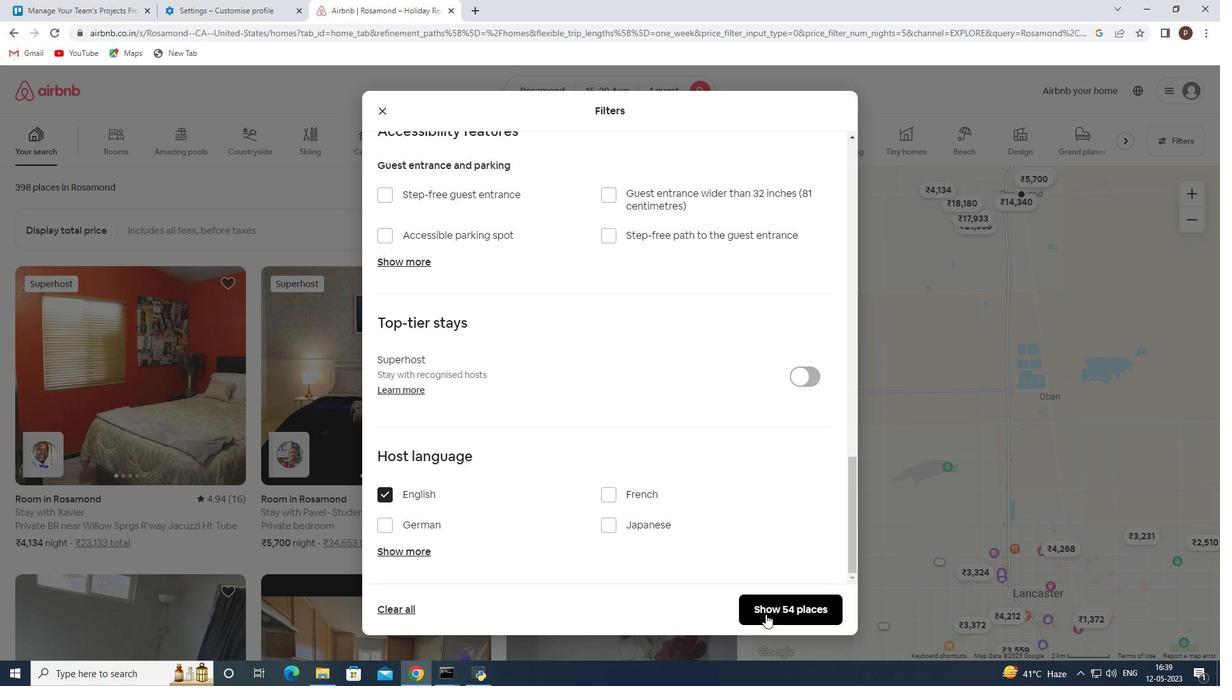 
Action: Mouse pressed left at (767, 610)
Screenshot: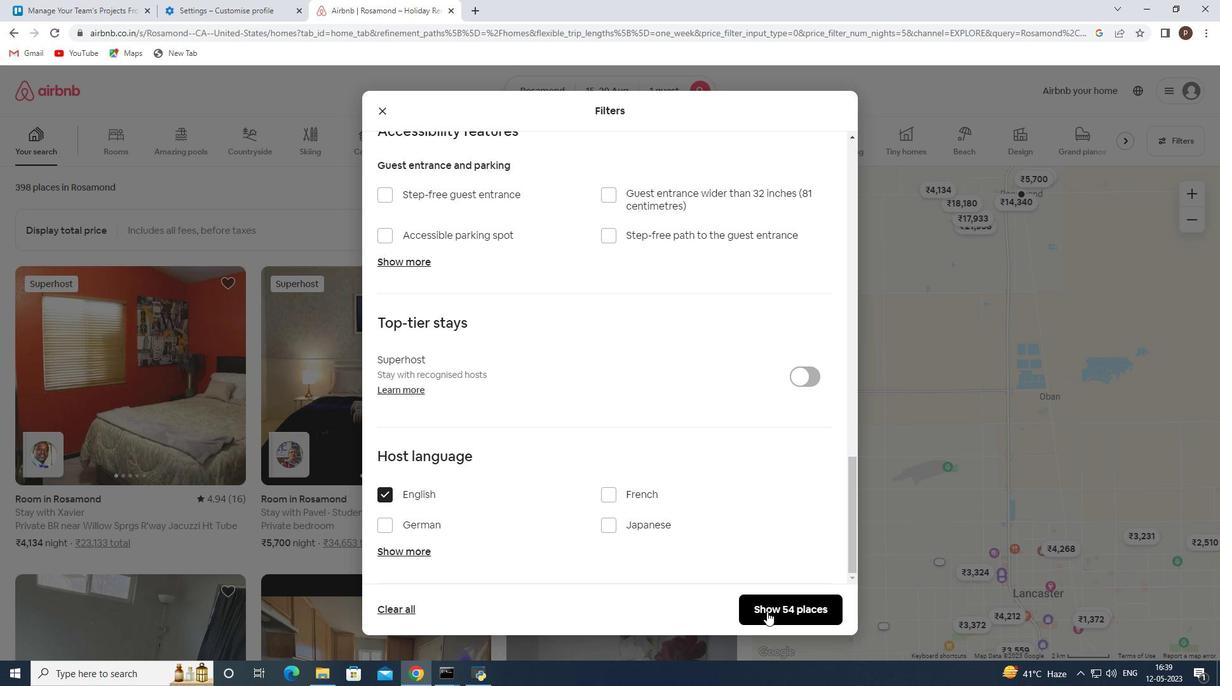 
Action: Mouse moved to (751, 617)
Screenshot: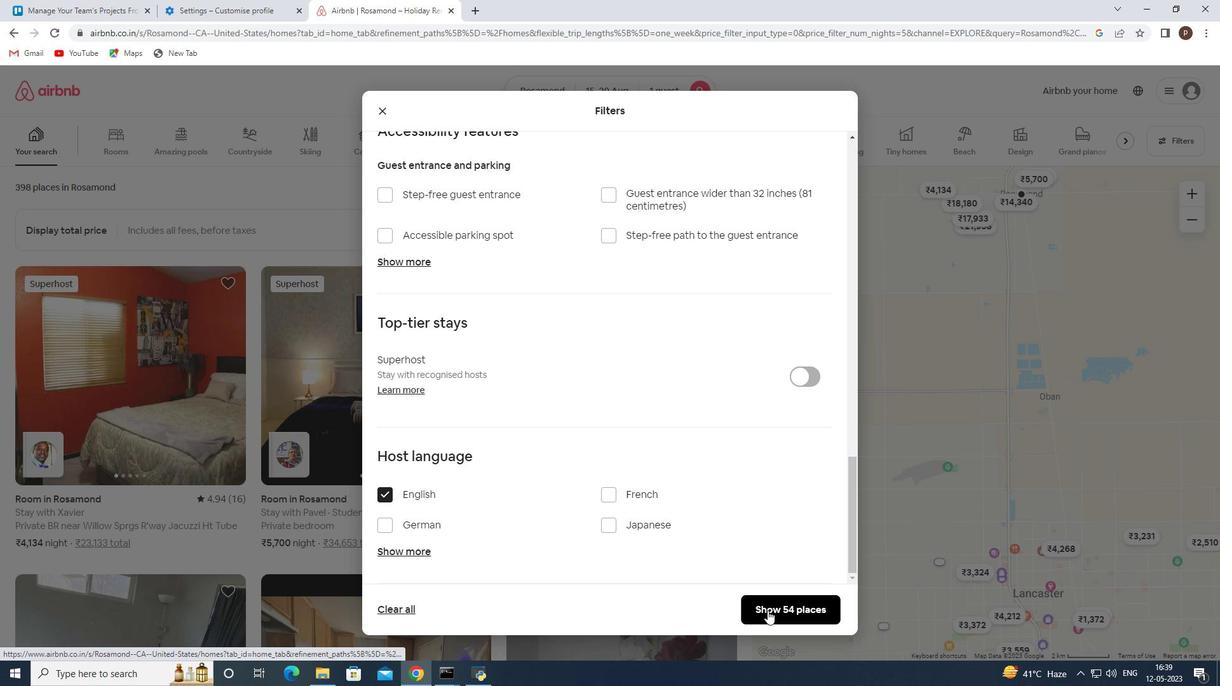 
